 Task: Look for space in Tebingtinggi, Indonesia from 7th July, 2023 to 15th July, 2023 for 6 adults in price range Rs.15000 to Rs.20000. Place can be entire place with 3 bedrooms having 3 beds and 3 bathrooms. Property type can be house, flat, guest house. Booking option can be shelf check-in. Required host language is English.
Action: Mouse moved to (539, 108)
Screenshot: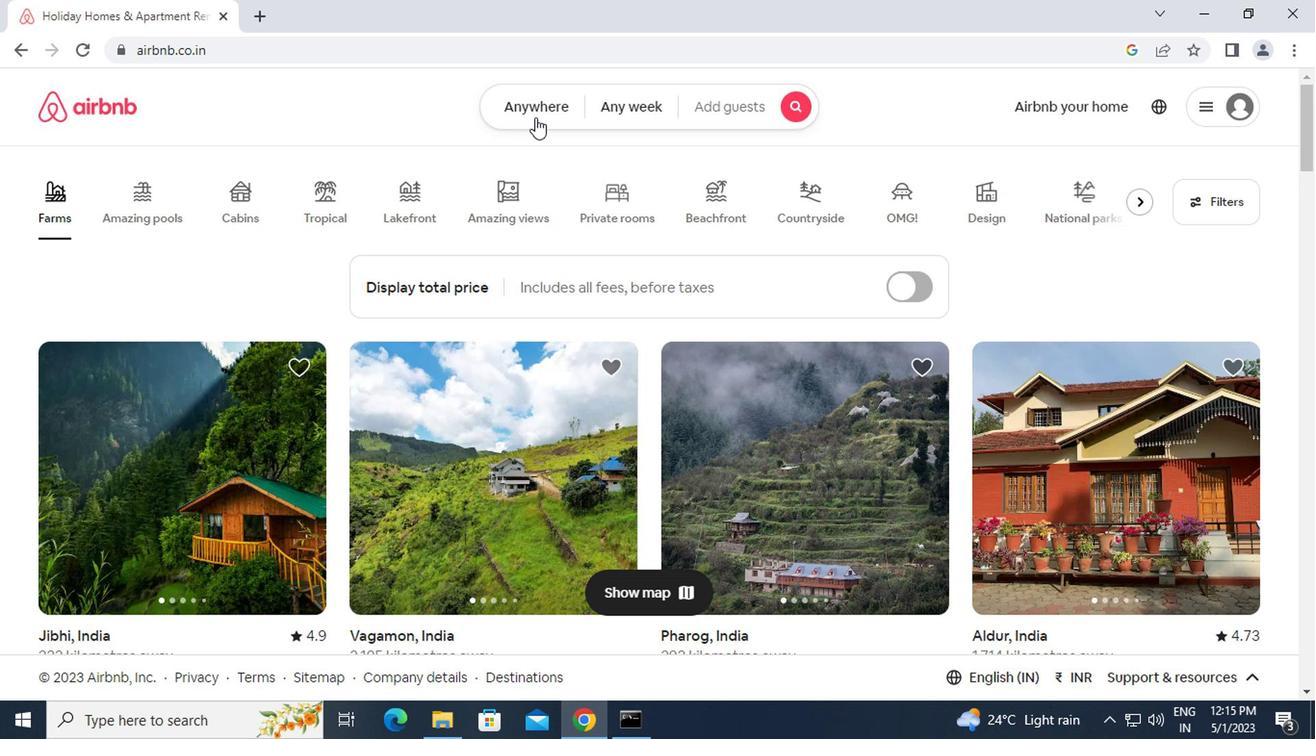 
Action: Mouse pressed left at (539, 108)
Screenshot: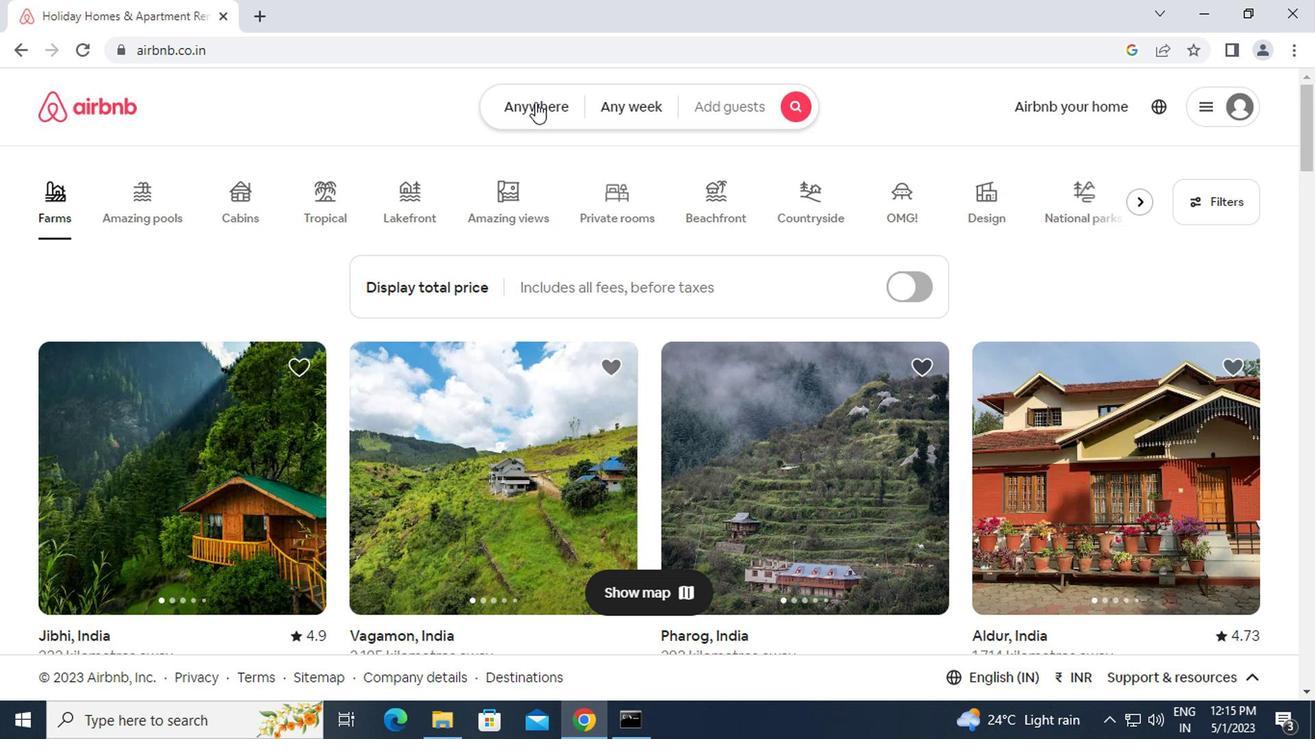 
Action: Mouse moved to (513, 176)
Screenshot: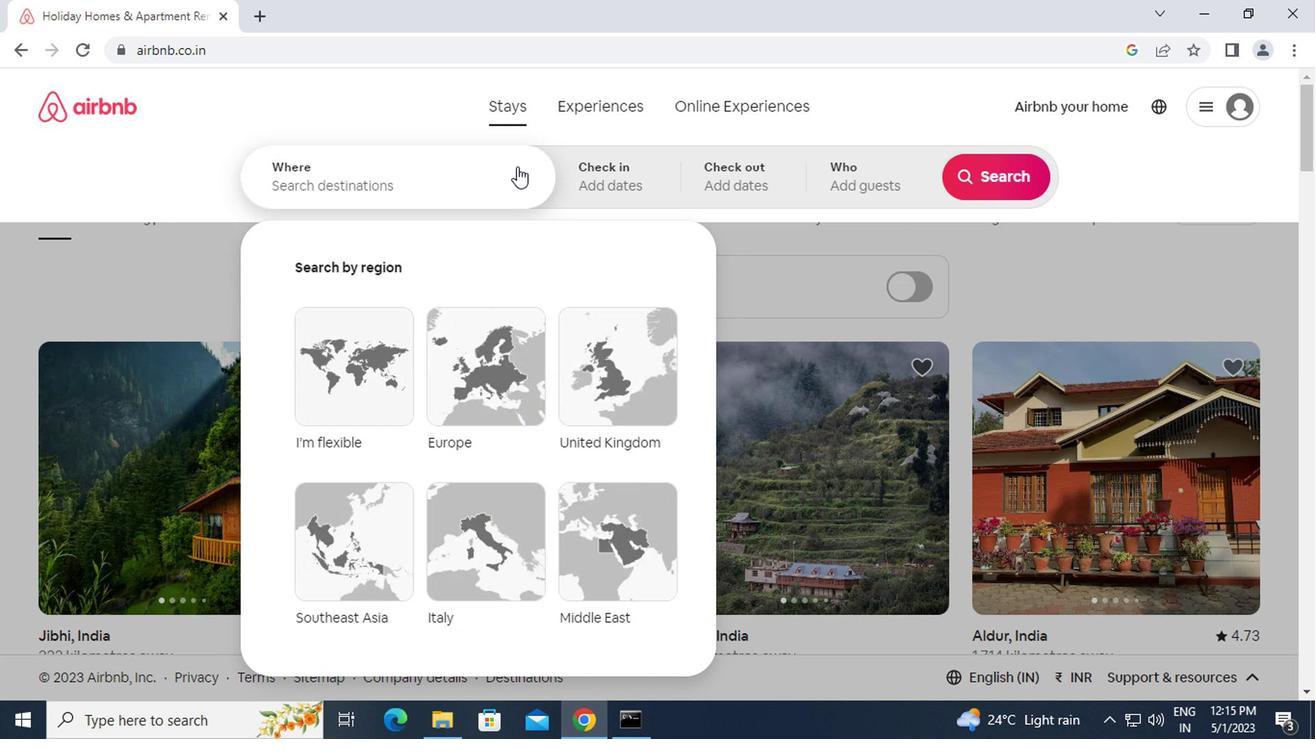 
Action: Mouse pressed left at (513, 176)
Screenshot: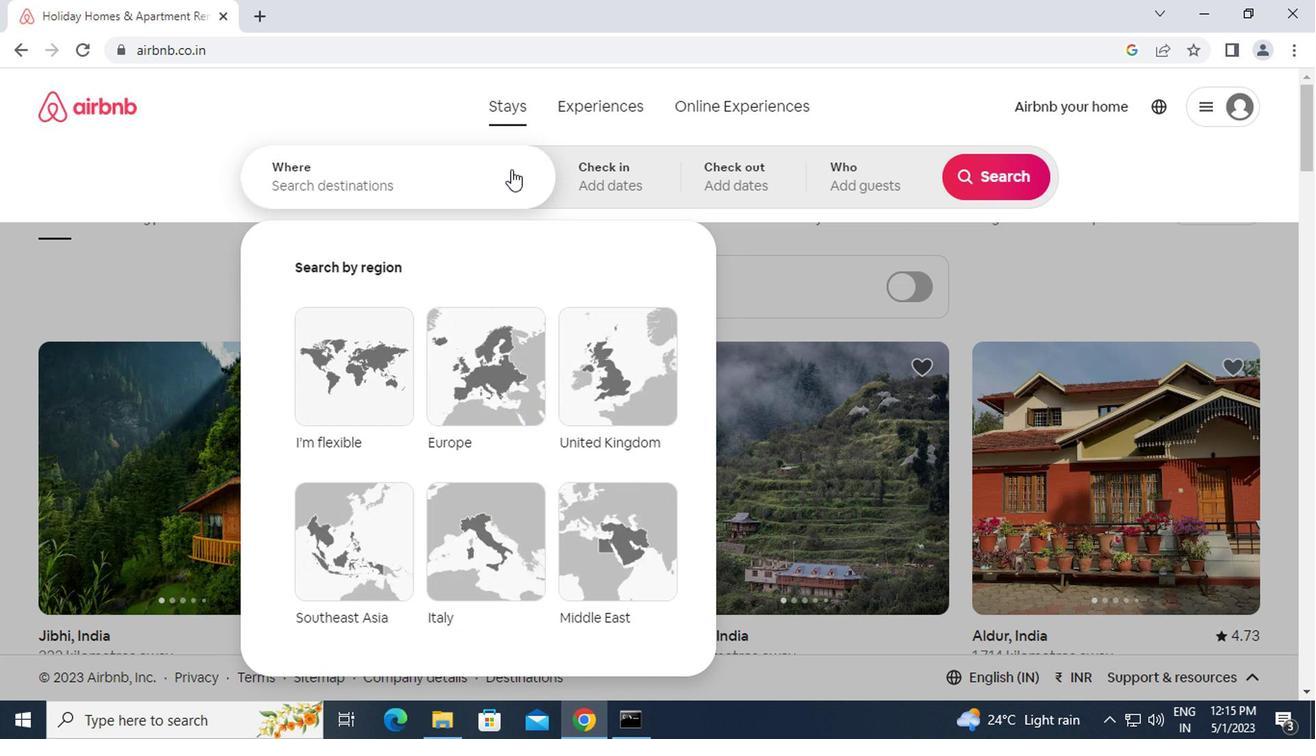 
Action: Mouse moved to (512, 178)
Screenshot: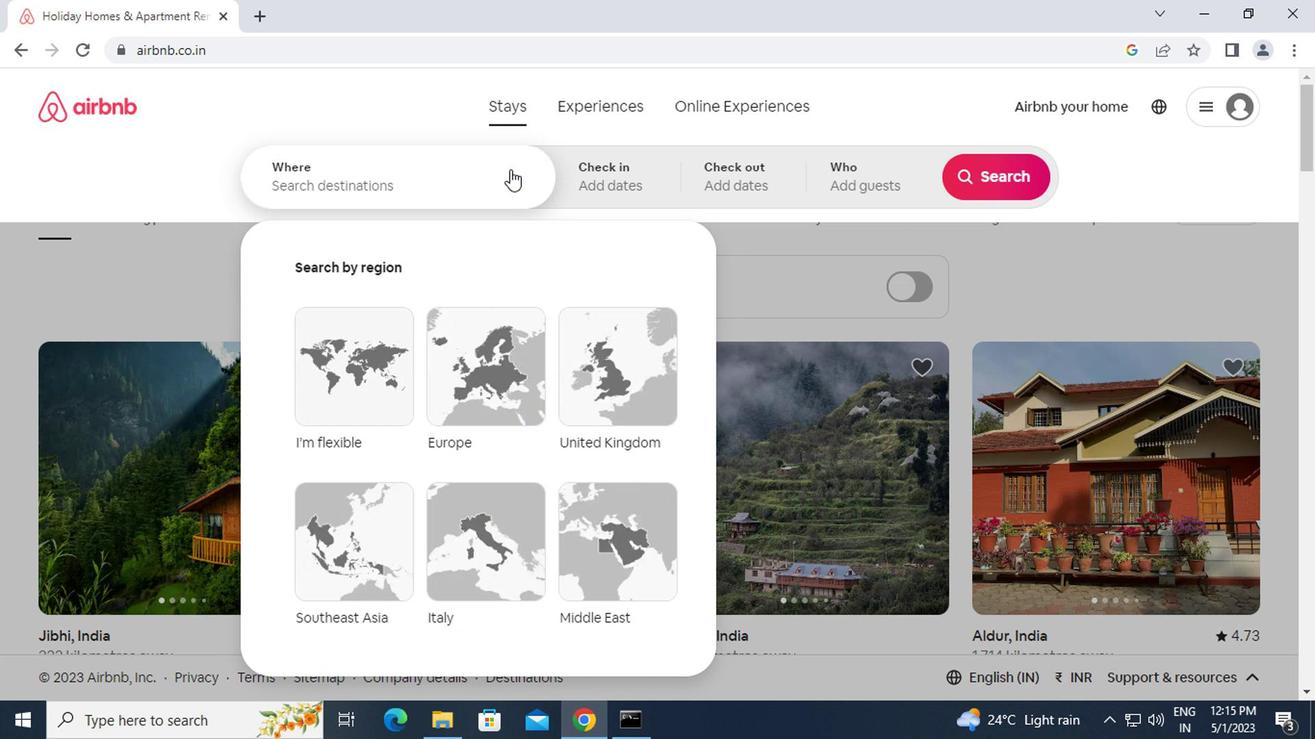 
Action: Key pressed t<Key.caps_lock>ebinggi,<Key.space><Key.caps_lock>i<Key.caps_lock>ndonesia<Key.enter>
Screenshot: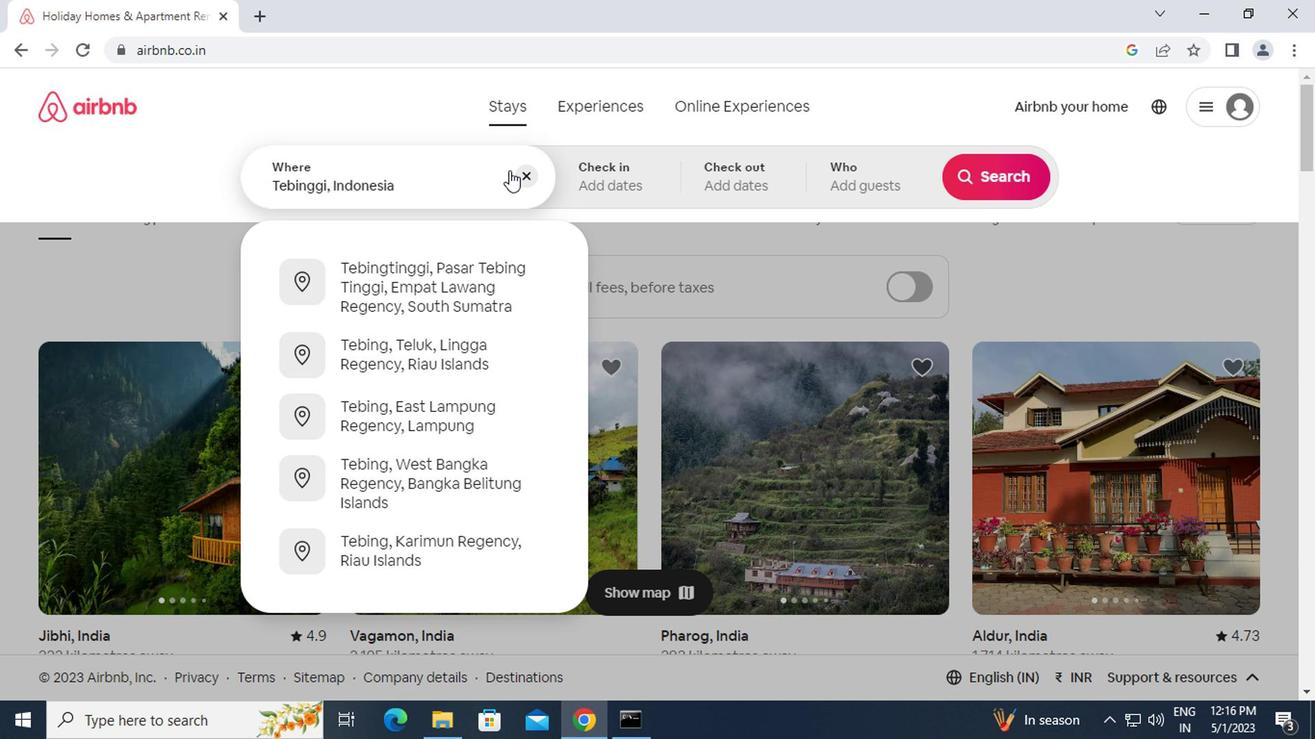 
Action: Mouse moved to (991, 339)
Screenshot: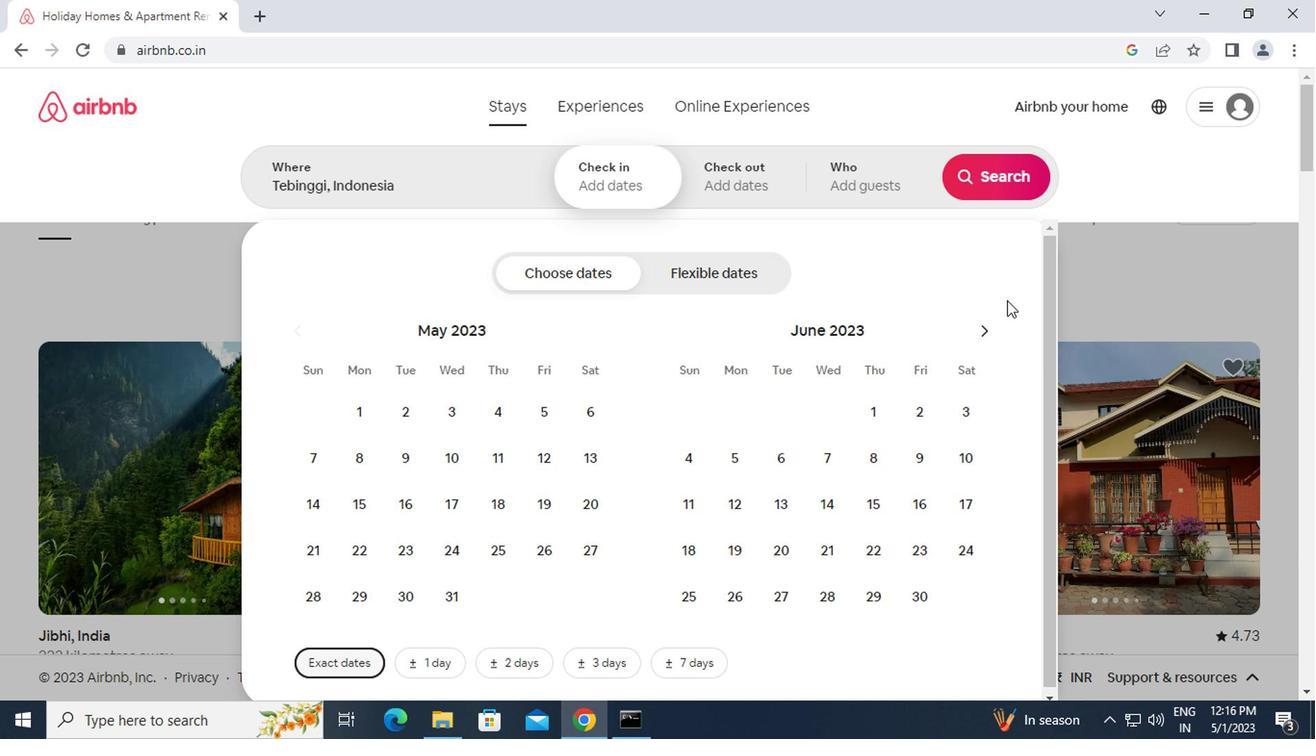 
Action: Mouse pressed left at (991, 339)
Screenshot: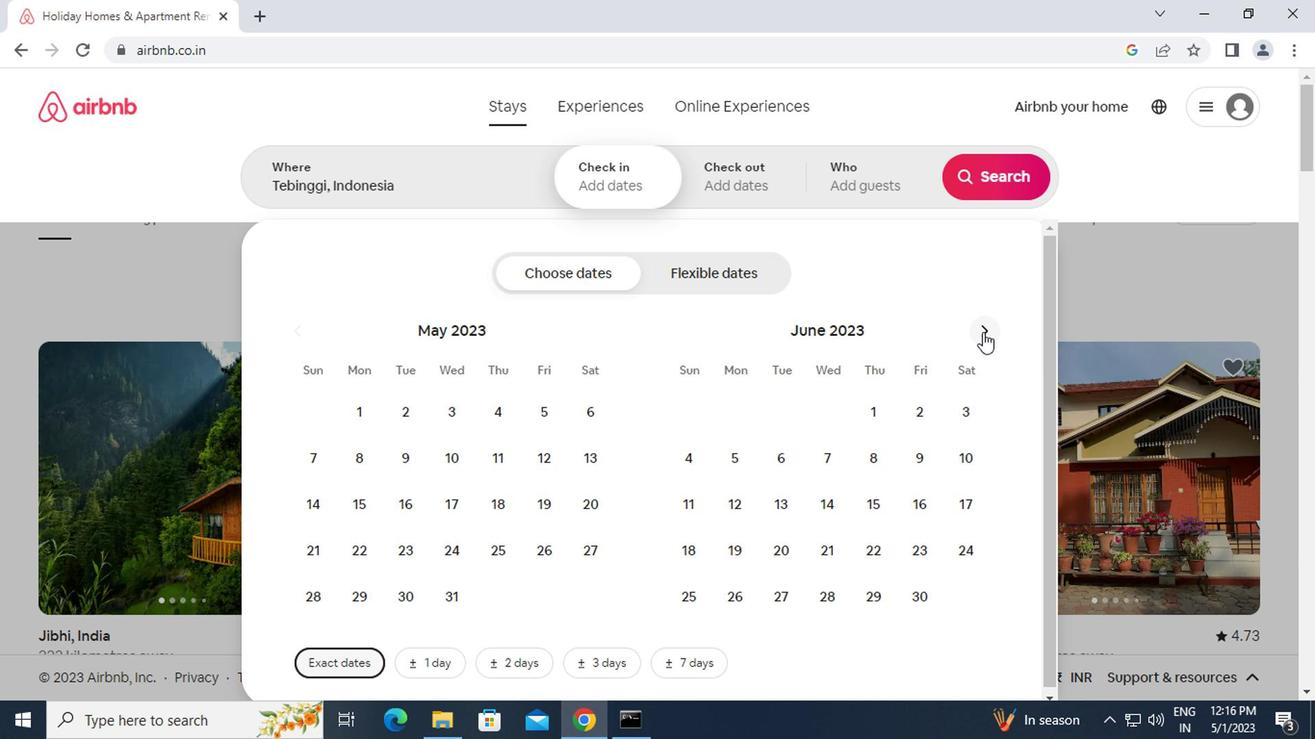 
Action: Mouse moved to (931, 450)
Screenshot: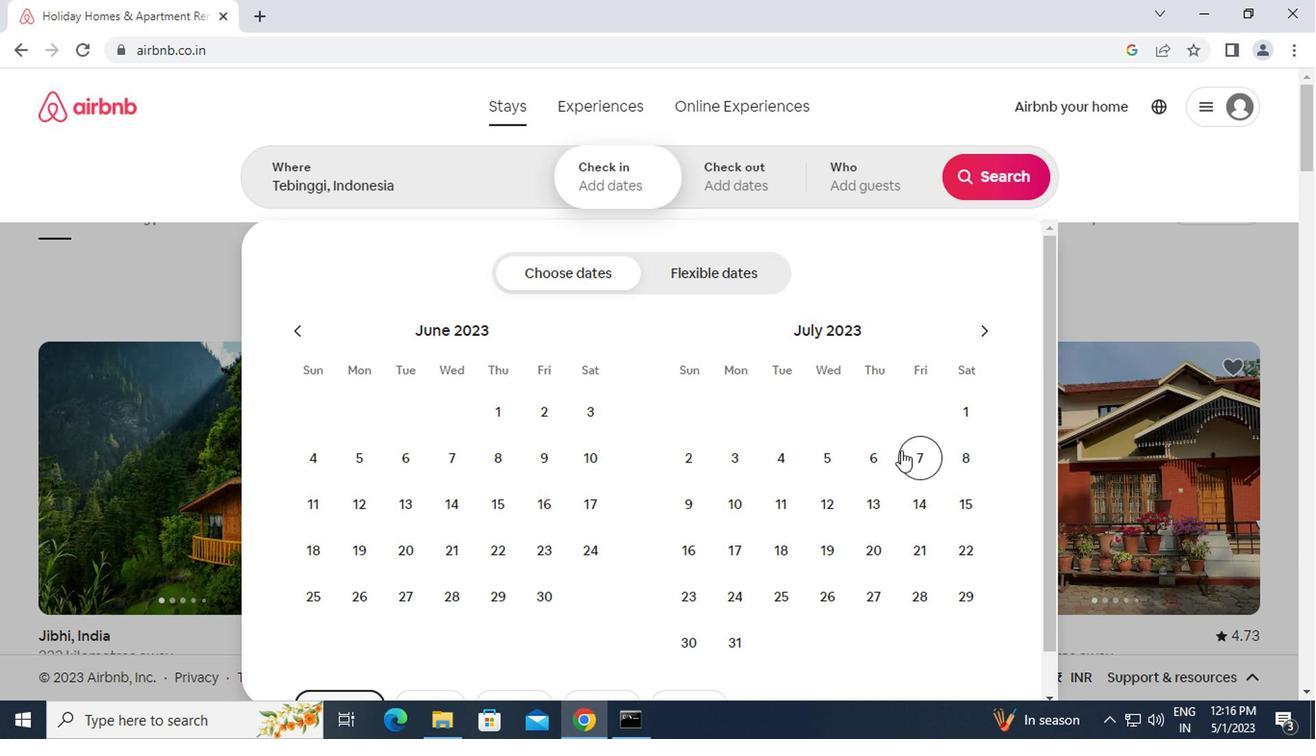 
Action: Mouse pressed left at (931, 450)
Screenshot: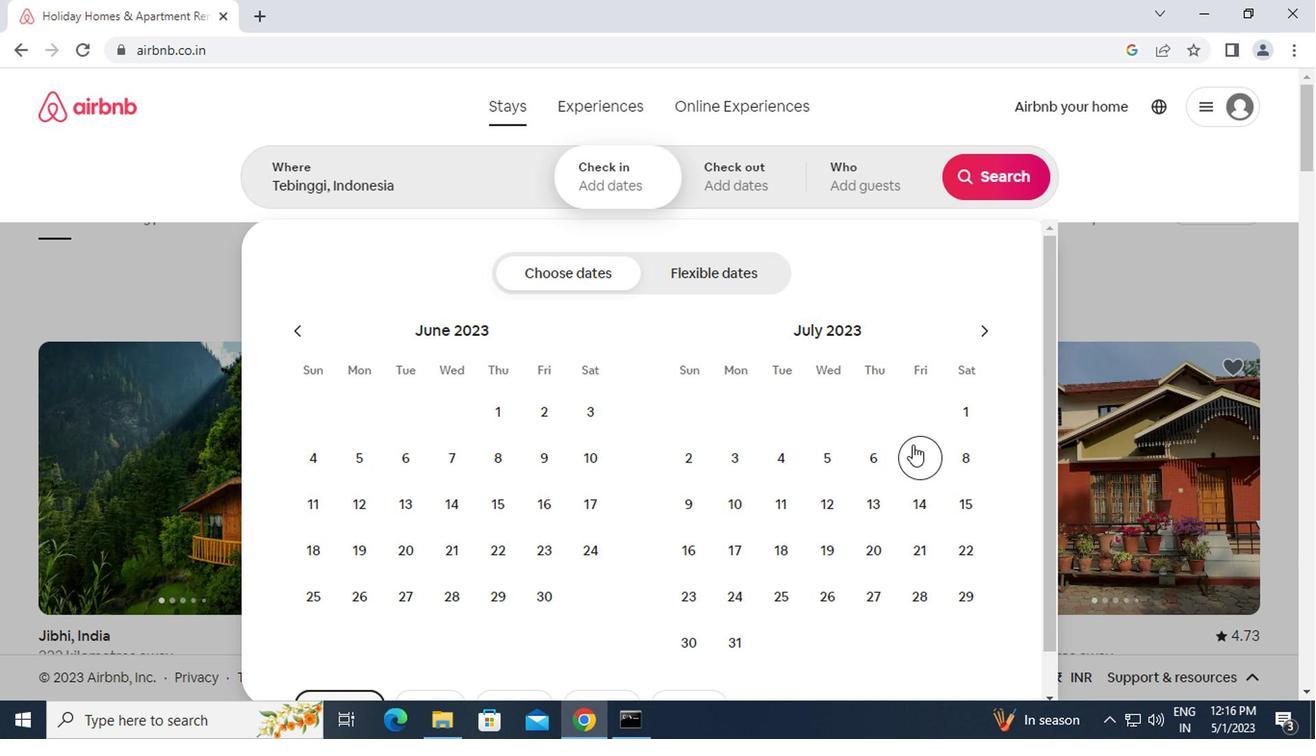 
Action: Mouse moved to (987, 513)
Screenshot: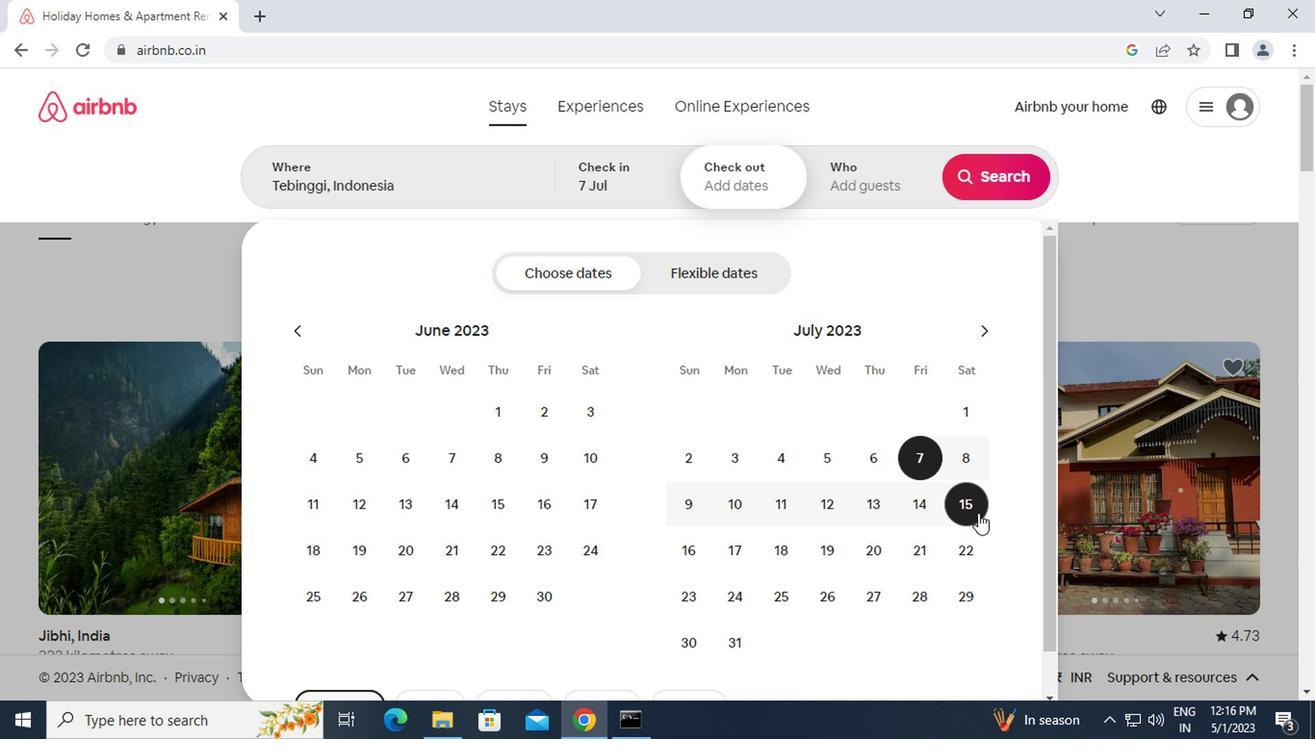 
Action: Mouse pressed left at (987, 513)
Screenshot: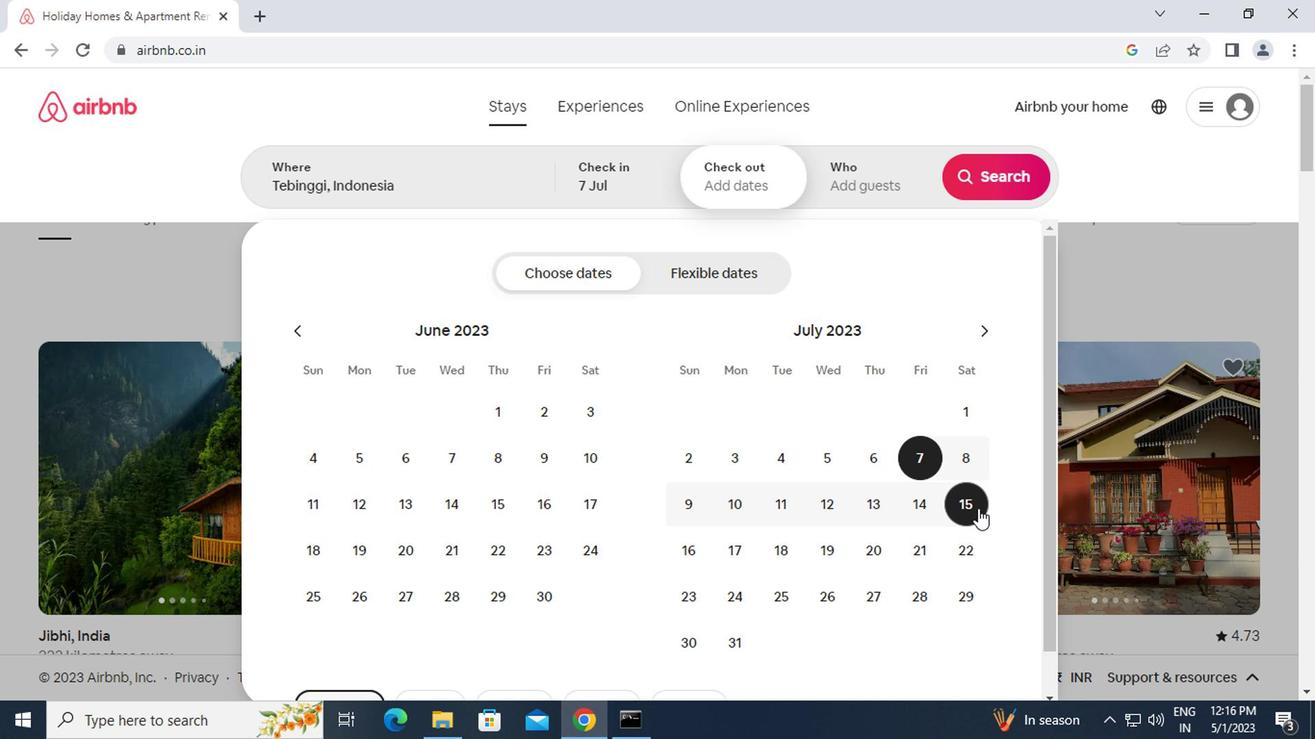 
Action: Mouse moved to (871, 161)
Screenshot: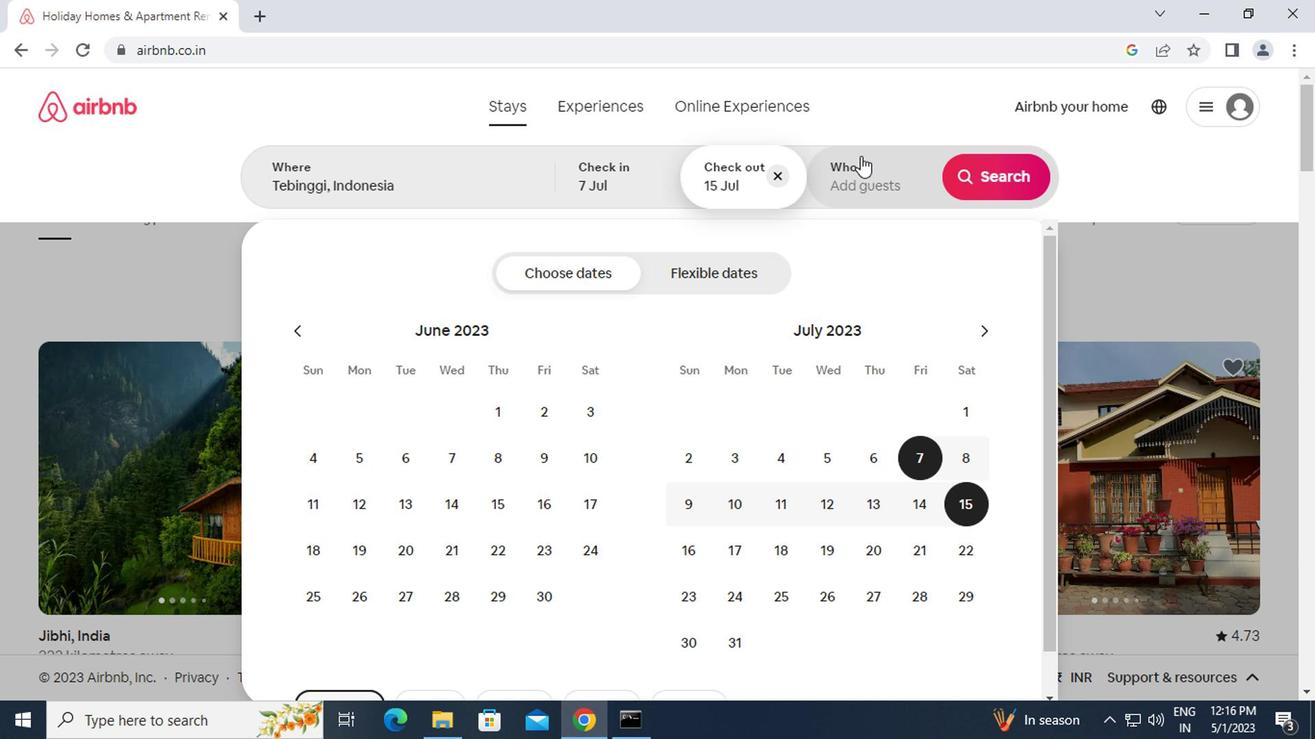 
Action: Mouse pressed left at (871, 161)
Screenshot: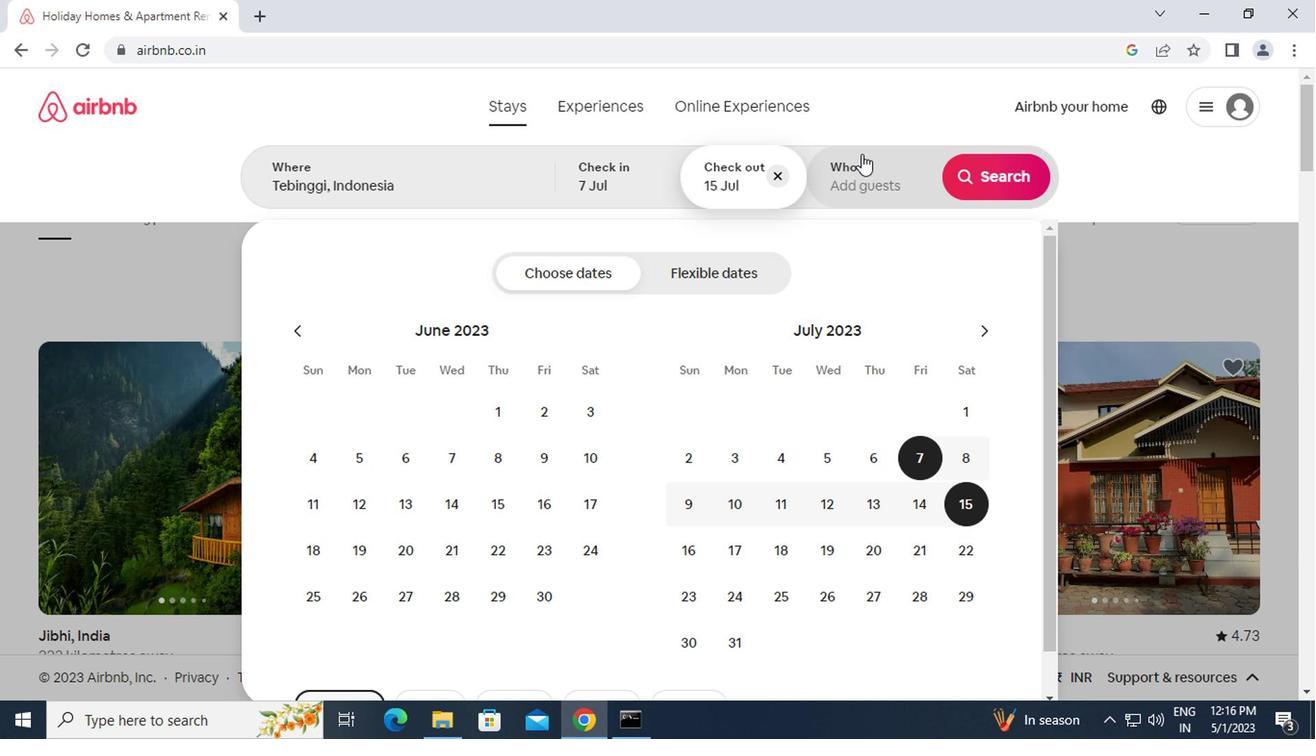
Action: Mouse moved to (1013, 283)
Screenshot: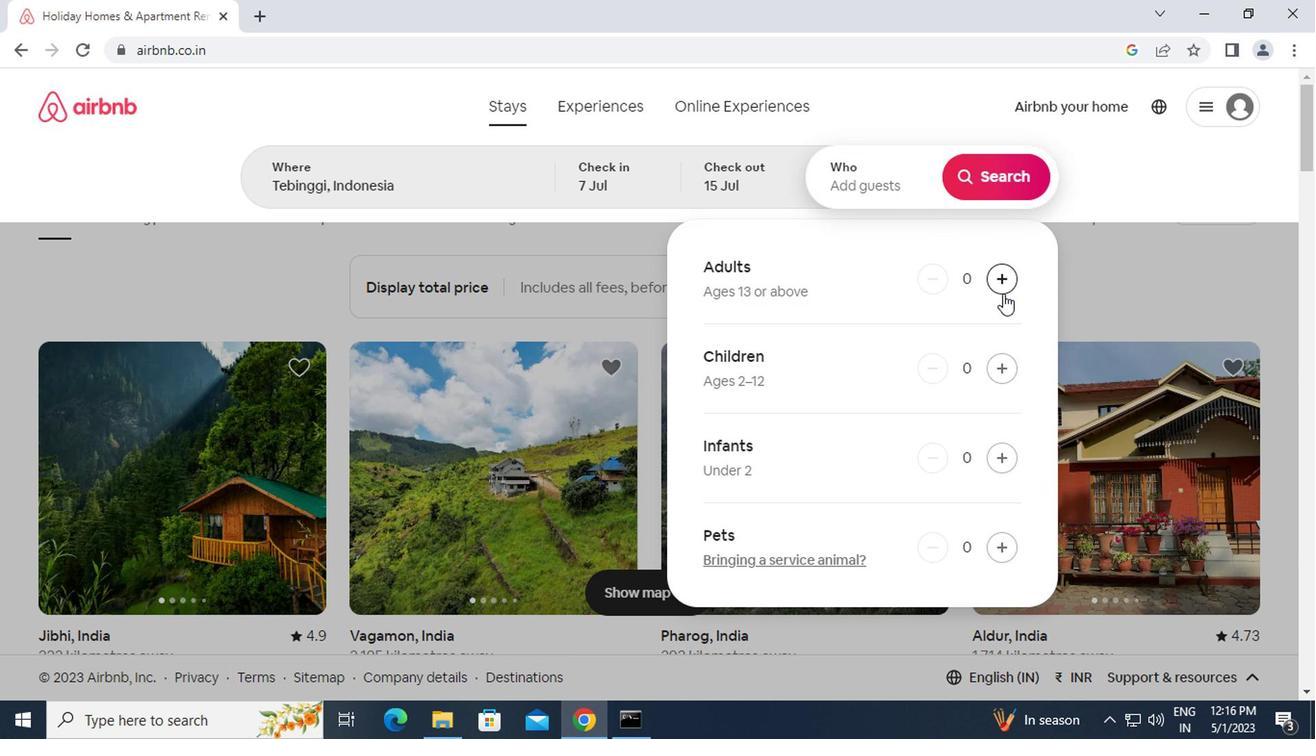 
Action: Mouse pressed left at (1013, 283)
Screenshot: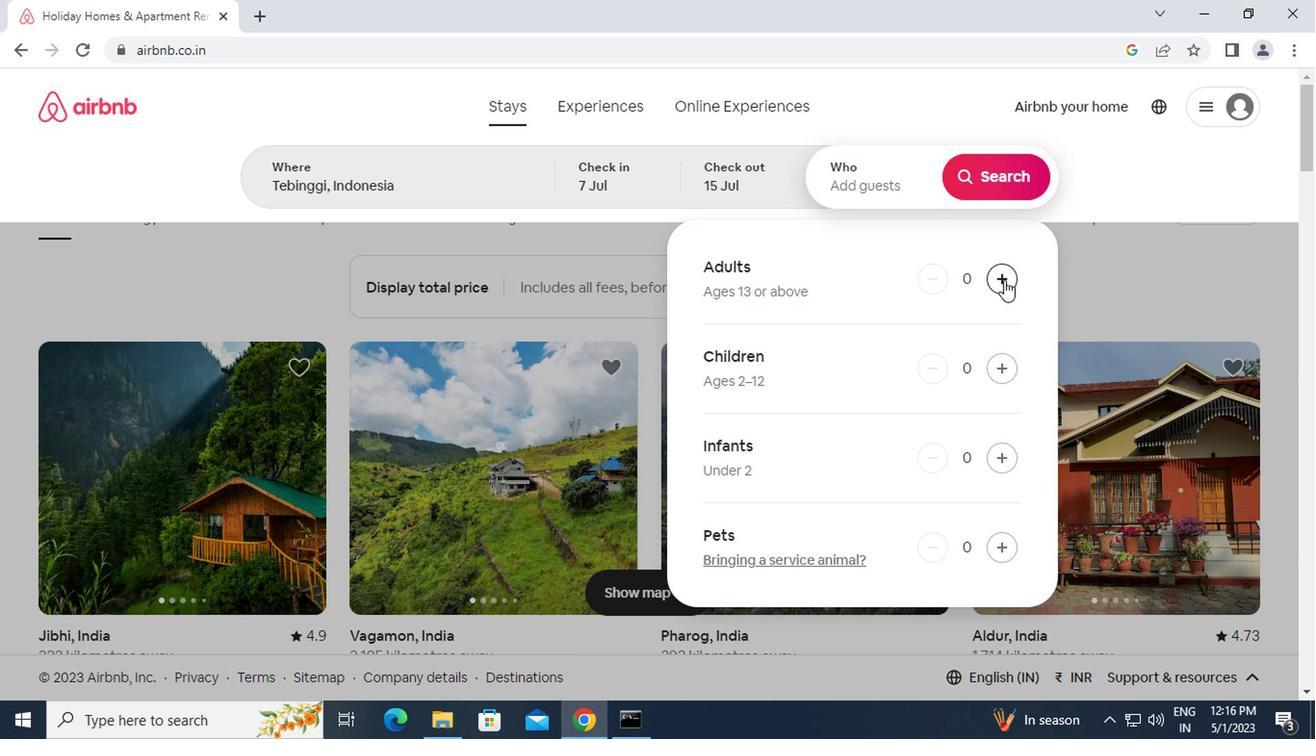 
Action: Mouse pressed left at (1013, 283)
Screenshot: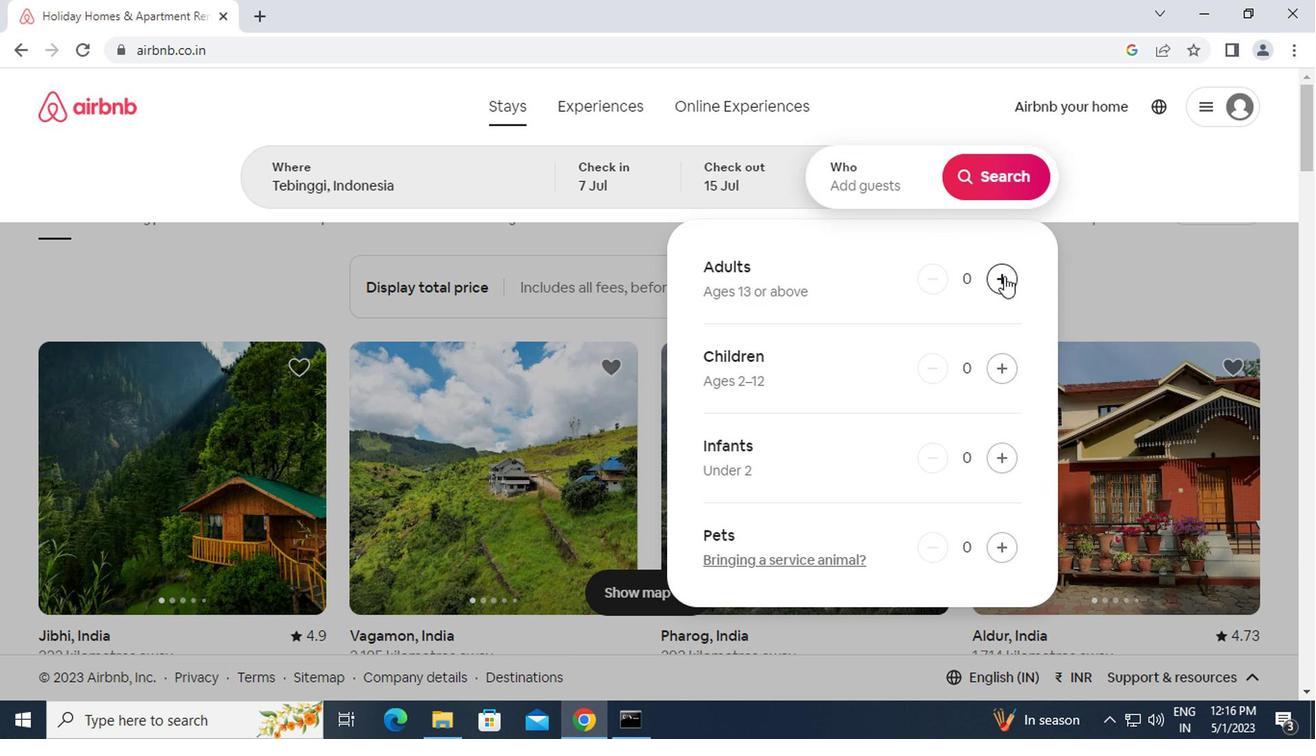 
Action: Mouse pressed left at (1013, 283)
Screenshot: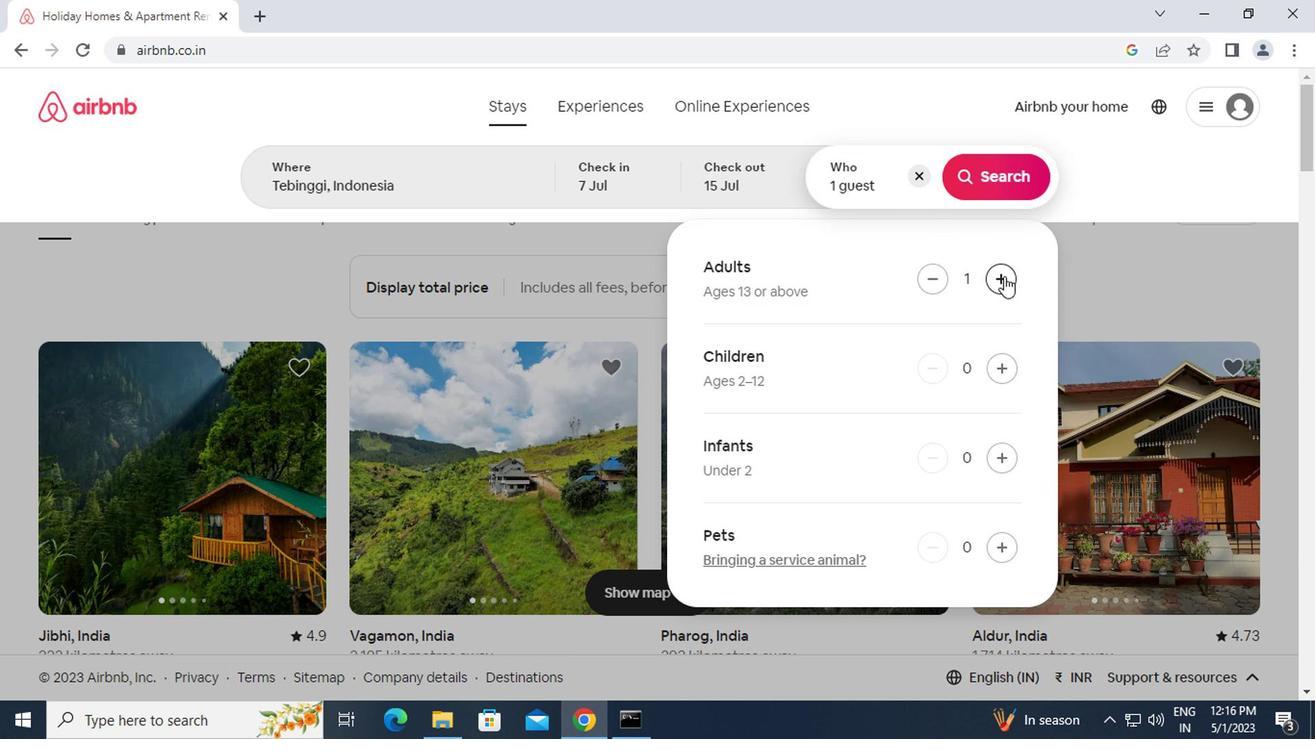 
Action: Mouse pressed left at (1013, 283)
Screenshot: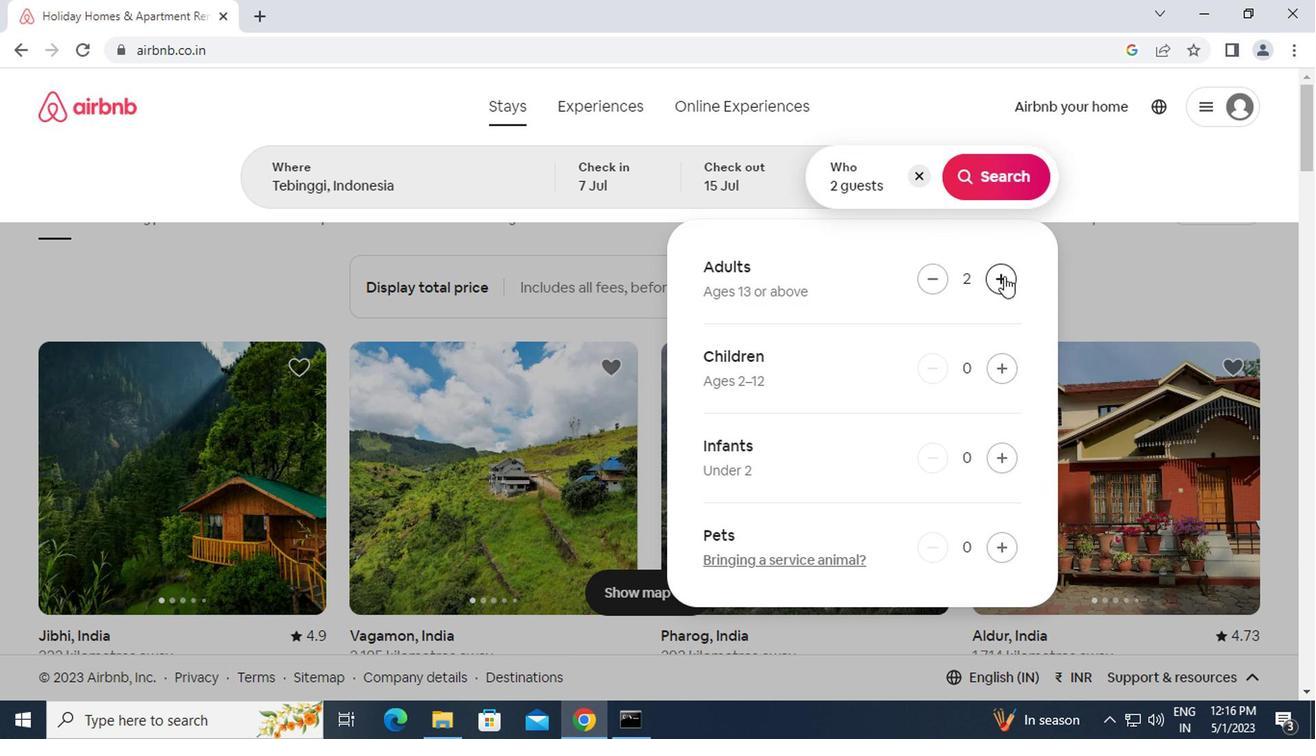 
Action: Mouse pressed left at (1013, 283)
Screenshot: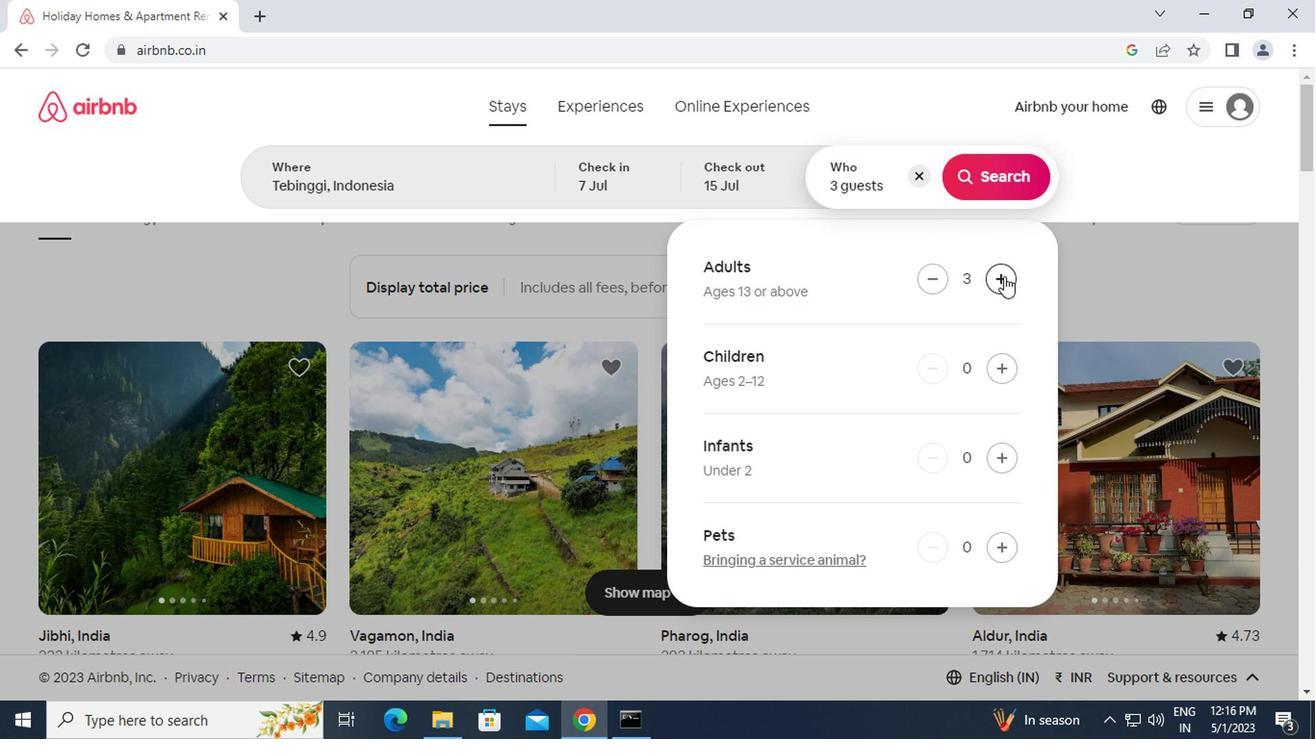 
Action: Mouse pressed left at (1013, 283)
Screenshot: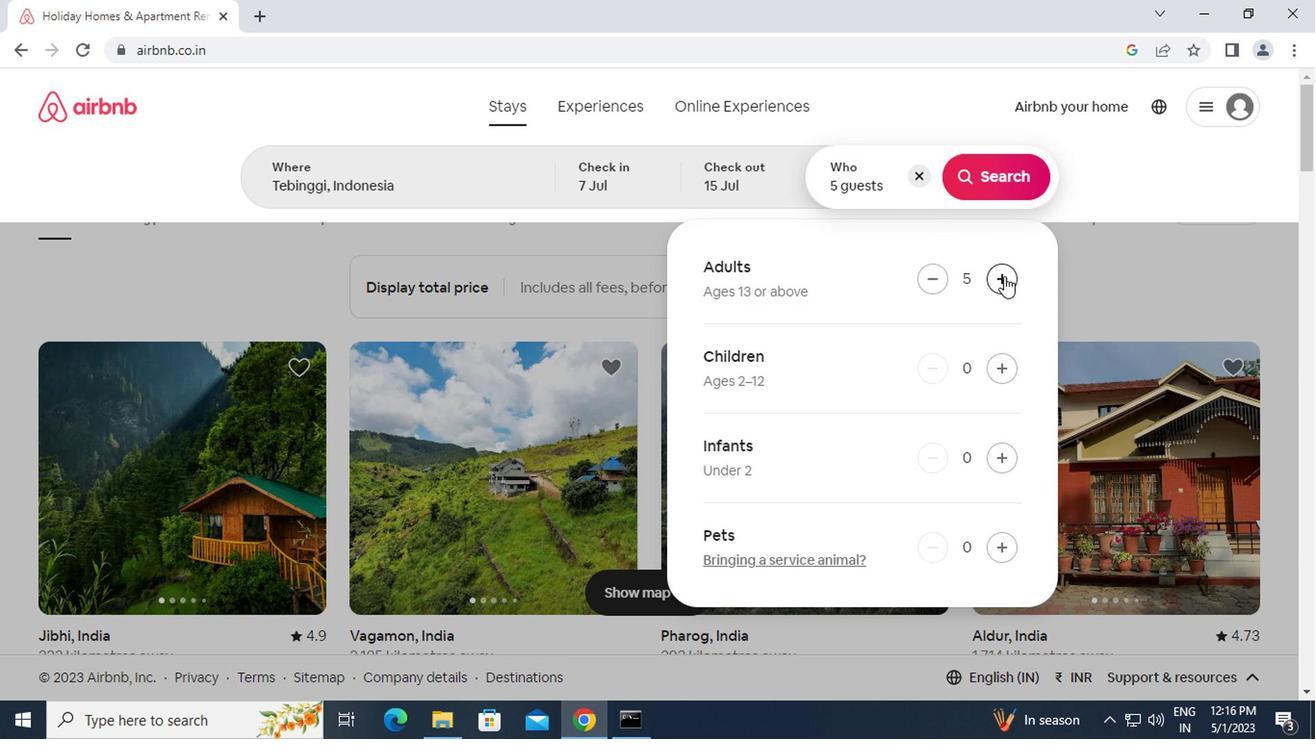 
Action: Mouse moved to (1003, 171)
Screenshot: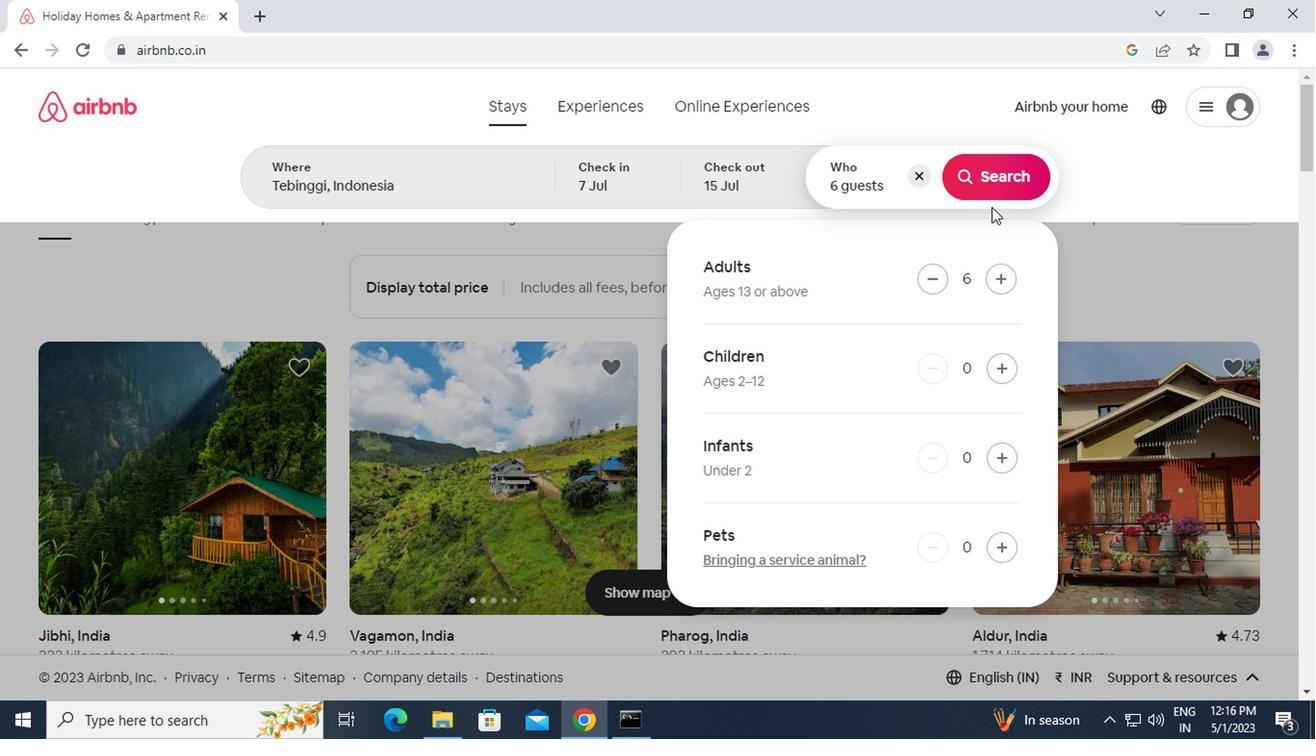 
Action: Mouse pressed left at (1003, 171)
Screenshot: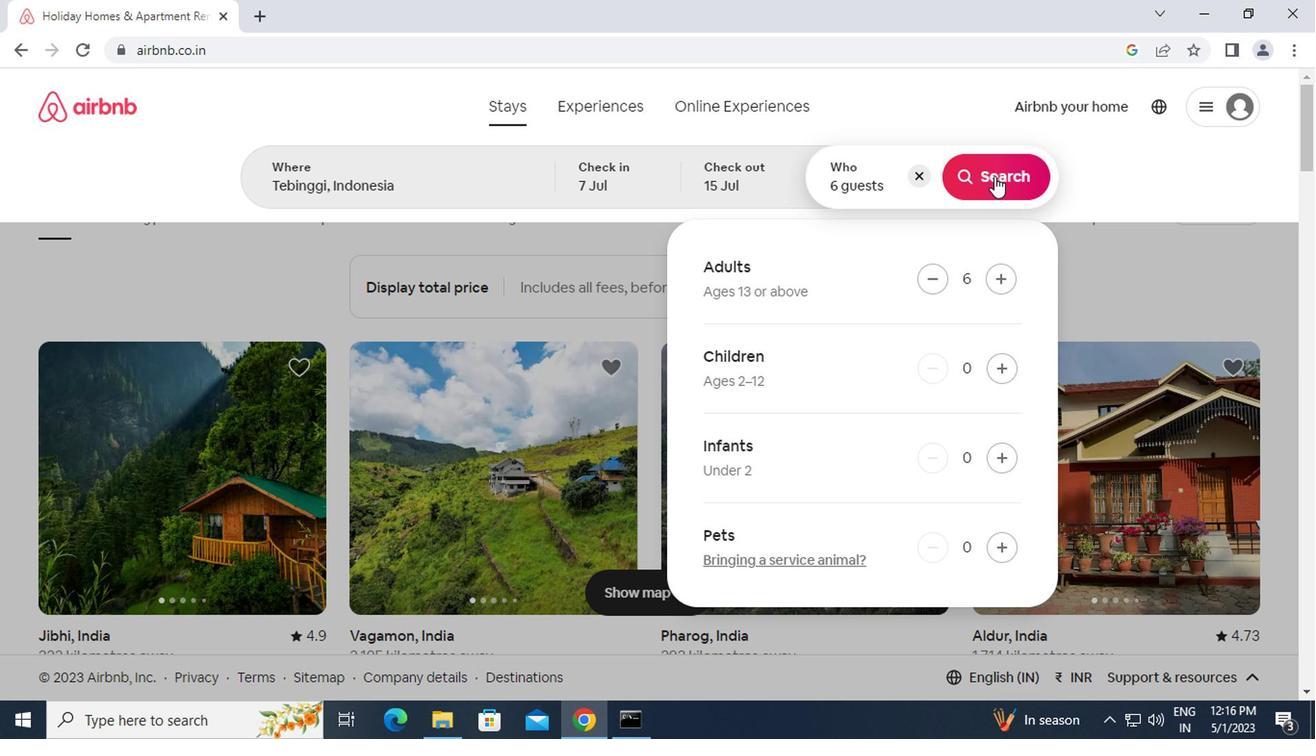 
Action: Mouse moved to (1253, 195)
Screenshot: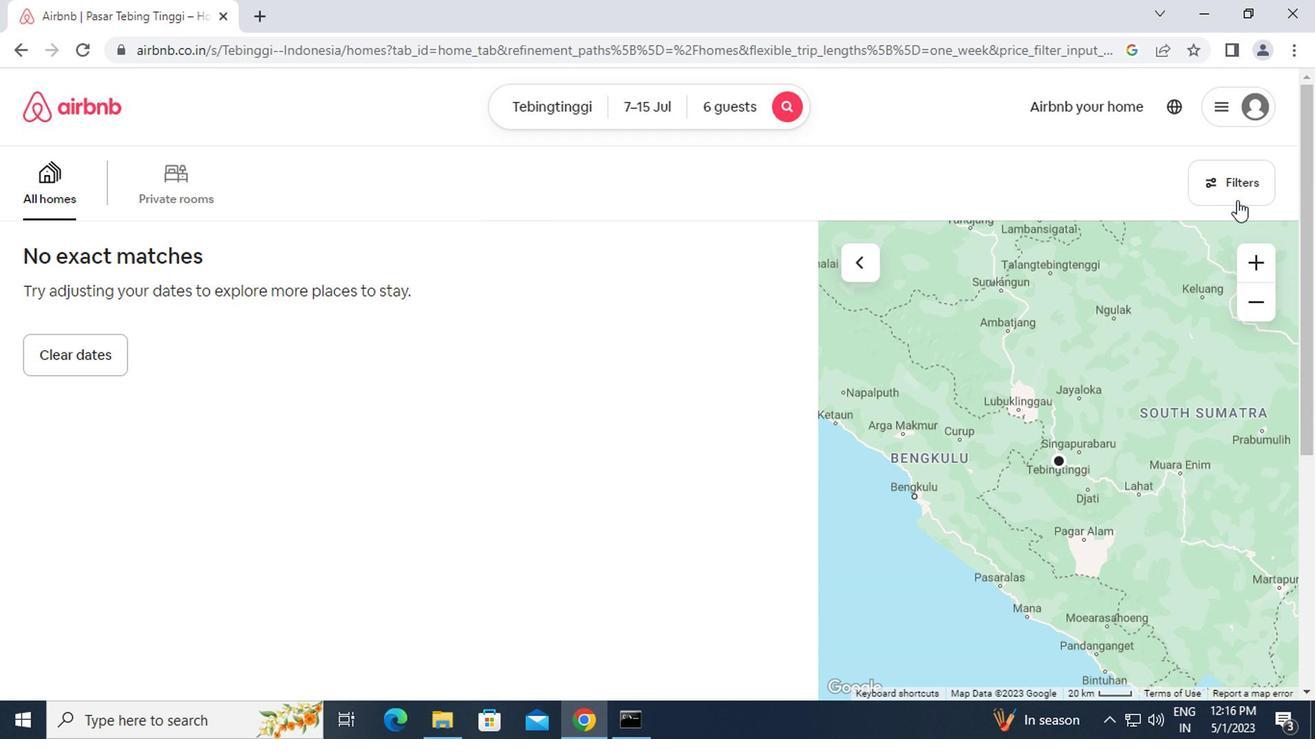
Action: Mouse pressed left at (1253, 195)
Screenshot: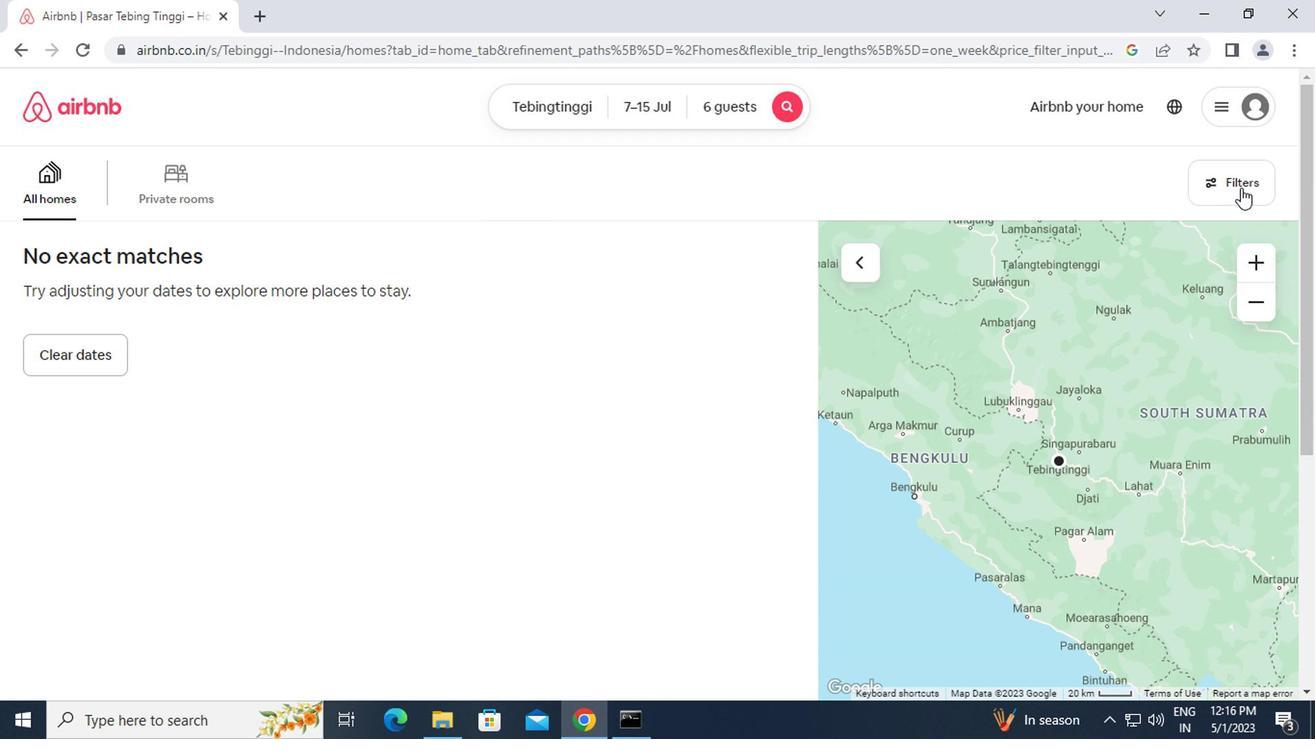 
Action: Mouse moved to (431, 309)
Screenshot: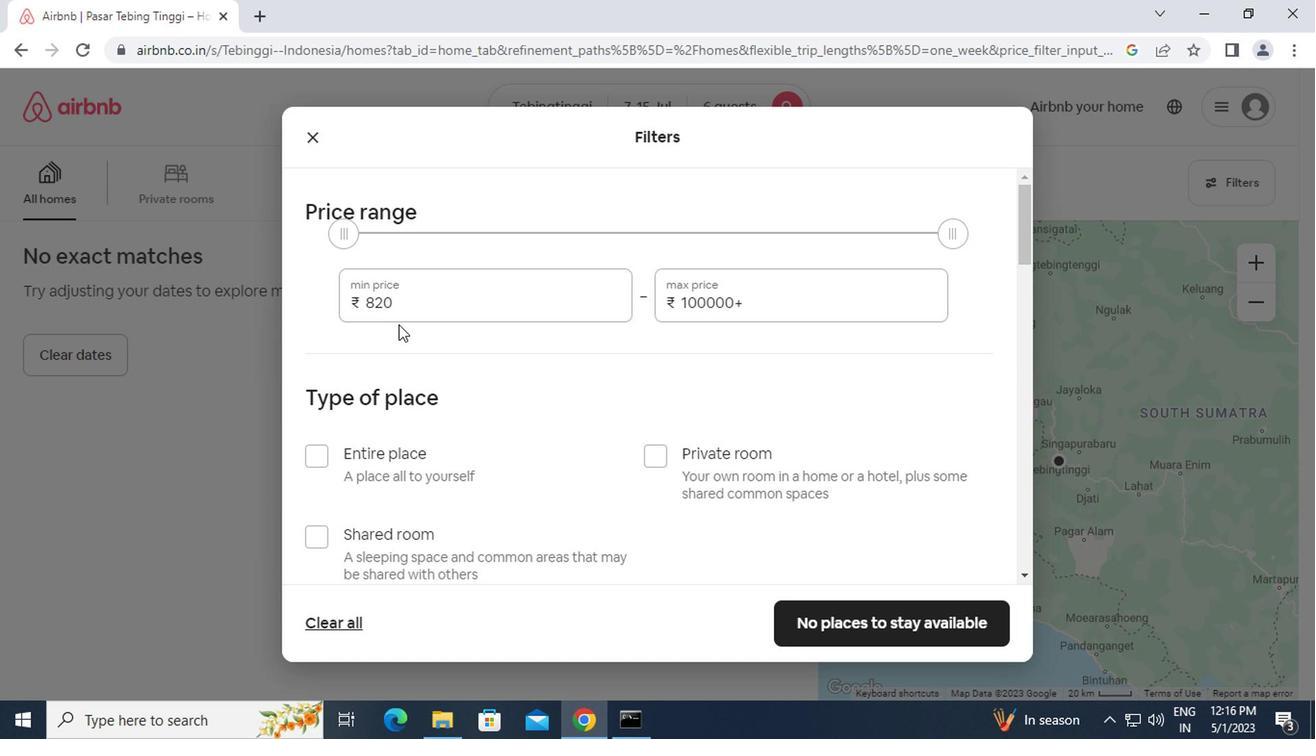 
Action: Mouse pressed left at (431, 309)
Screenshot: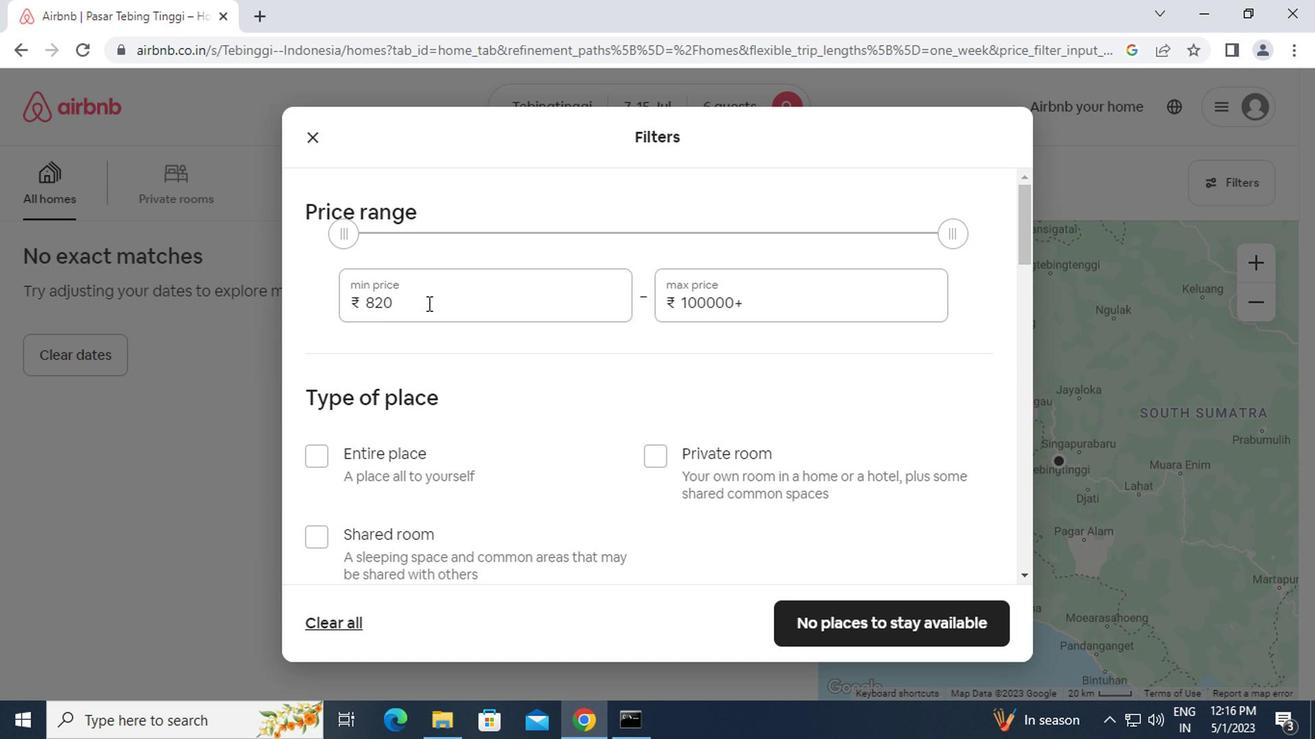 
Action: Mouse moved to (316, 328)
Screenshot: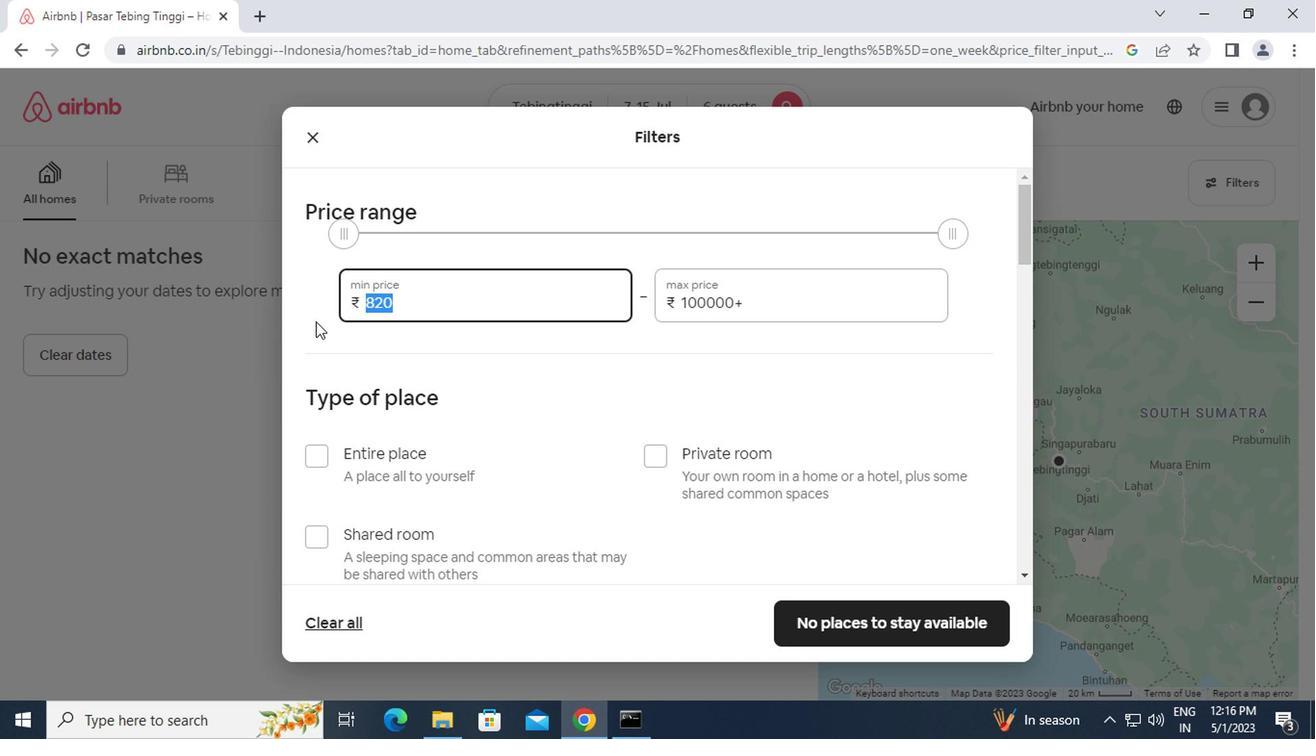 
Action: Key pressed 15000<Key.tab><Key.backspace><Key.backspace><Key.backspace><Key.backspace><Key.backspace><Key.backspace><Key.backspace><Key.backspace><Key.backspace><Key.backspace><Key.backspace>20000
Screenshot: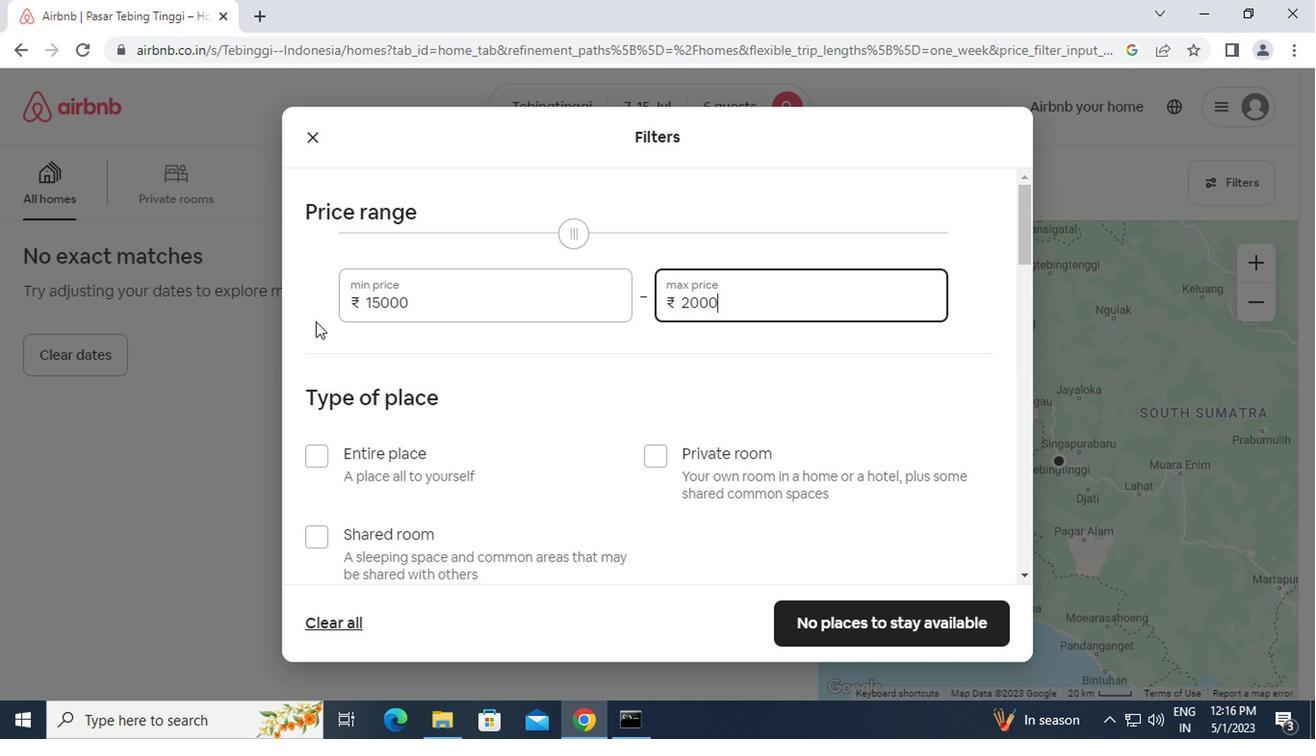 
Action: Mouse scrolled (316, 328) with delta (0, 0)
Screenshot: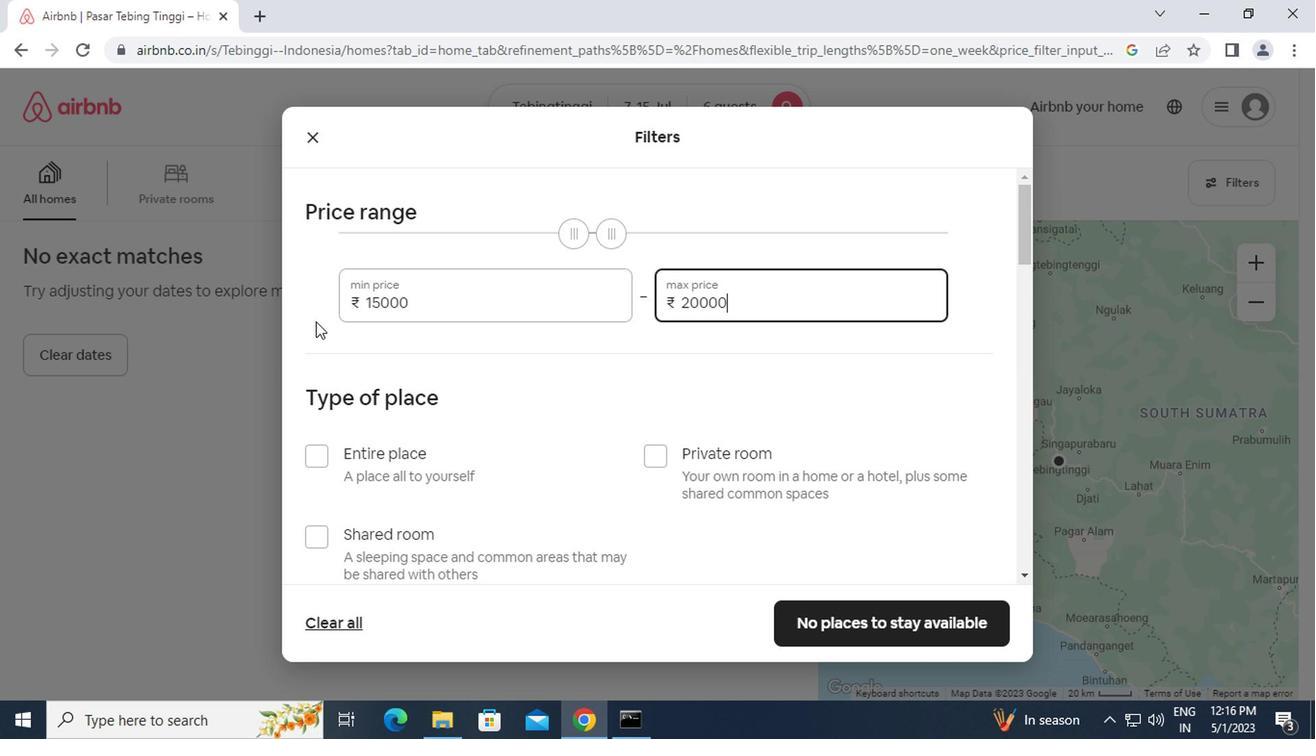 
Action: Mouse scrolled (316, 328) with delta (0, 0)
Screenshot: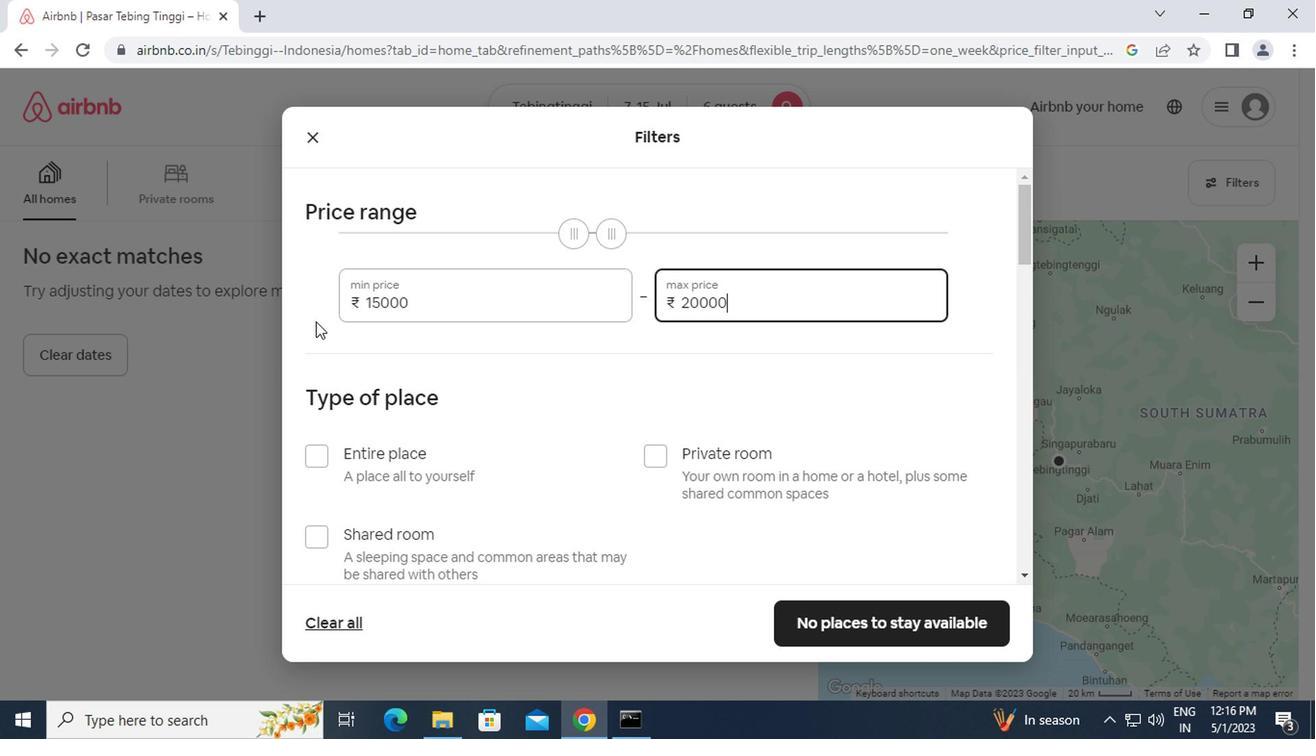 
Action: Mouse moved to (319, 270)
Screenshot: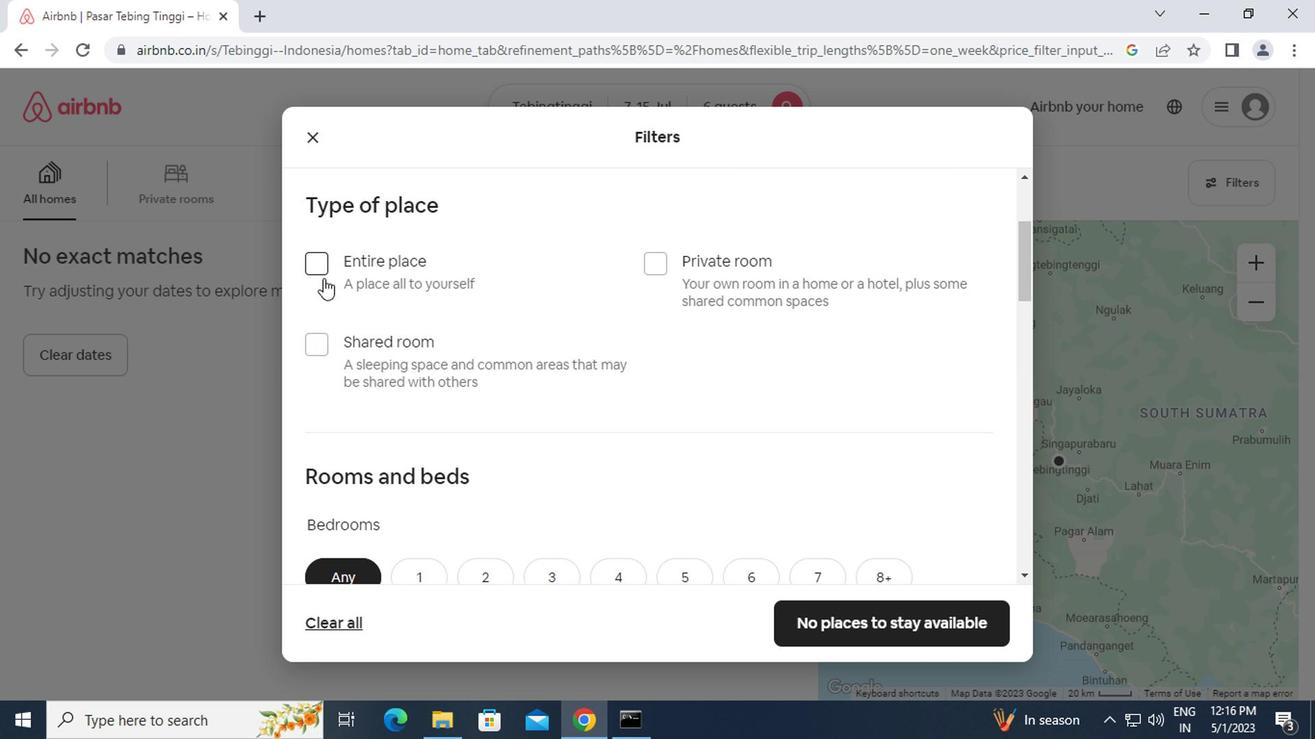 
Action: Mouse pressed left at (319, 270)
Screenshot: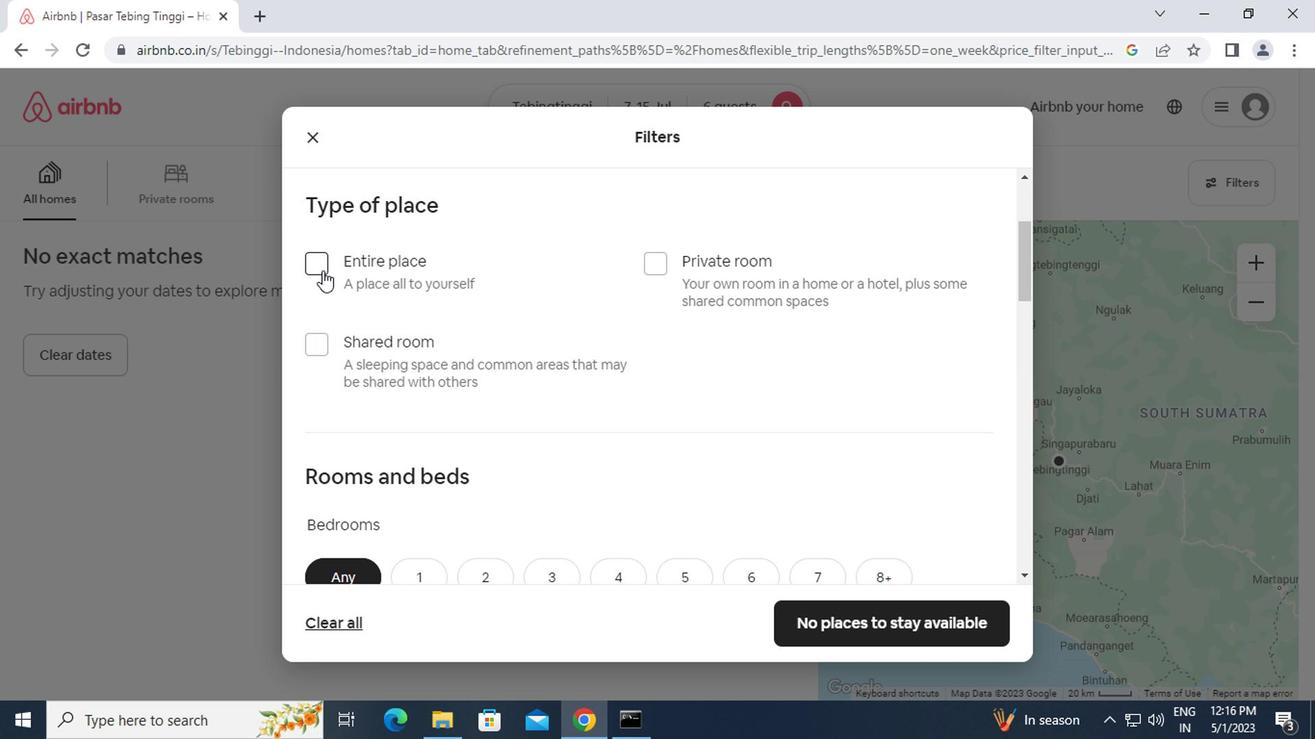 
Action: Mouse moved to (587, 392)
Screenshot: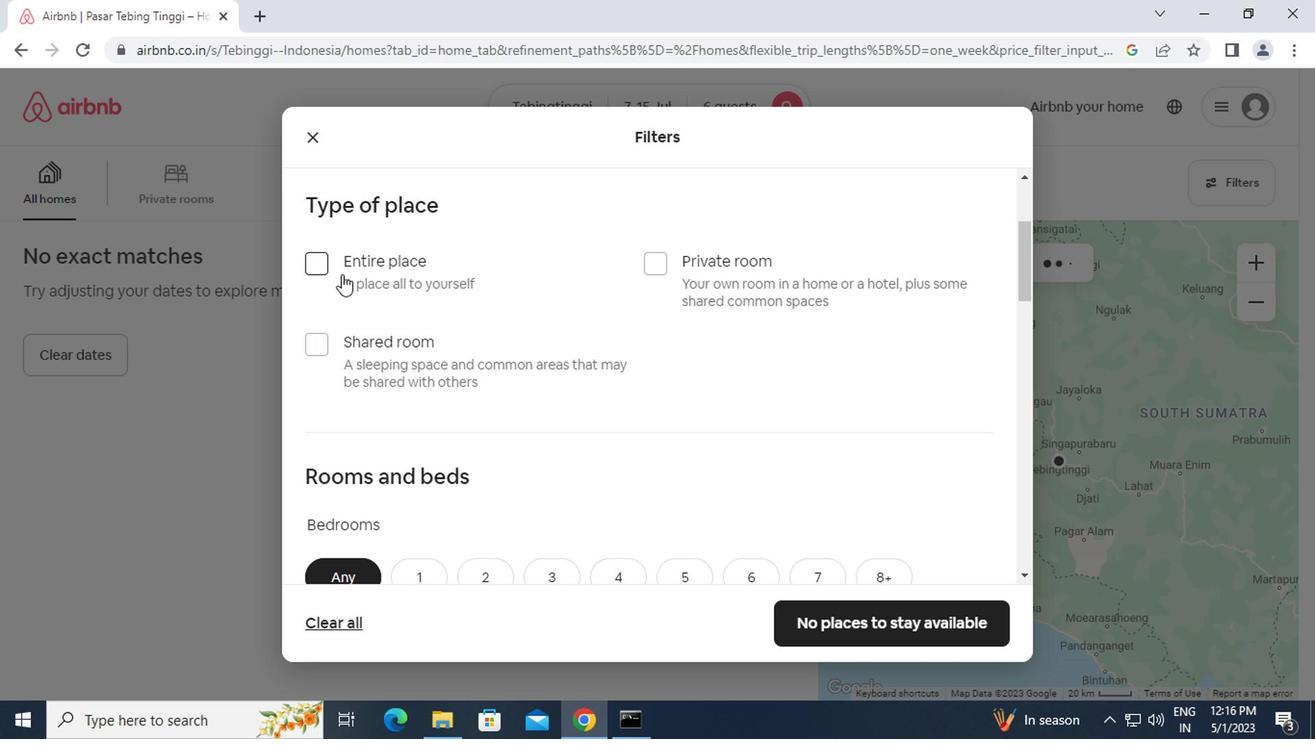 
Action: Mouse scrolled (587, 391) with delta (0, 0)
Screenshot: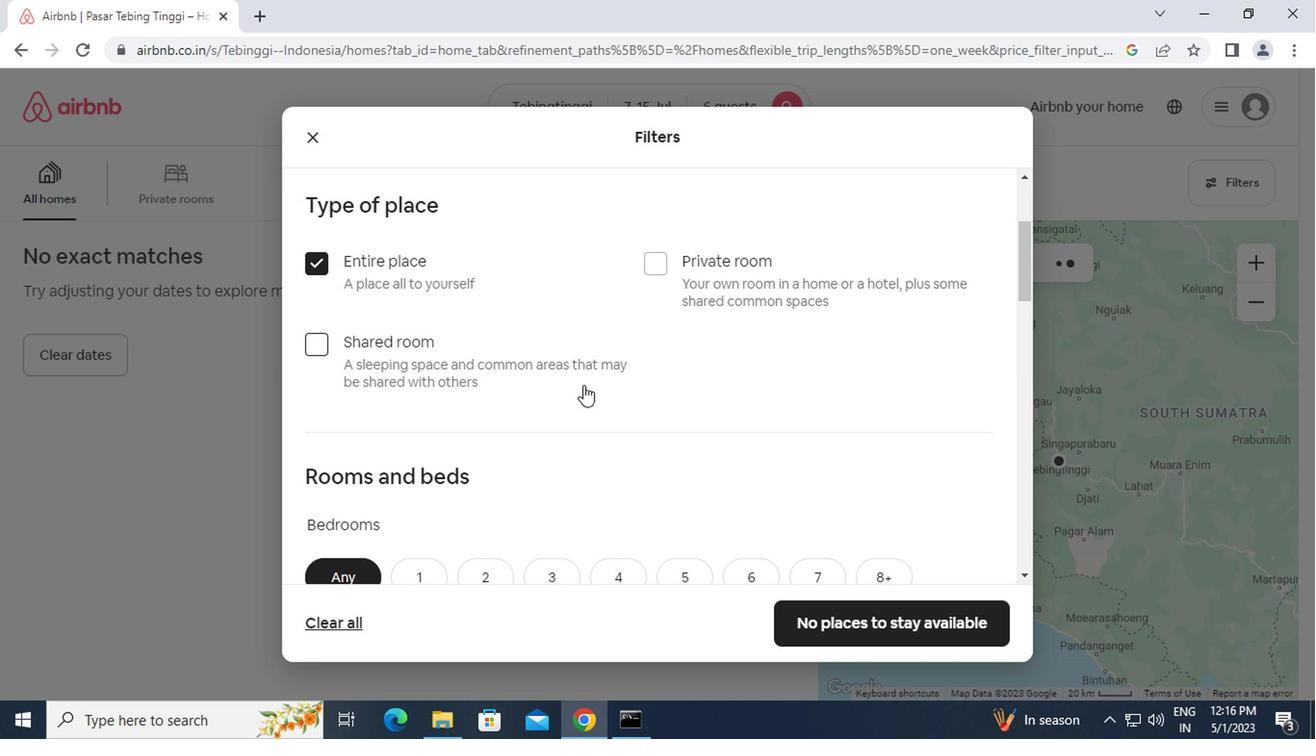 
Action: Mouse scrolled (587, 391) with delta (0, 0)
Screenshot: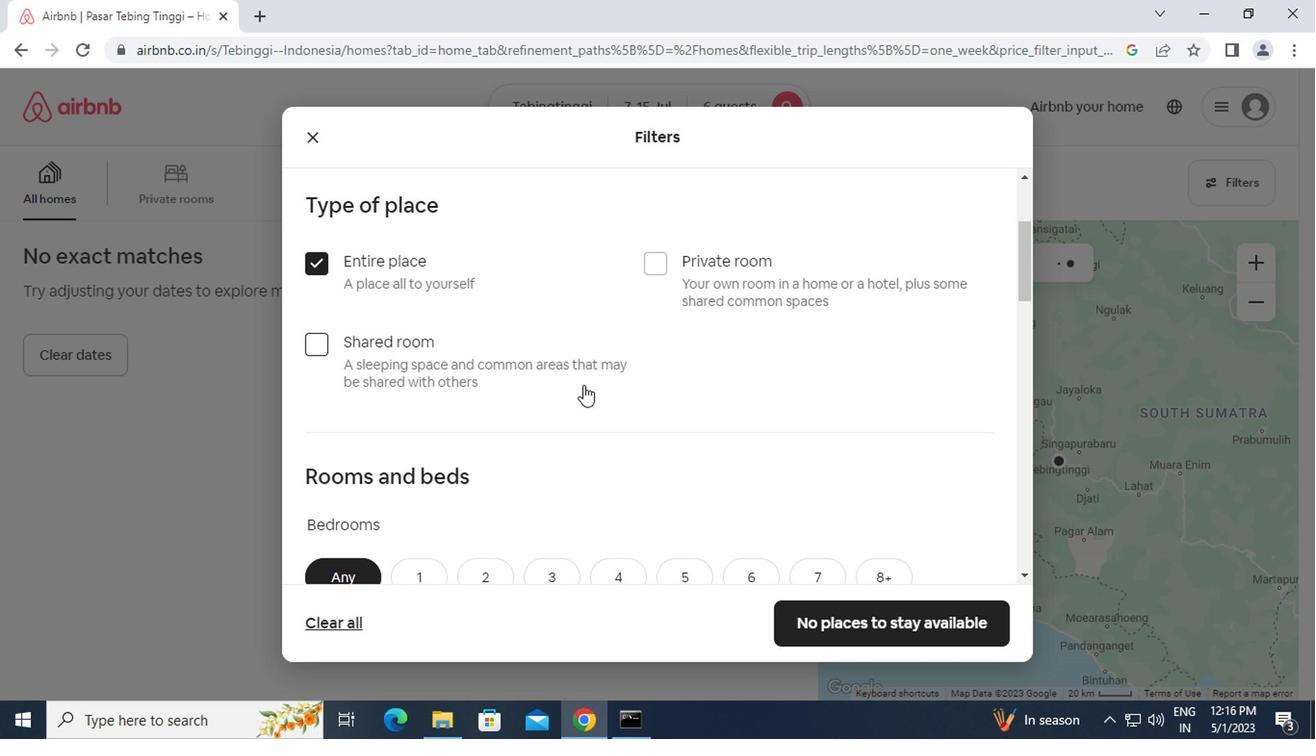 
Action: Mouse scrolled (587, 391) with delta (0, 0)
Screenshot: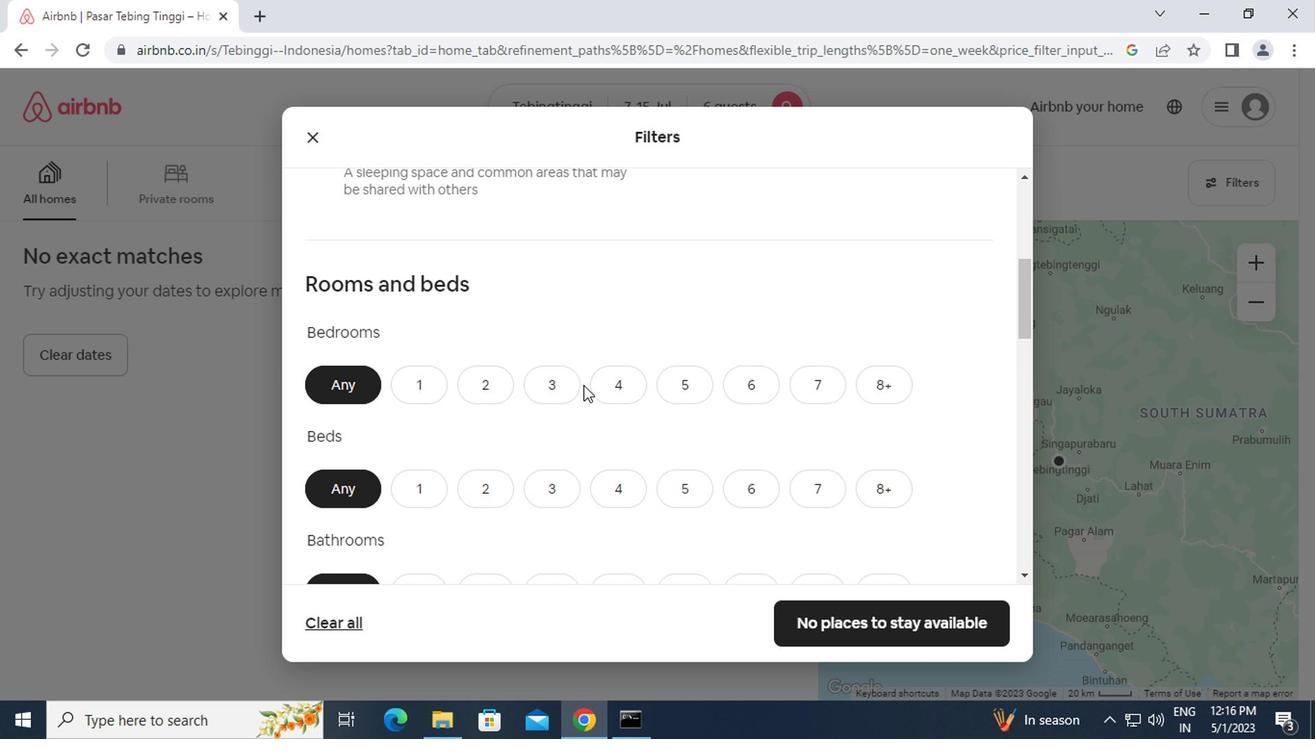 
Action: Mouse scrolled (587, 391) with delta (0, 0)
Screenshot: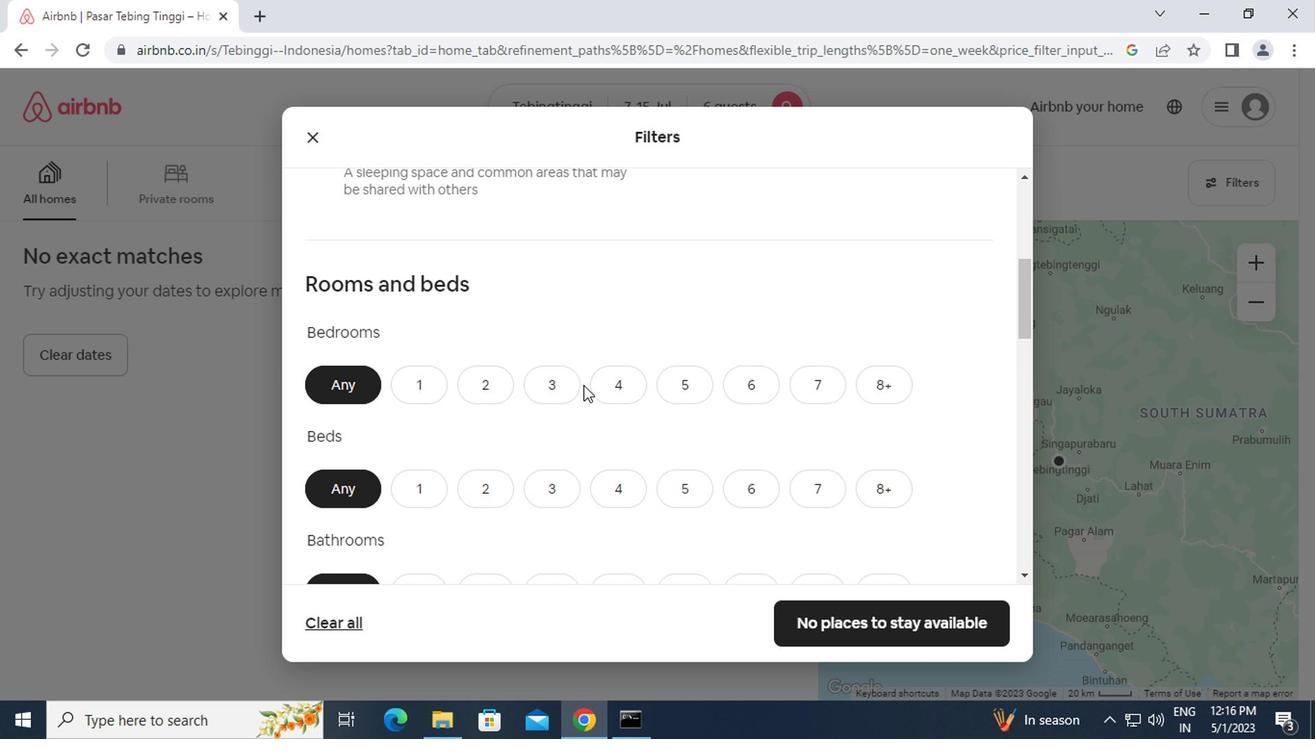 
Action: Mouse moved to (558, 200)
Screenshot: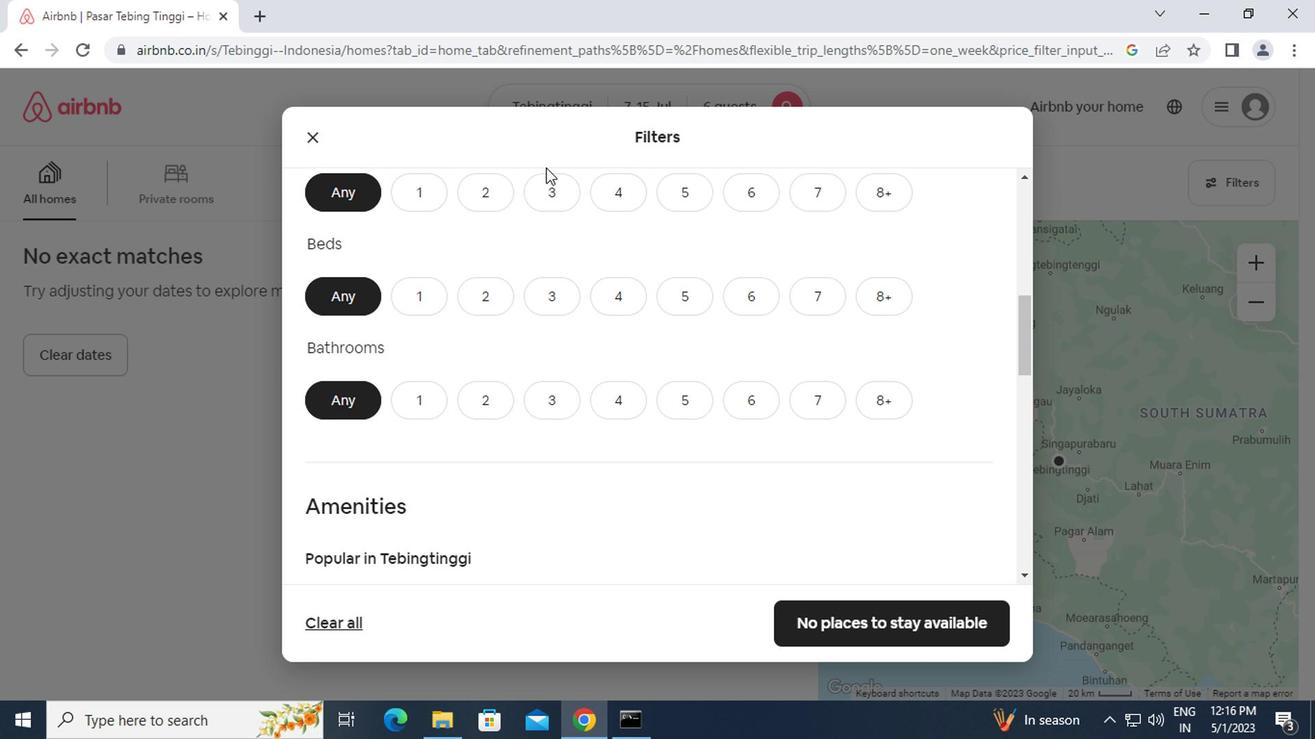 
Action: Mouse pressed left at (558, 200)
Screenshot: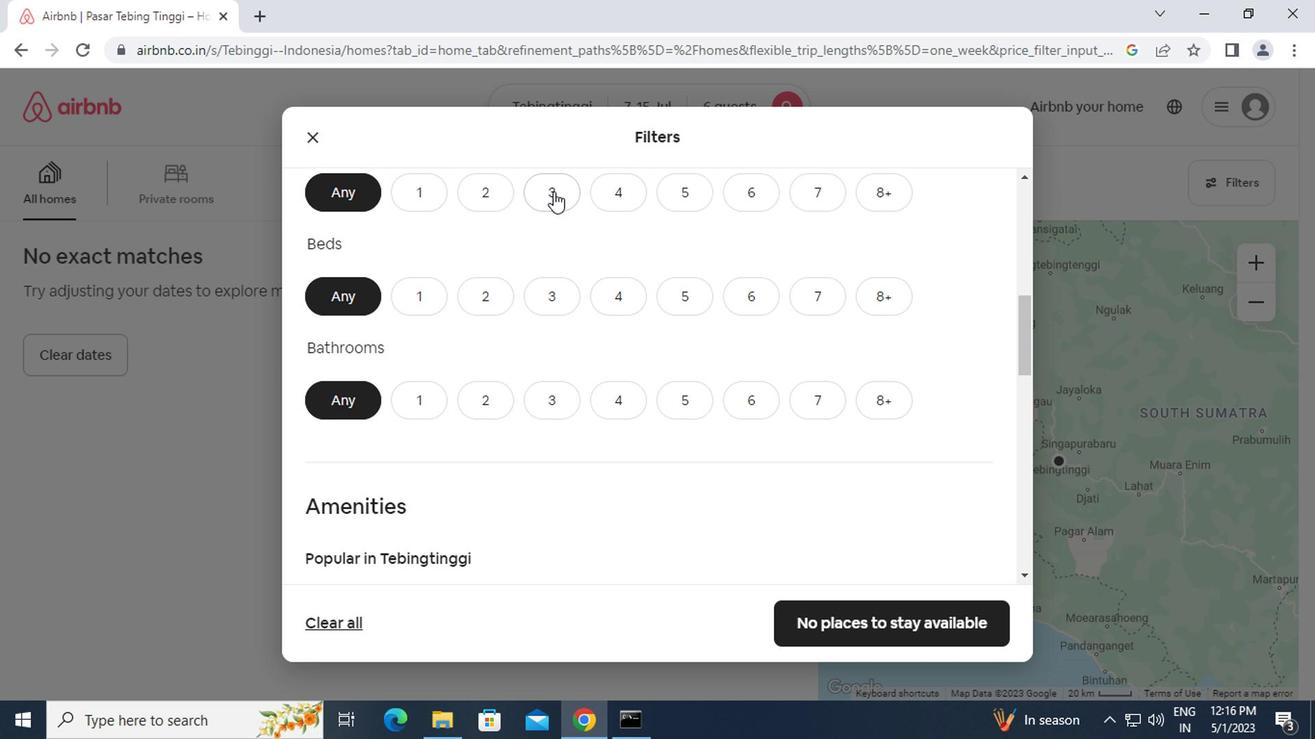 
Action: Mouse moved to (567, 307)
Screenshot: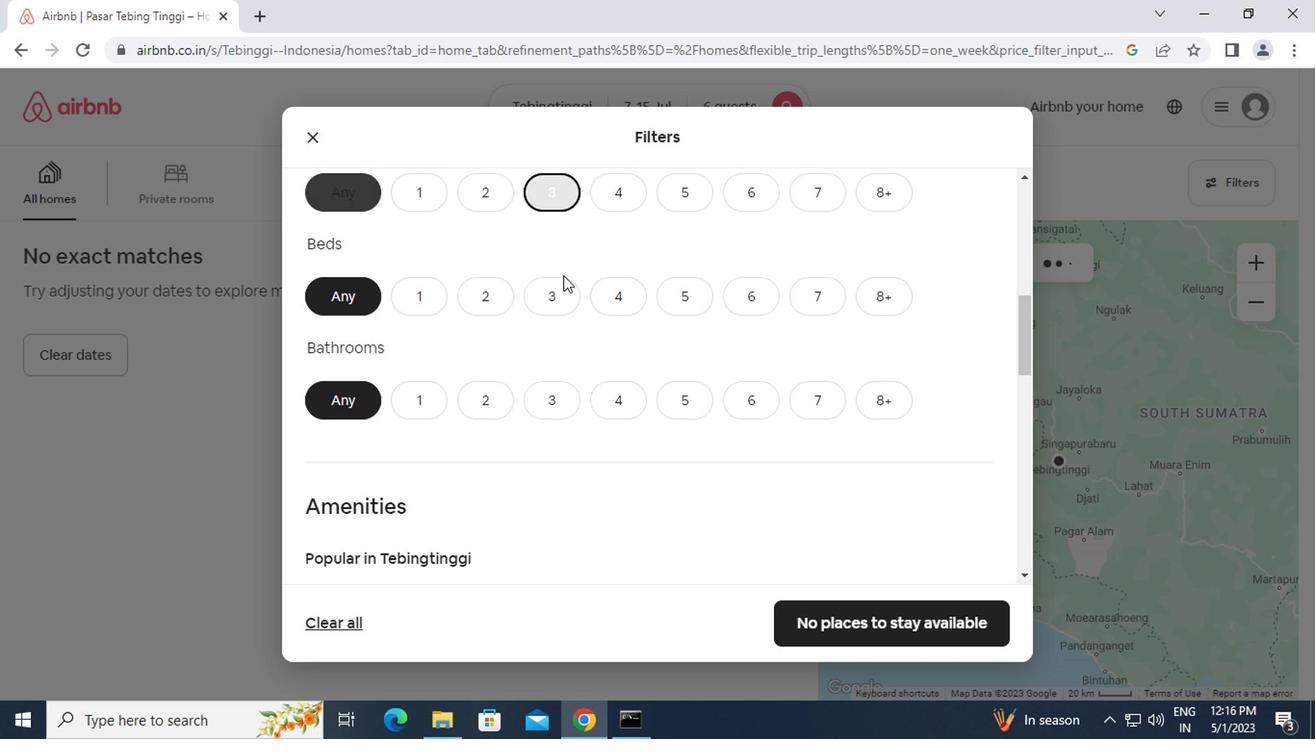 
Action: Mouse pressed left at (567, 307)
Screenshot: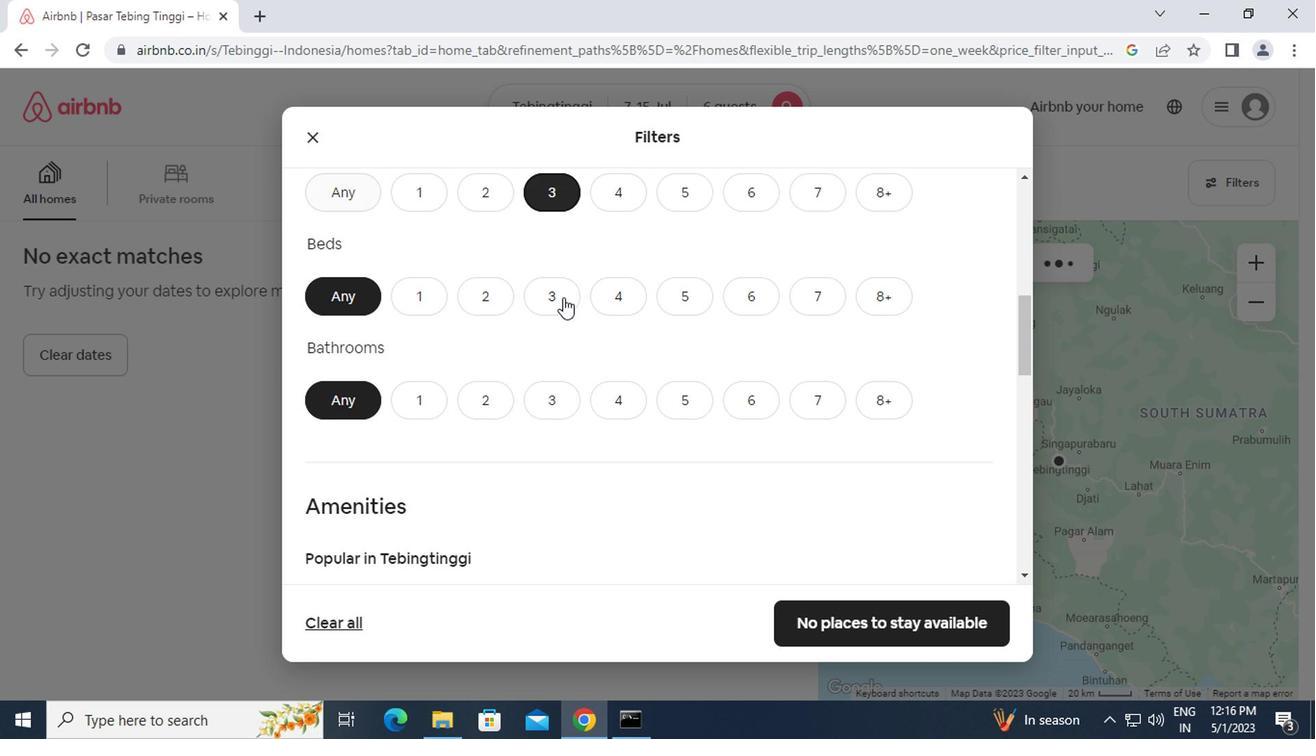 
Action: Mouse moved to (560, 402)
Screenshot: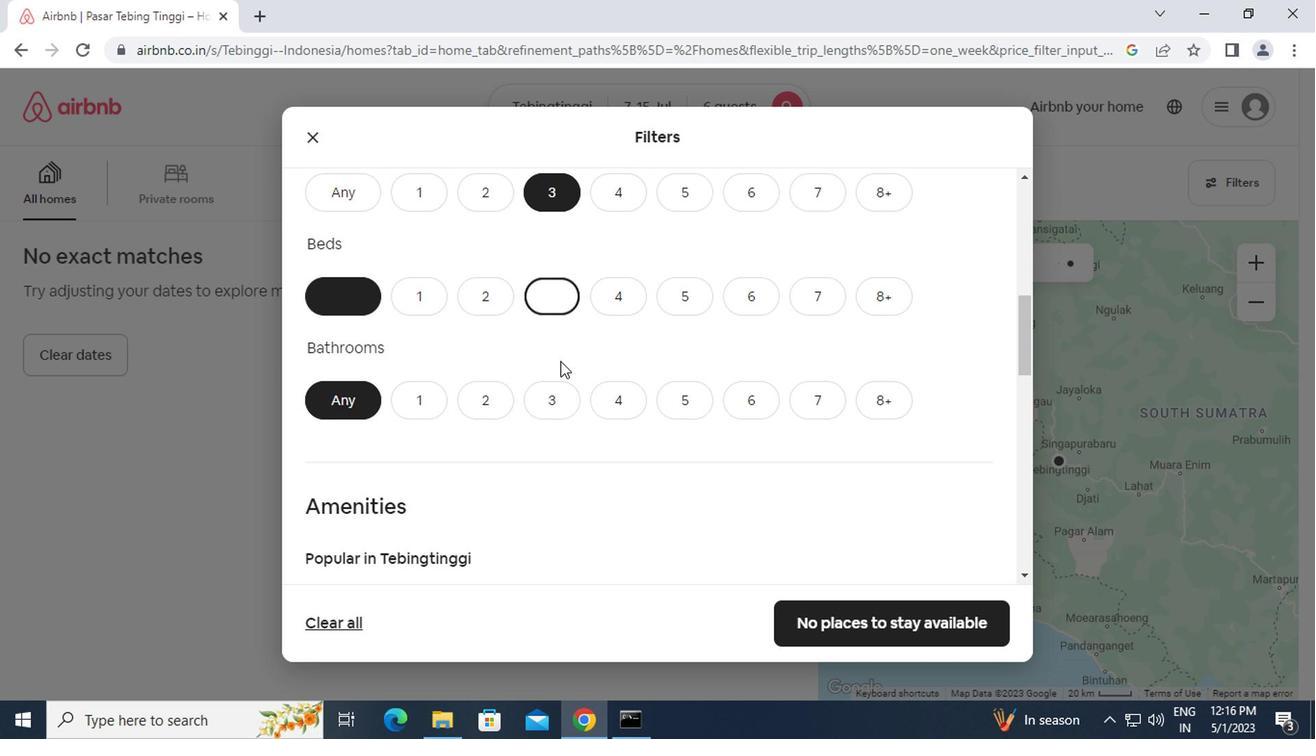 
Action: Mouse pressed left at (560, 402)
Screenshot: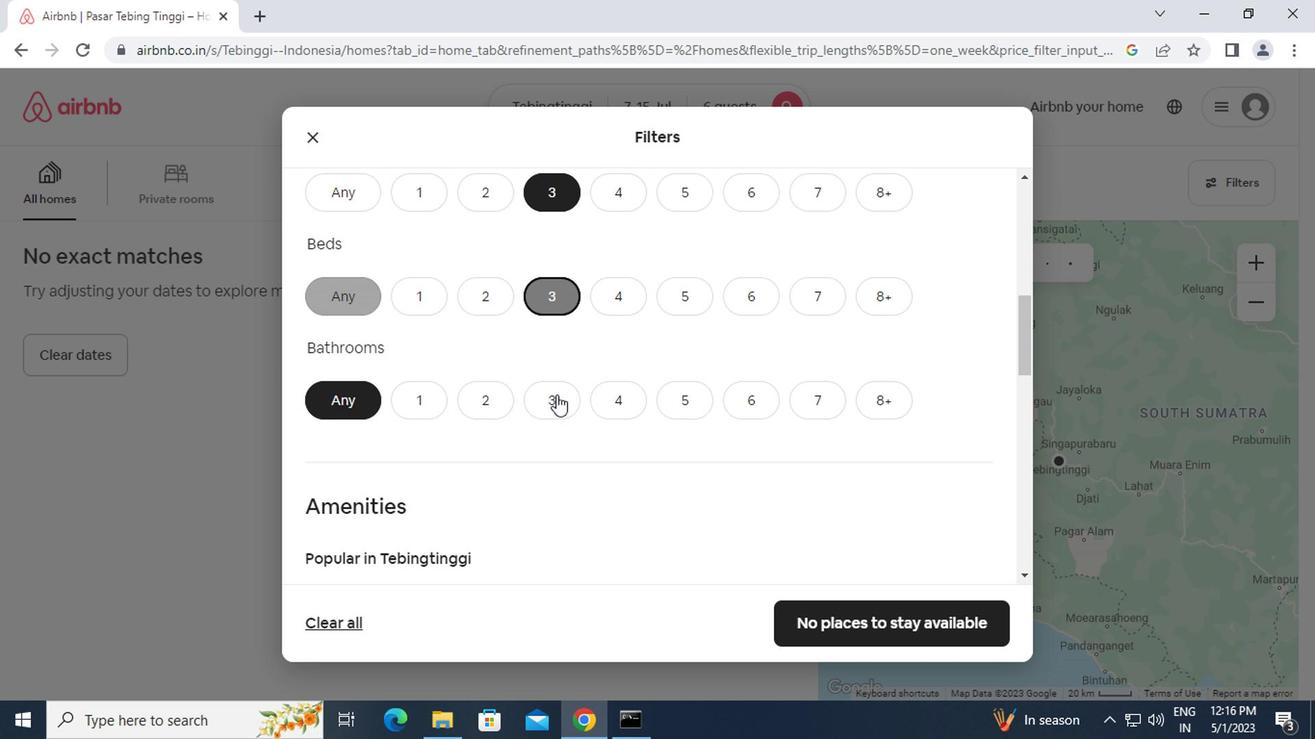 
Action: Mouse moved to (606, 482)
Screenshot: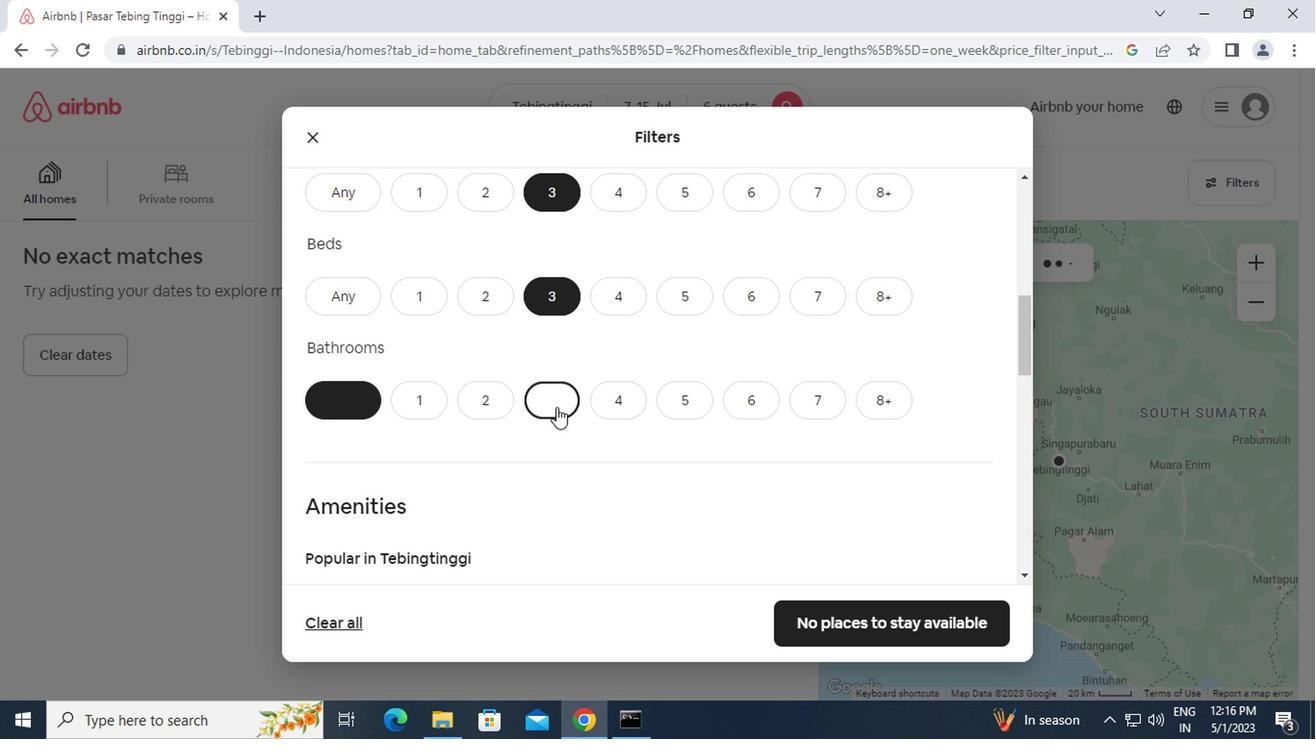
Action: Mouse scrolled (606, 480) with delta (0, -1)
Screenshot: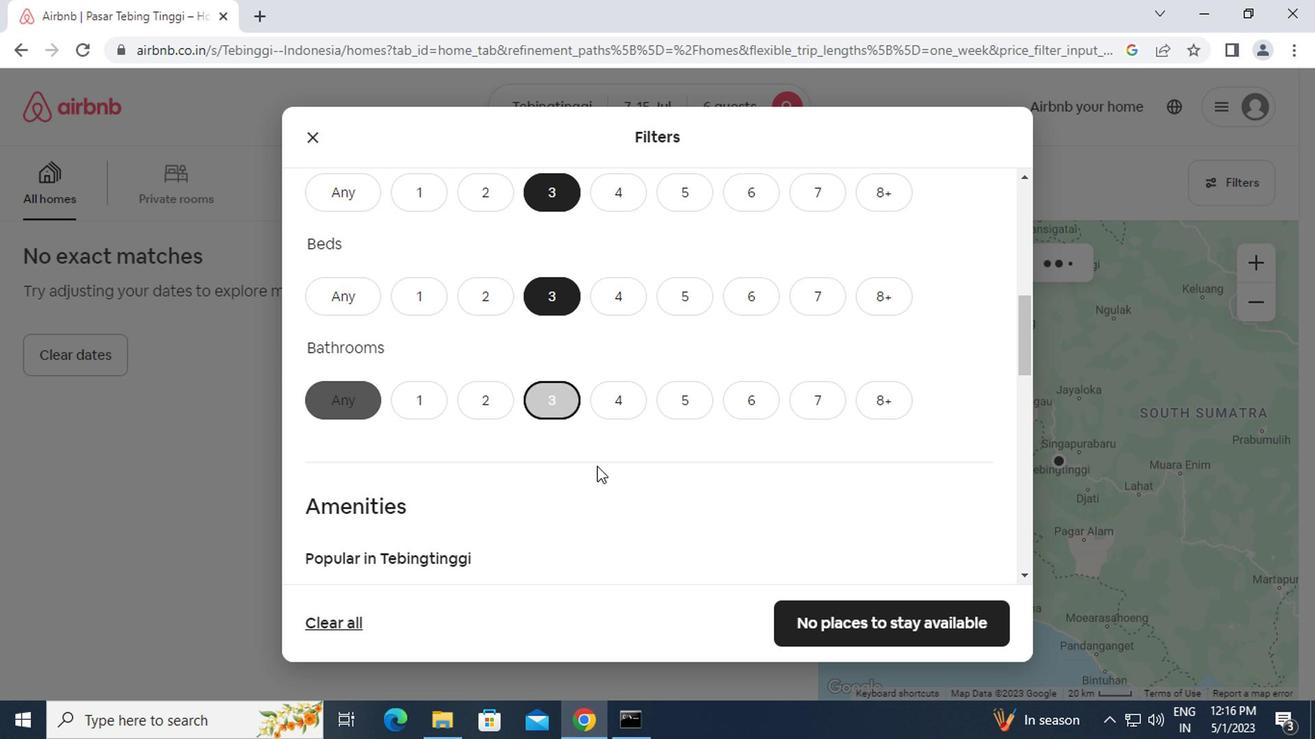 
Action: Mouse scrolled (606, 480) with delta (0, -1)
Screenshot: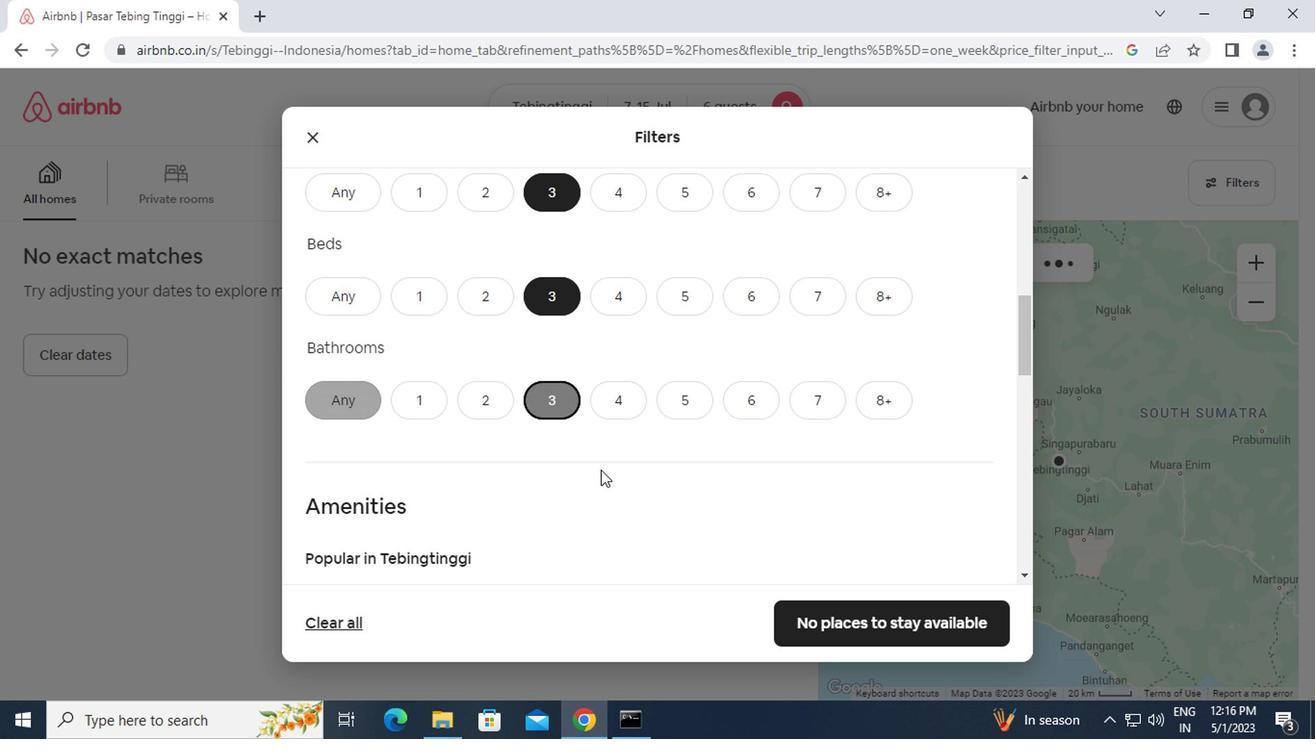 
Action: Mouse scrolled (606, 480) with delta (0, -1)
Screenshot: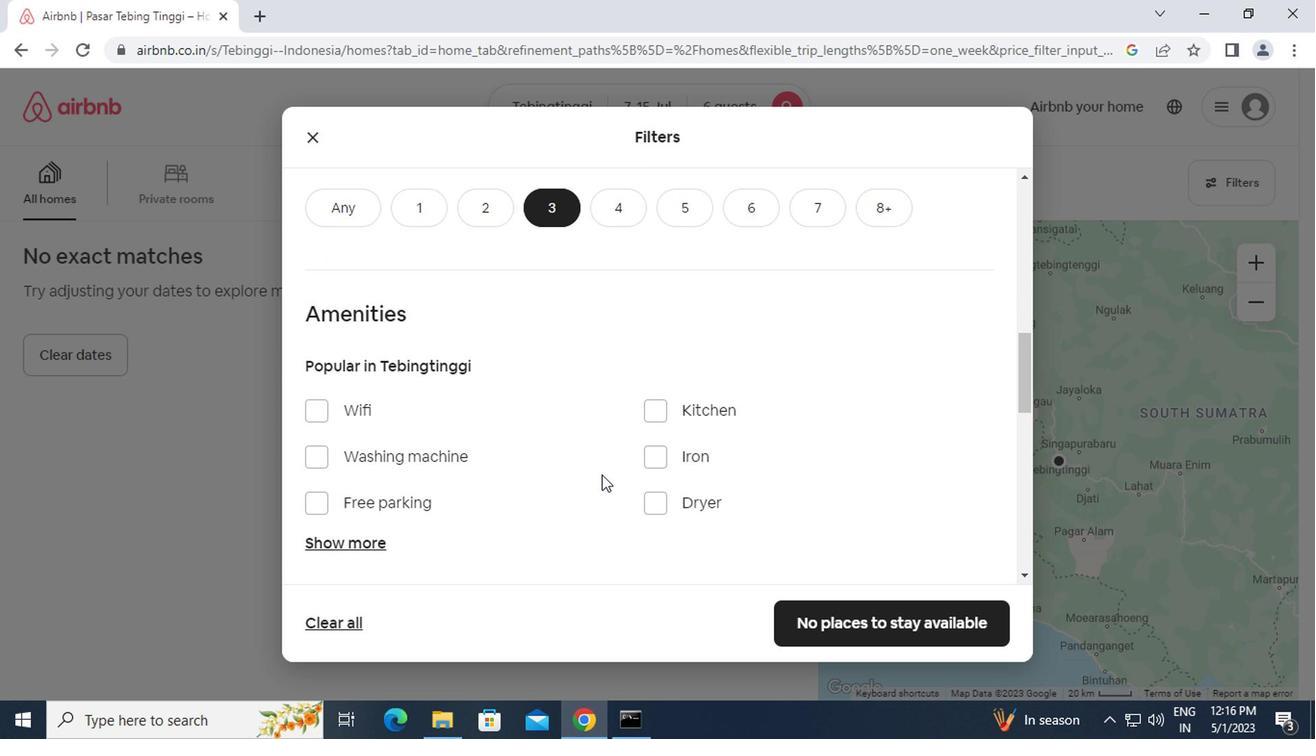 
Action: Mouse scrolled (606, 480) with delta (0, -1)
Screenshot: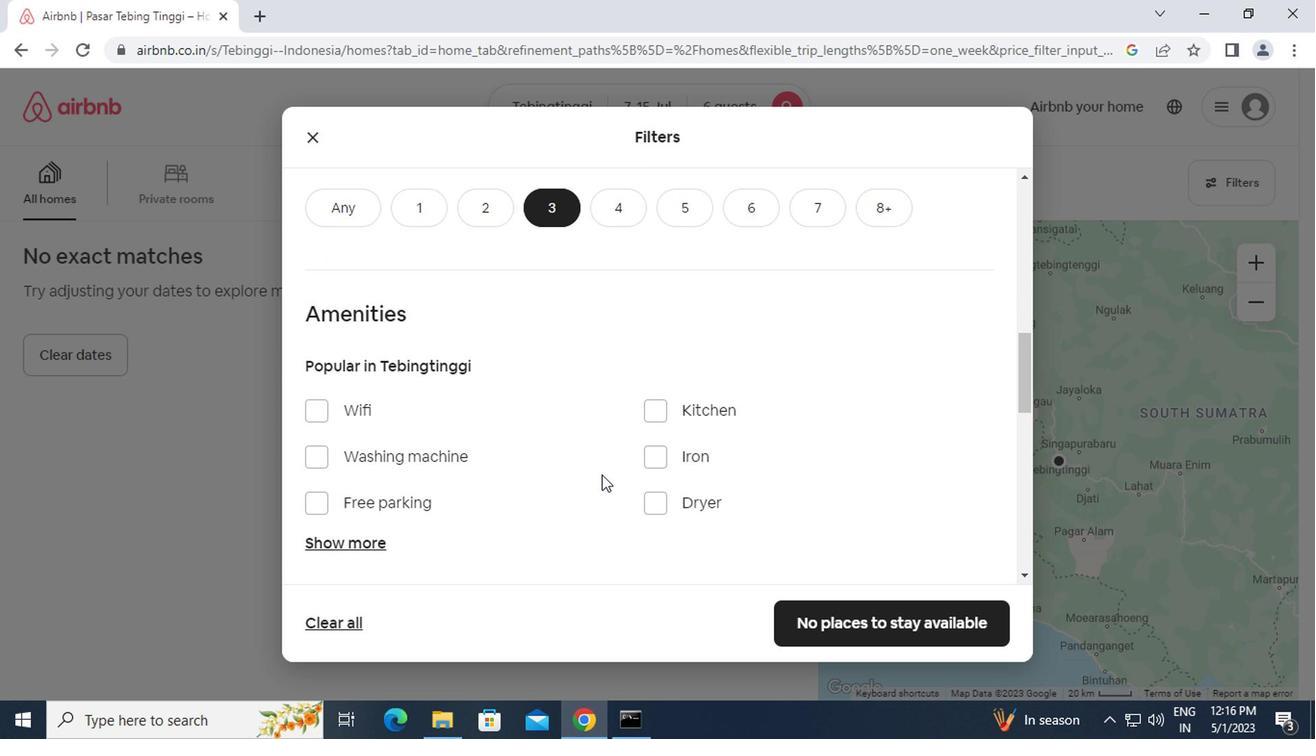 
Action: Mouse moved to (934, 520)
Screenshot: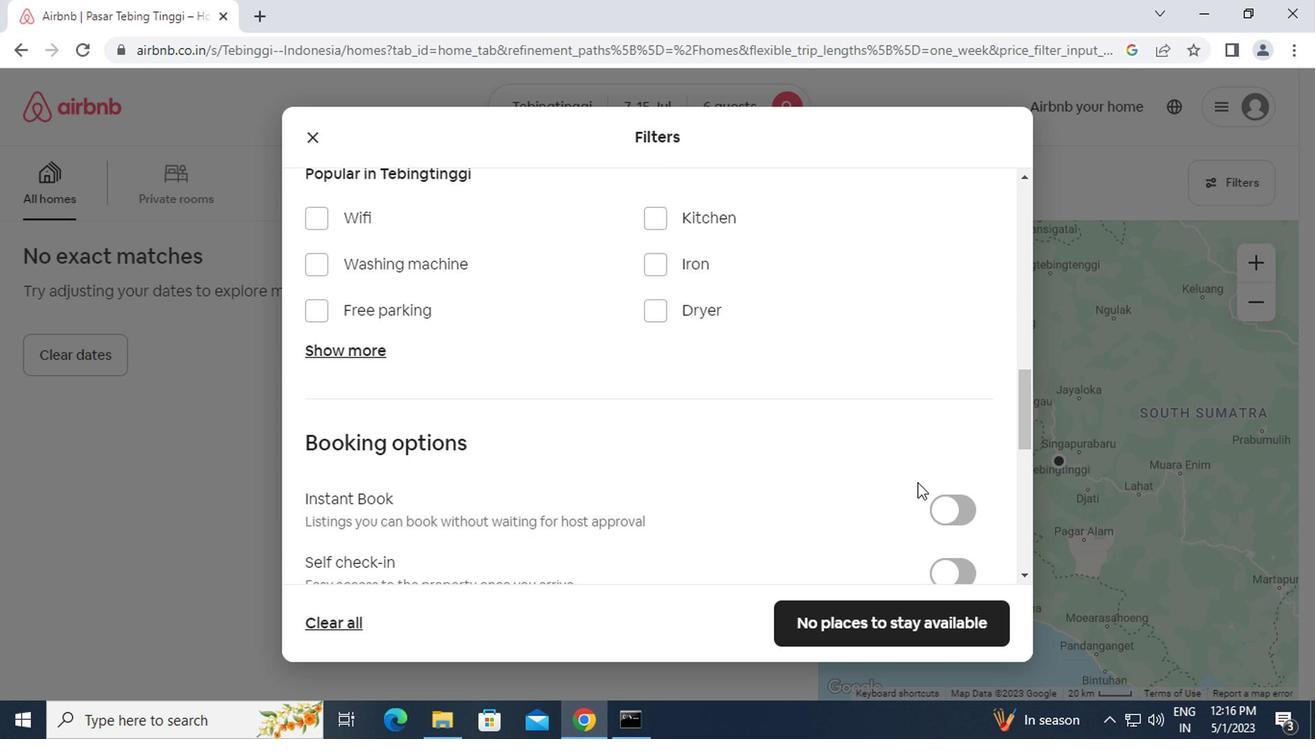 
Action: Mouse scrolled (934, 519) with delta (0, -1)
Screenshot: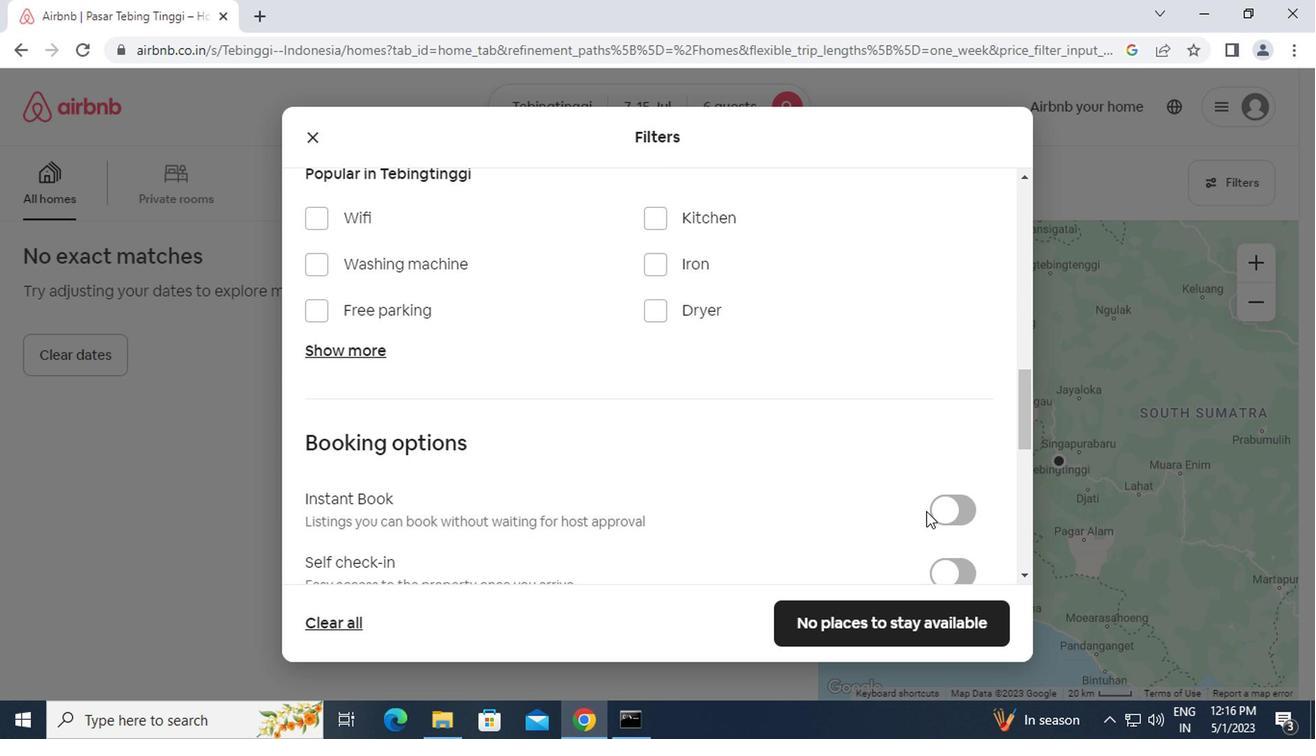 
Action: Mouse scrolled (934, 519) with delta (0, -1)
Screenshot: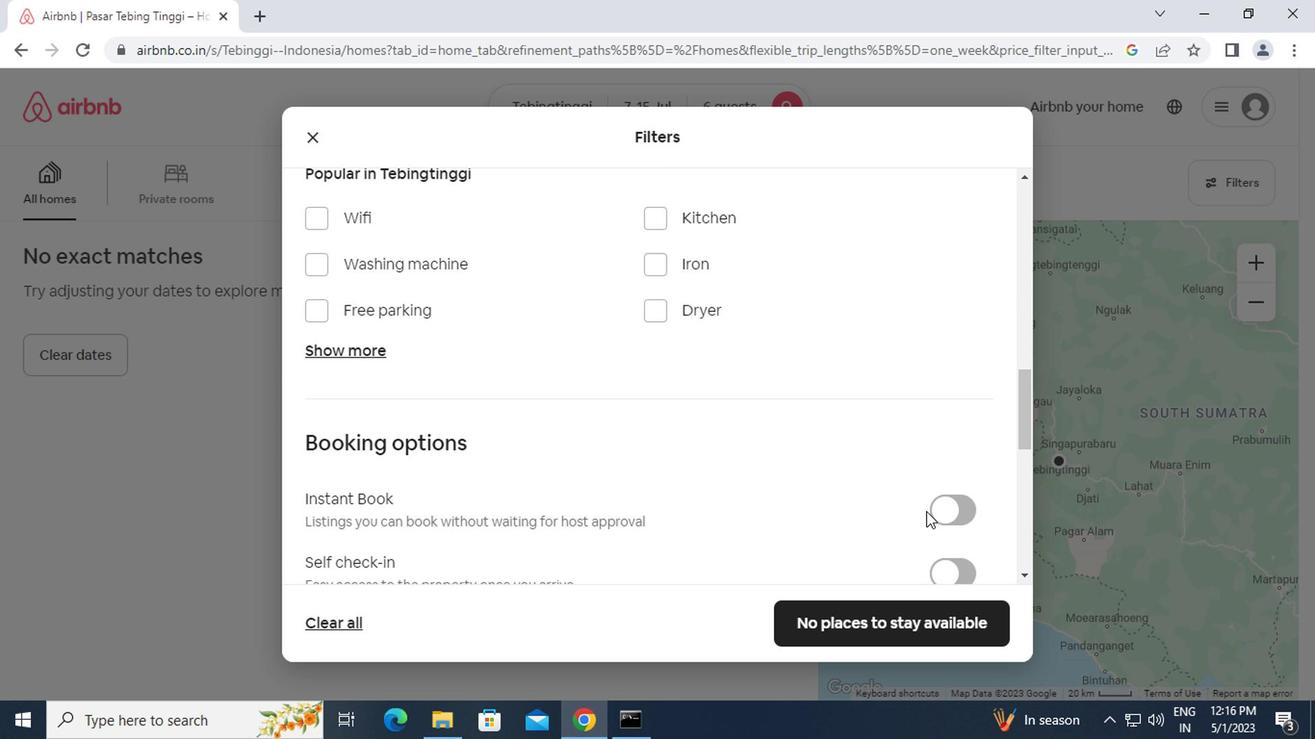 
Action: Mouse moved to (941, 376)
Screenshot: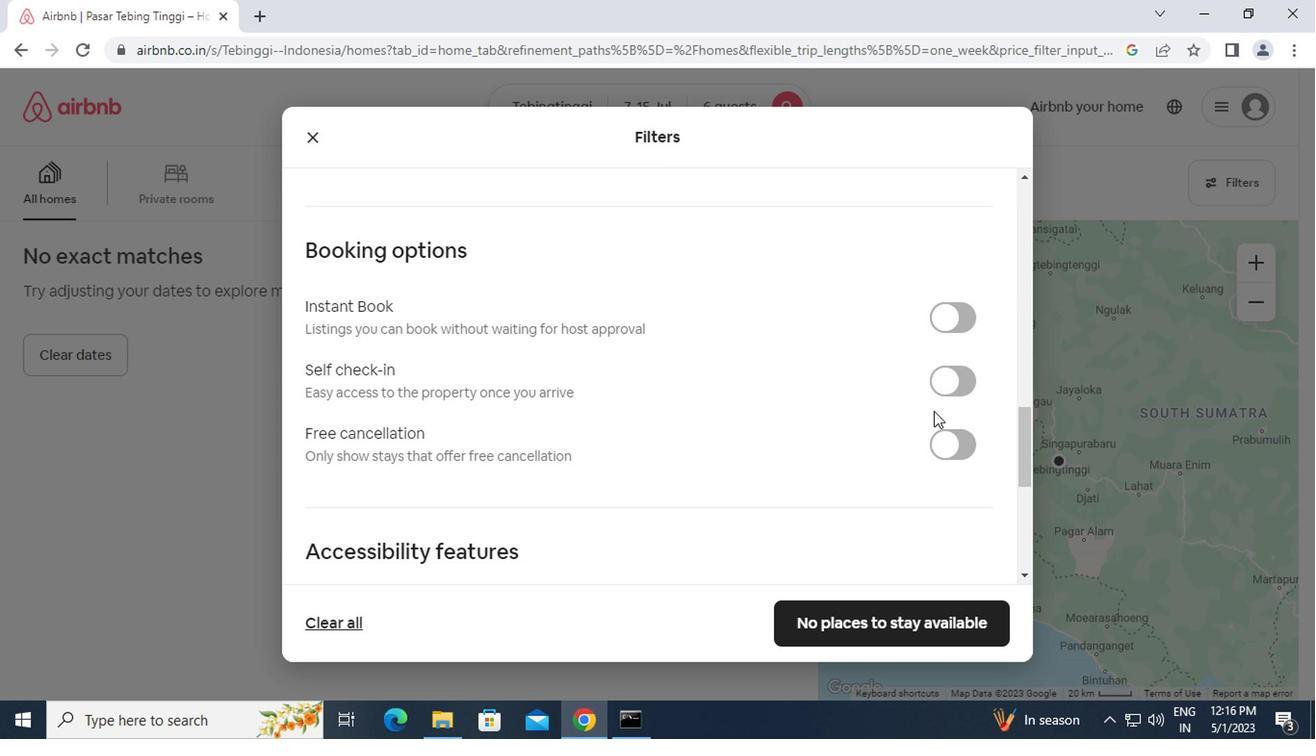 
Action: Mouse pressed left at (941, 376)
Screenshot: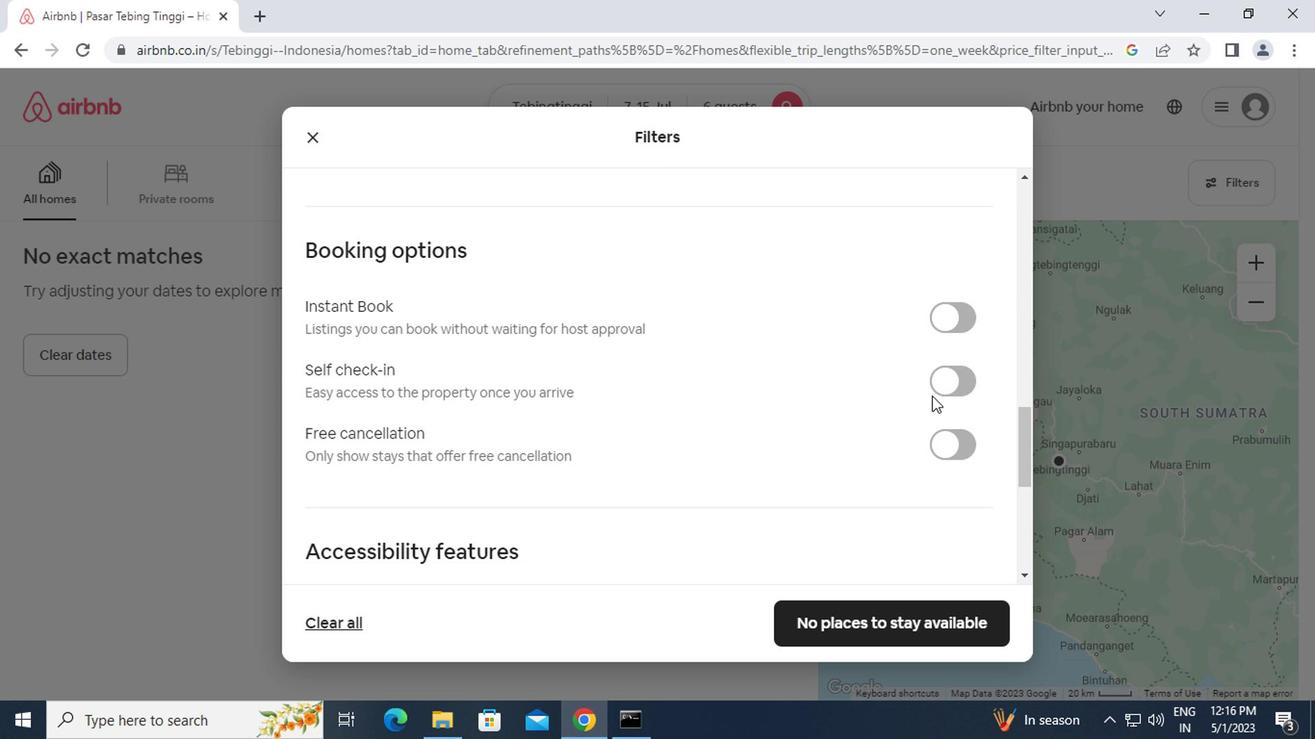 
Action: Mouse moved to (956, 390)
Screenshot: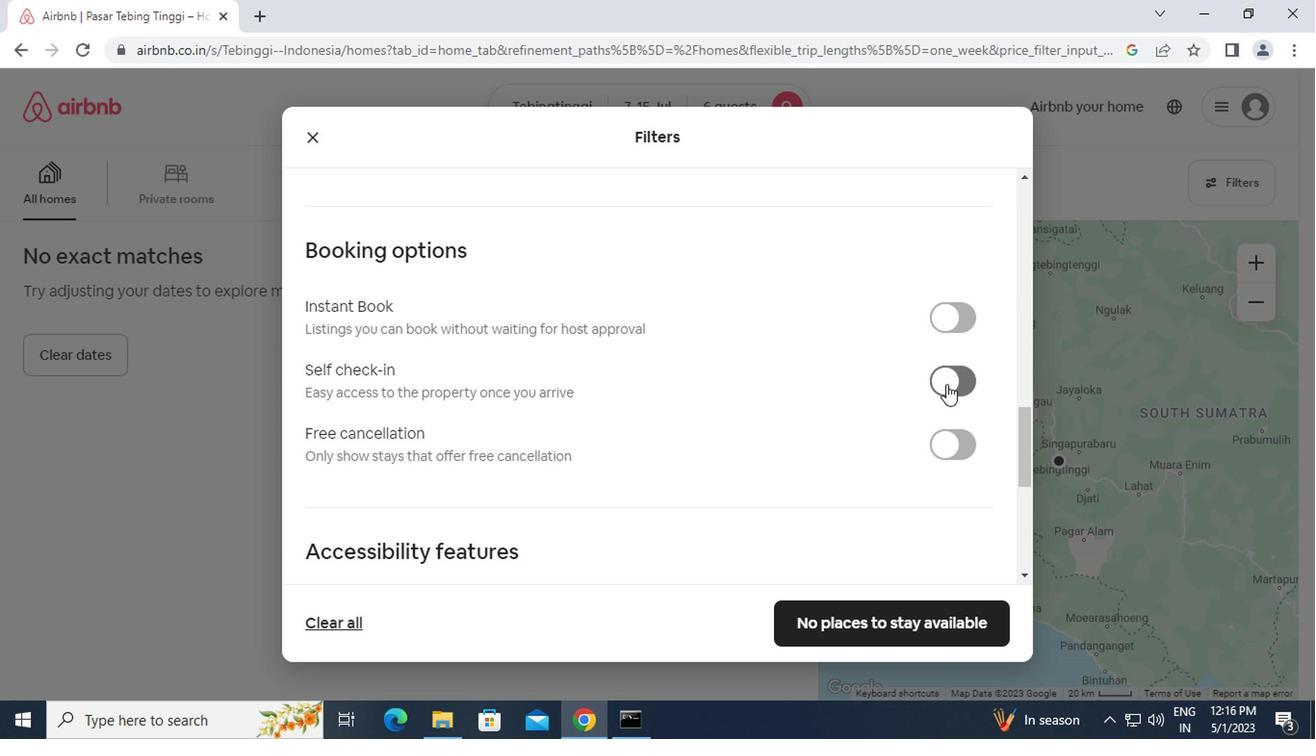 
Action: Mouse pressed left at (956, 390)
Screenshot: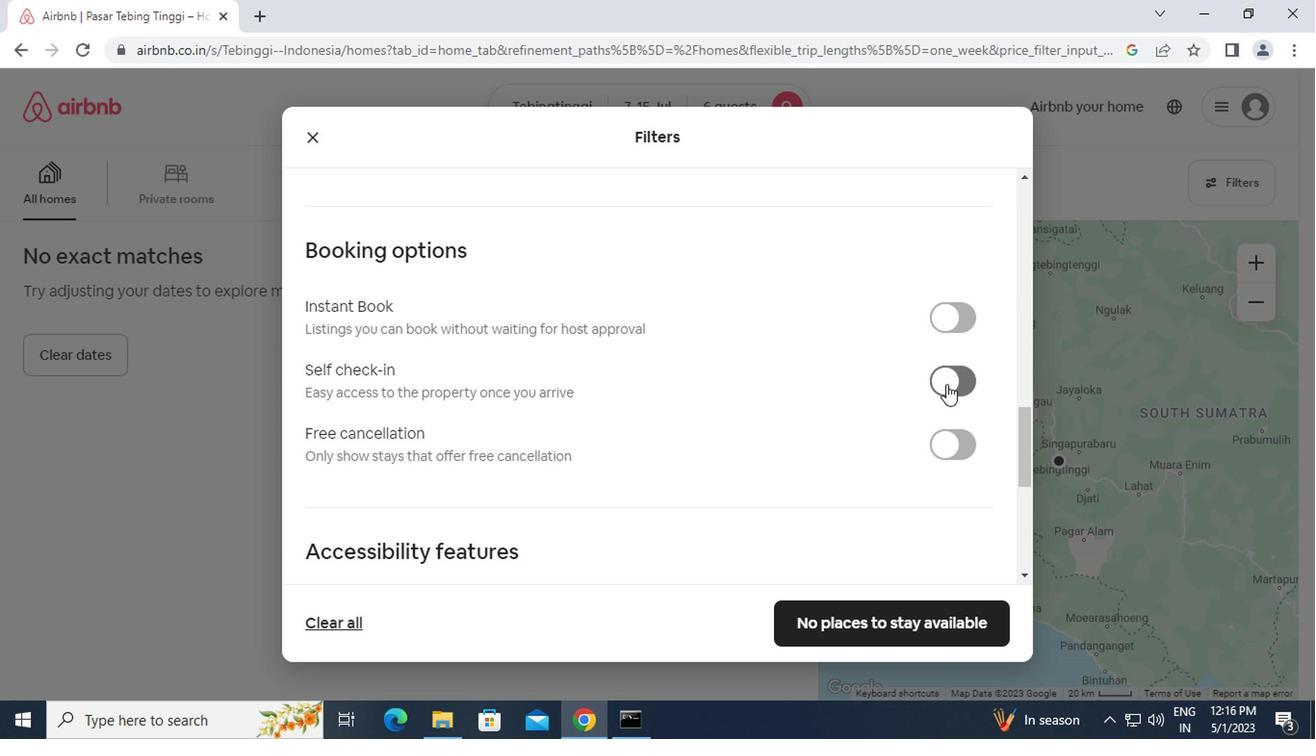 
Action: Mouse moved to (760, 447)
Screenshot: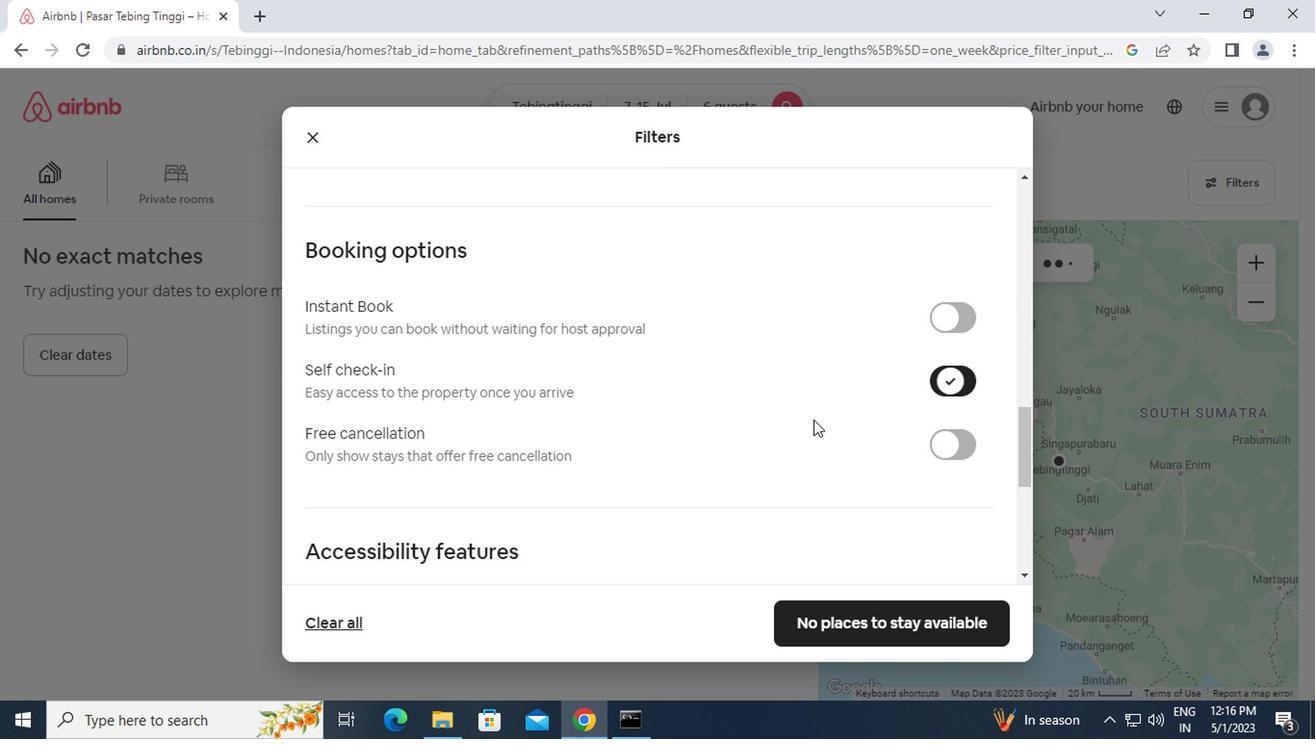 
Action: Mouse scrolled (760, 447) with delta (0, 0)
Screenshot: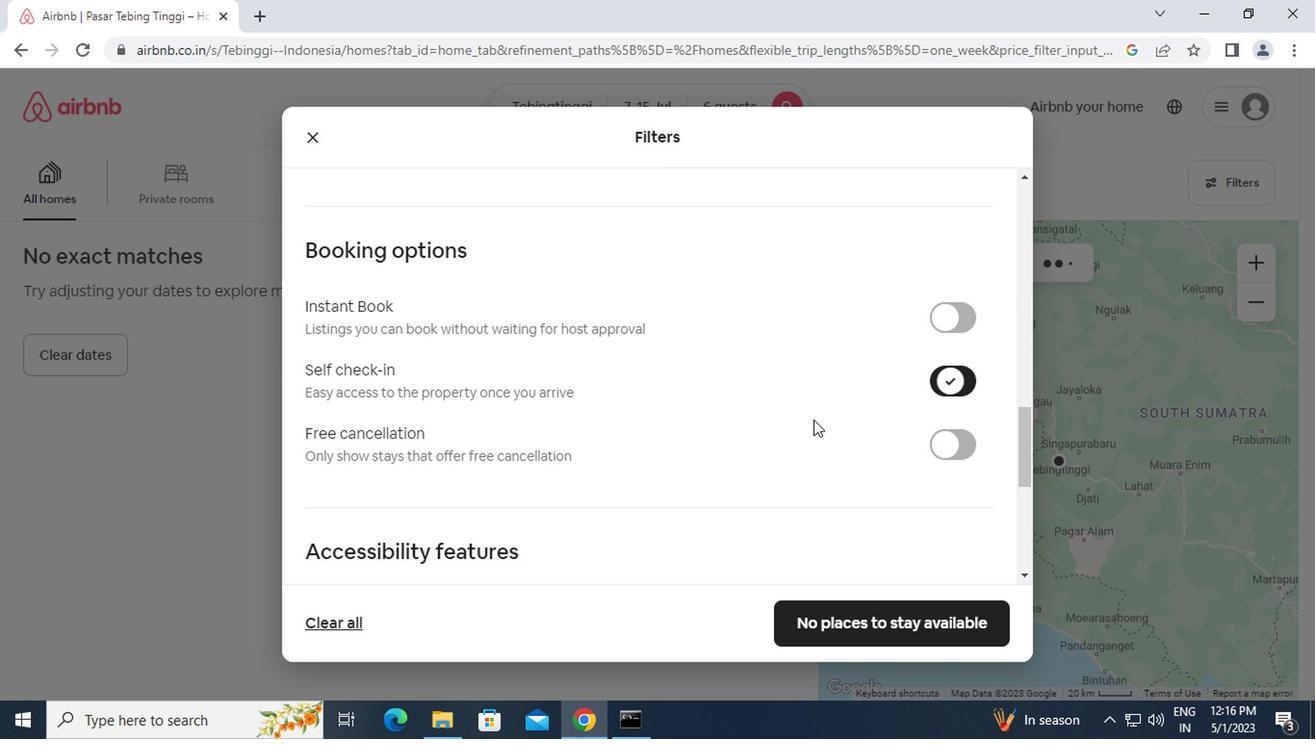
Action: Mouse moved to (760, 449)
Screenshot: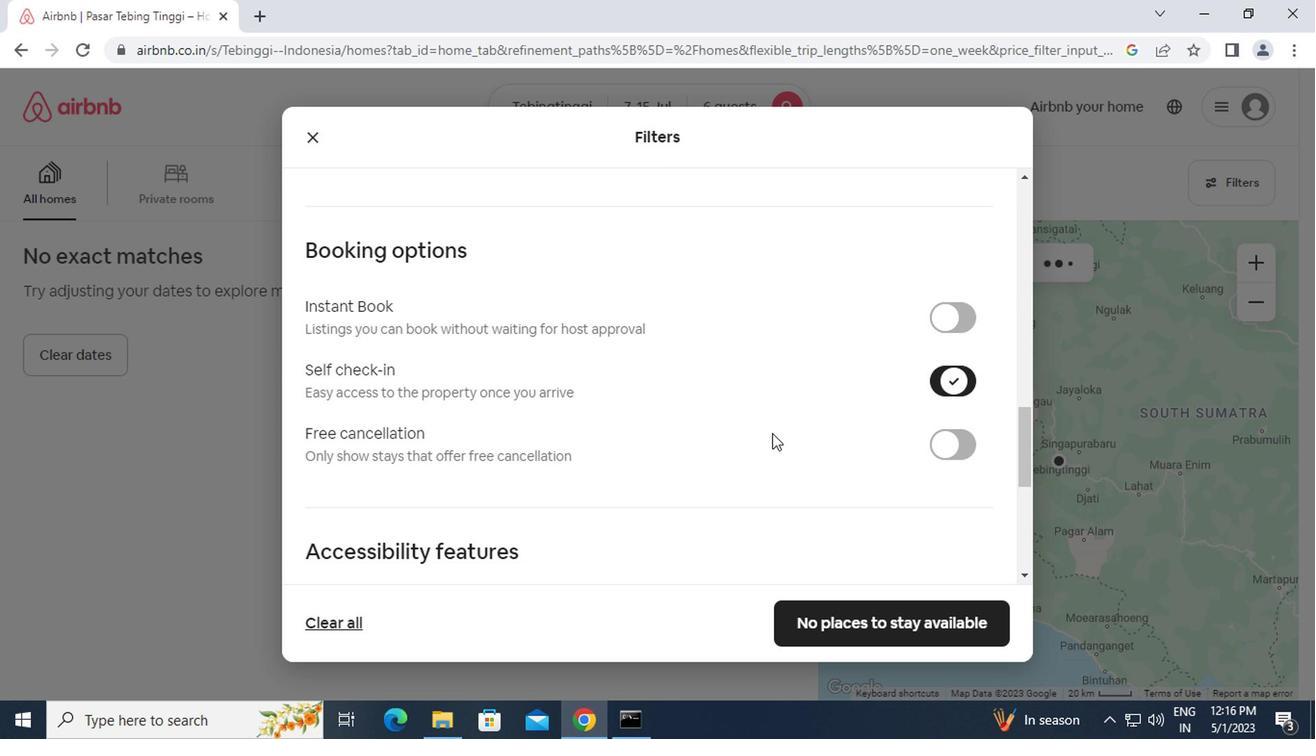 
Action: Mouse scrolled (760, 447) with delta (0, -1)
Screenshot: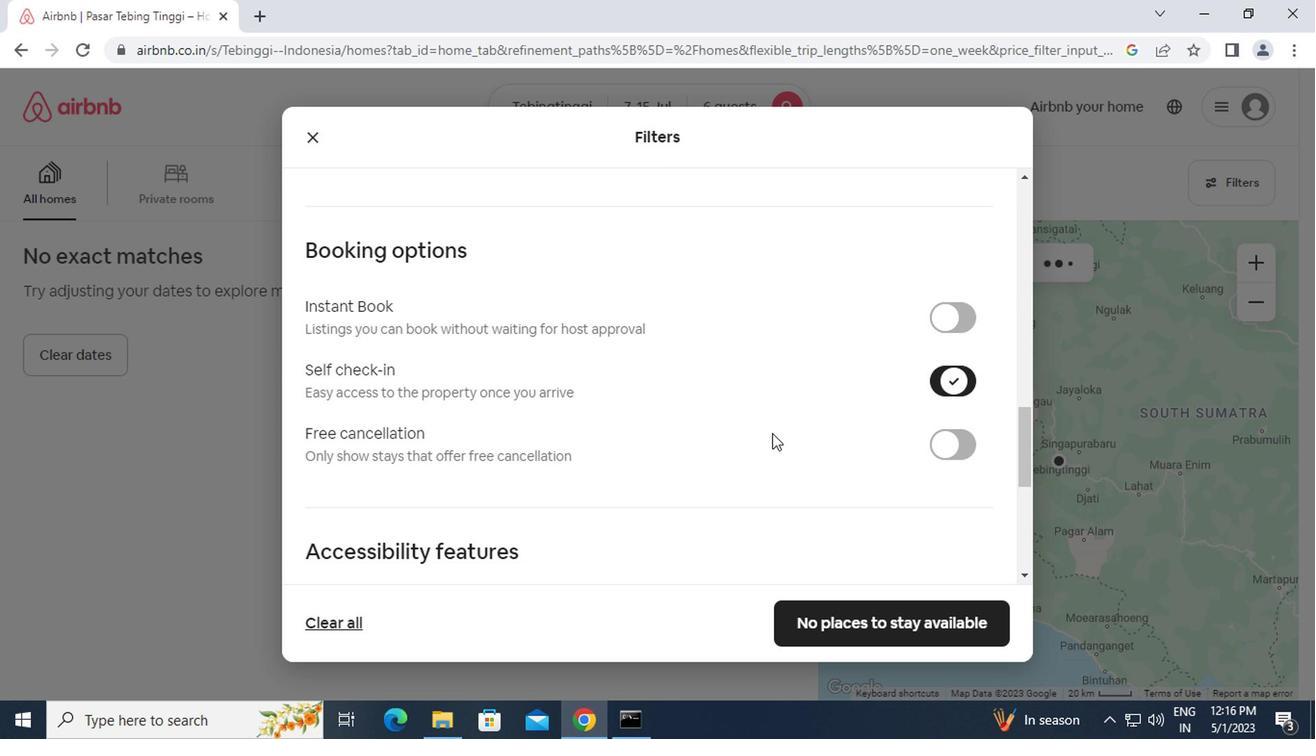 
Action: Mouse moved to (760, 449)
Screenshot: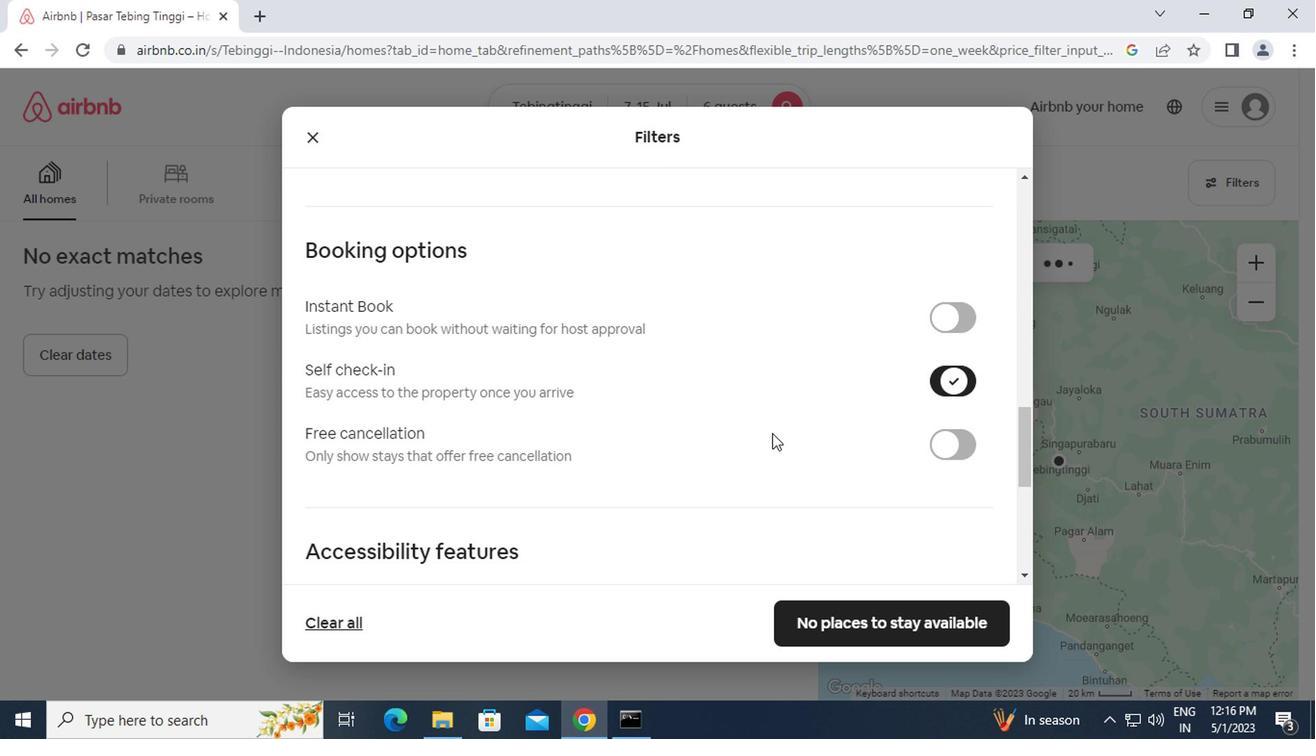 
Action: Mouse scrolled (760, 447) with delta (0, -1)
Screenshot: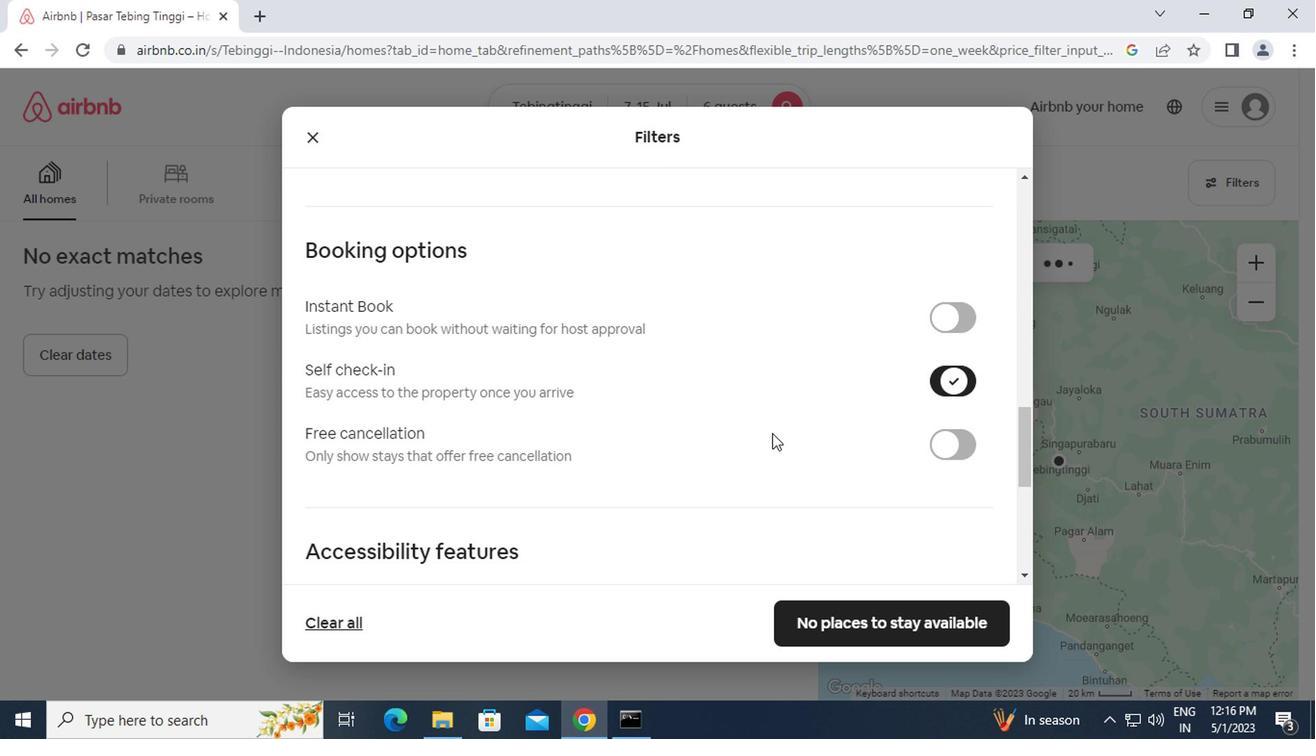 
Action: Mouse moved to (735, 465)
Screenshot: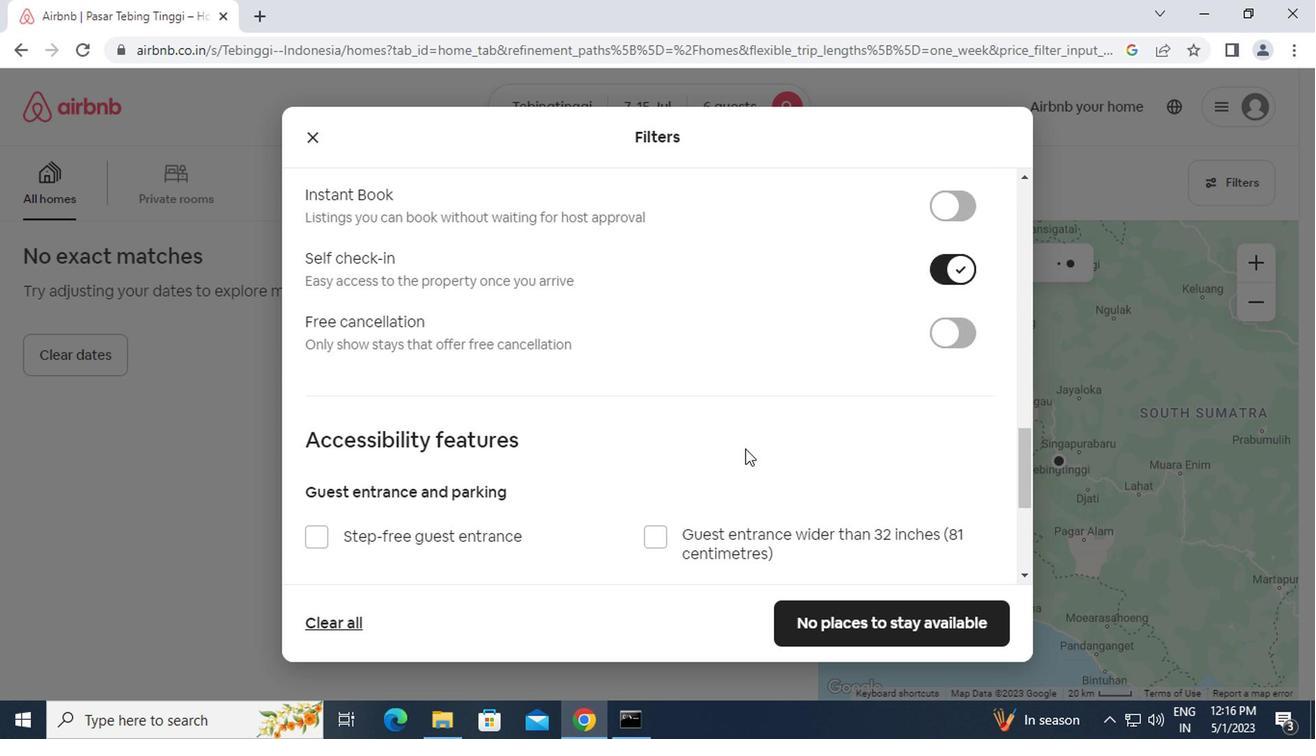 
Action: Mouse scrolled (735, 464) with delta (0, -1)
Screenshot: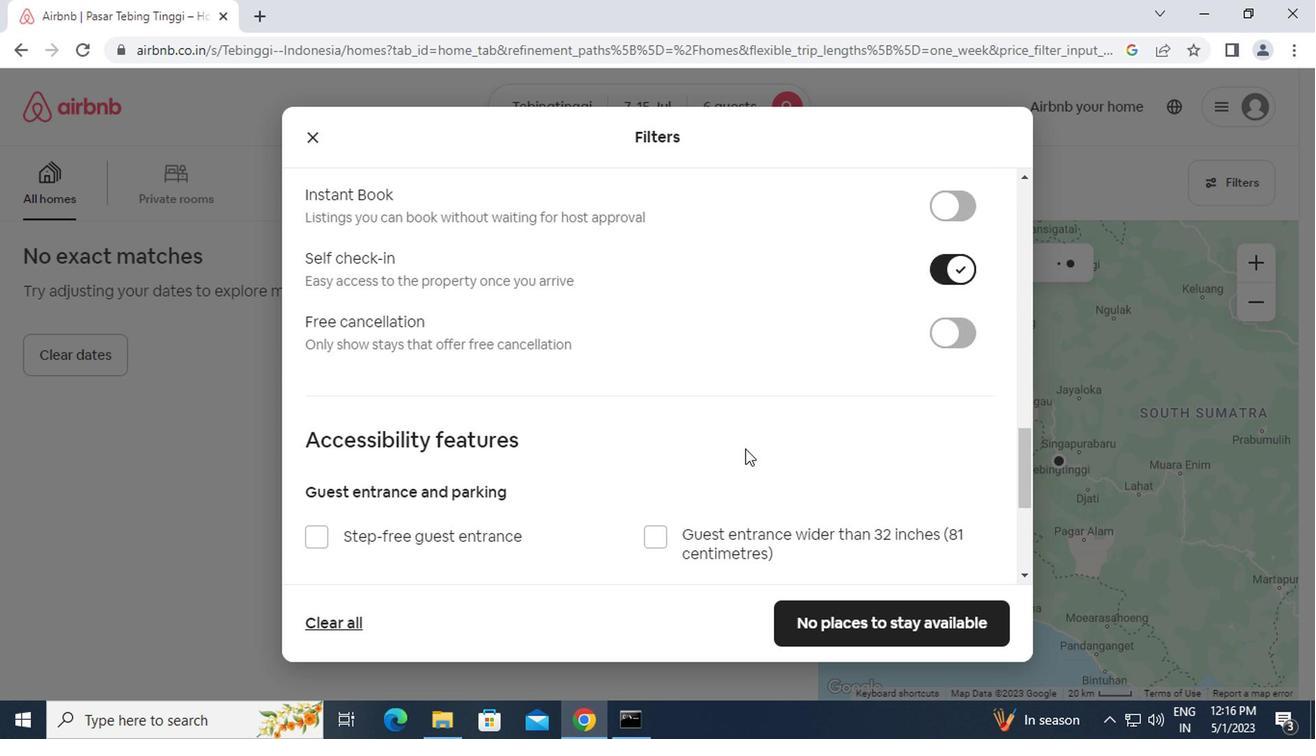 
Action: Mouse moved to (731, 467)
Screenshot: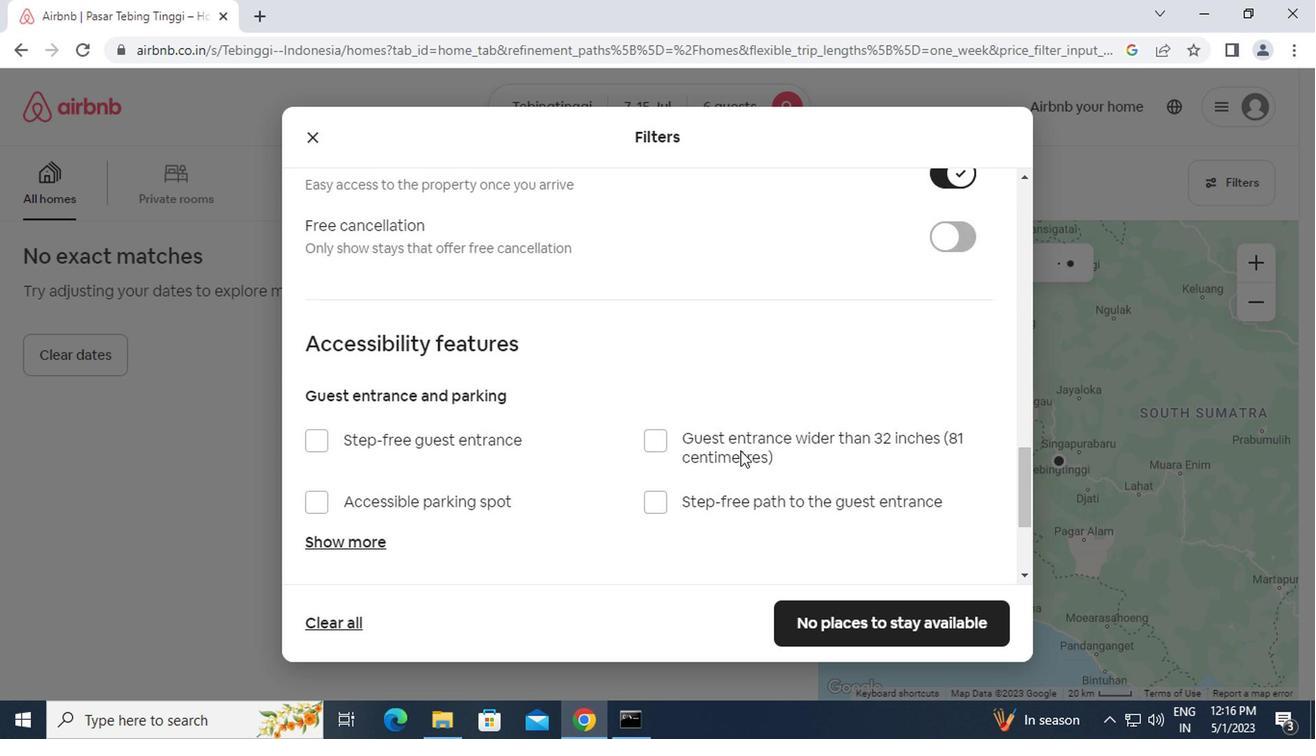 
Action: Mouse scrolled (731, 466) with delta (0, -1)
Screenshot: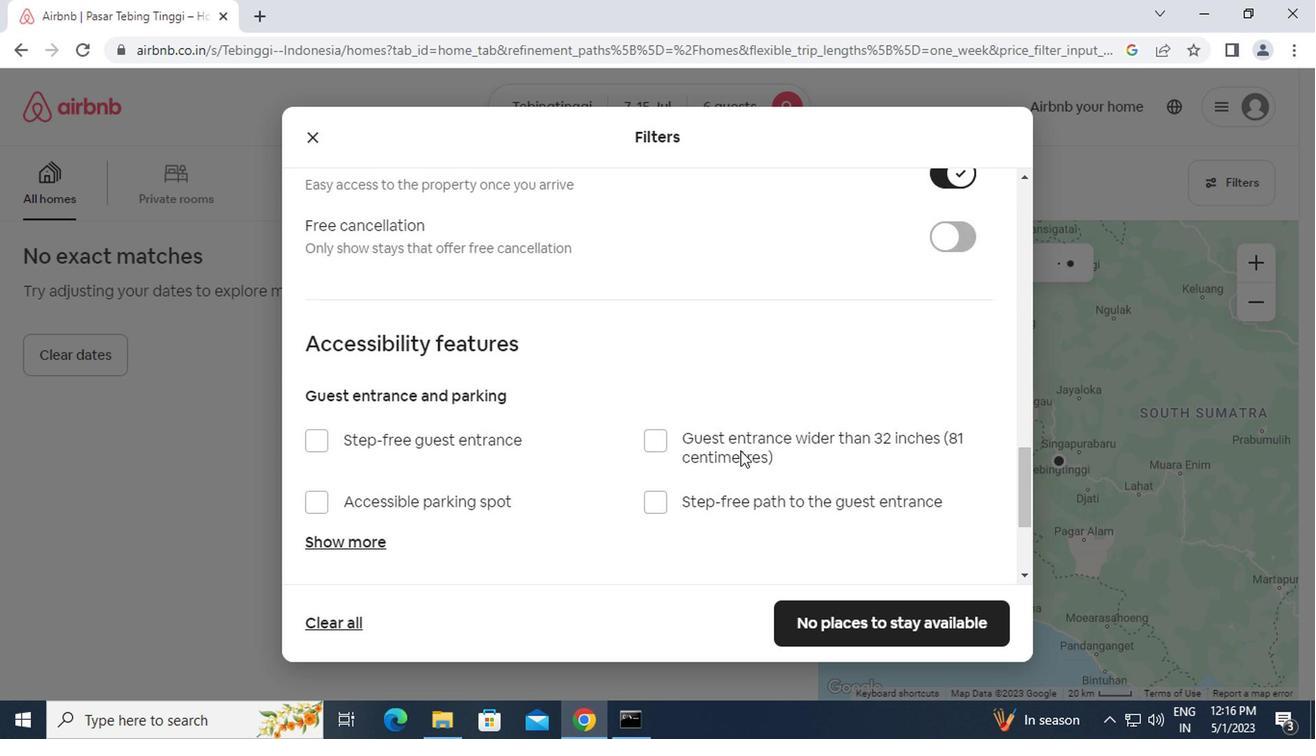 
Action: Mouse moved to (726, 471)
Screenshot: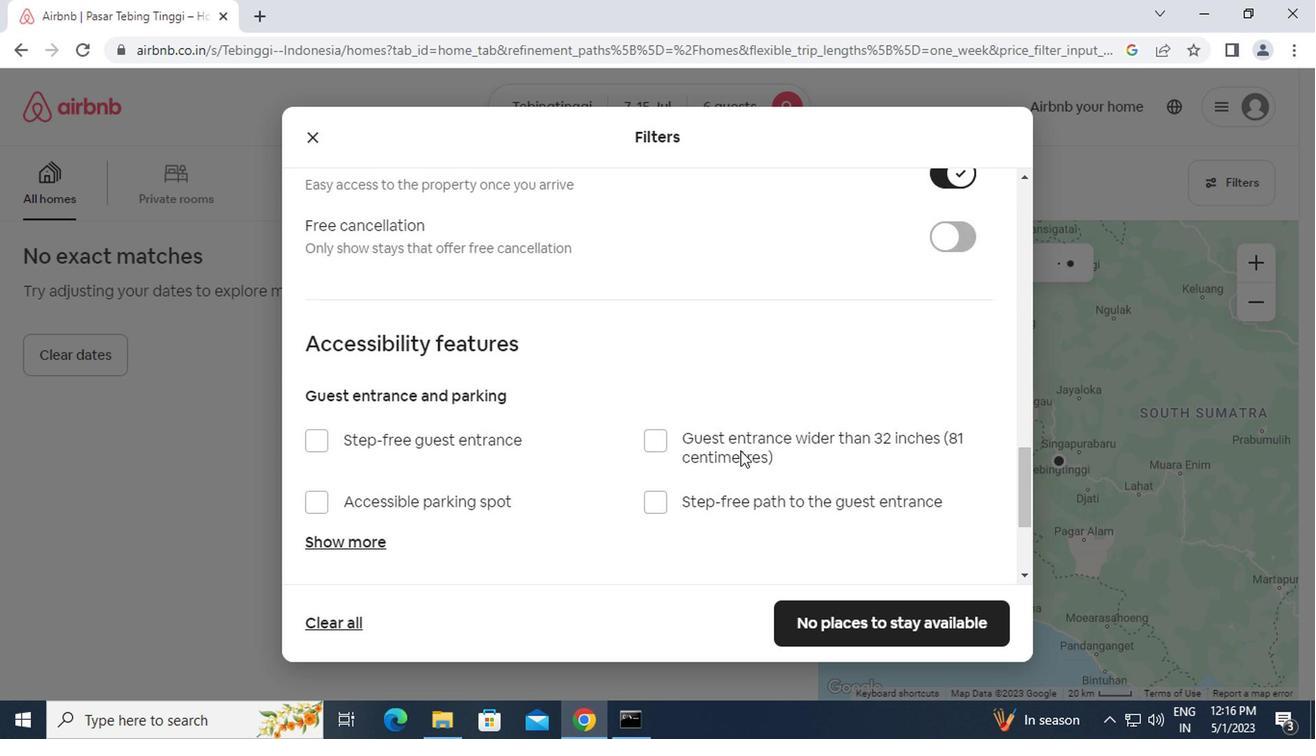 
Action: Mouse scrolled (726, 470) with delta (0, 0)
Screenshot: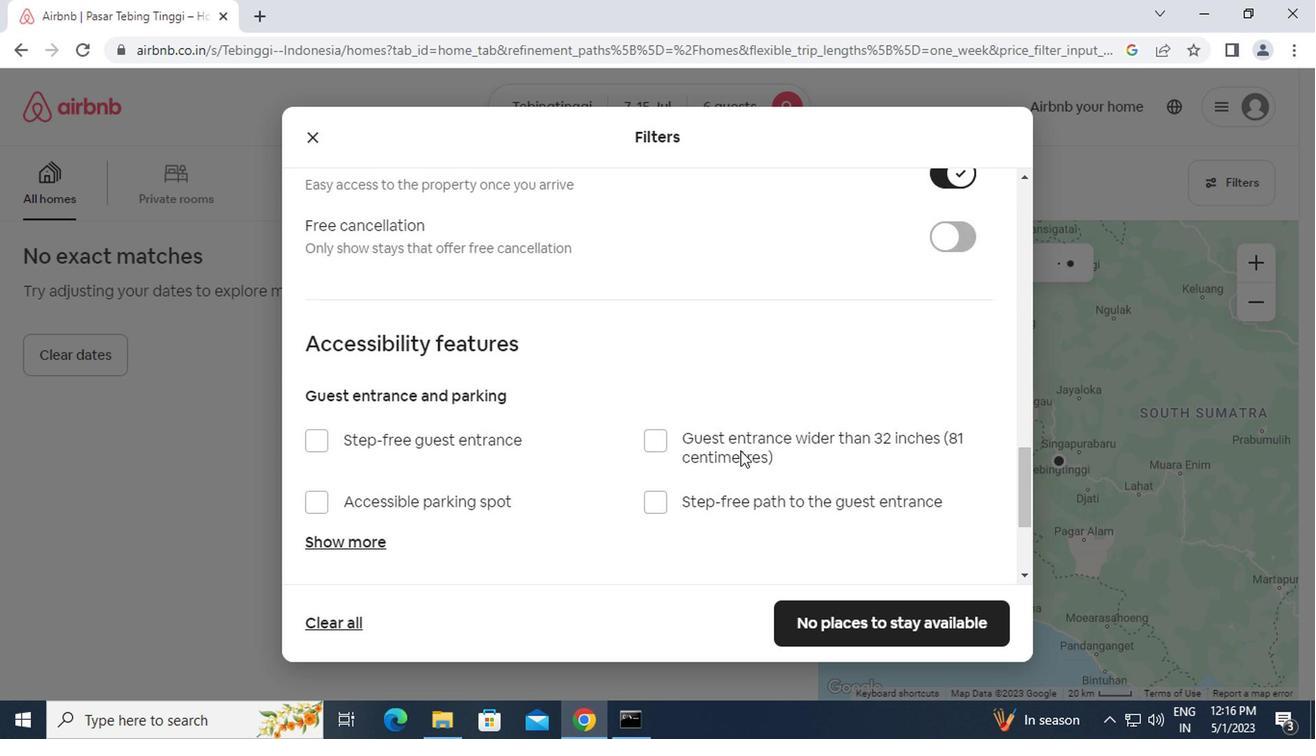
Action: Mouse moved to (699, 484)
Screenshot: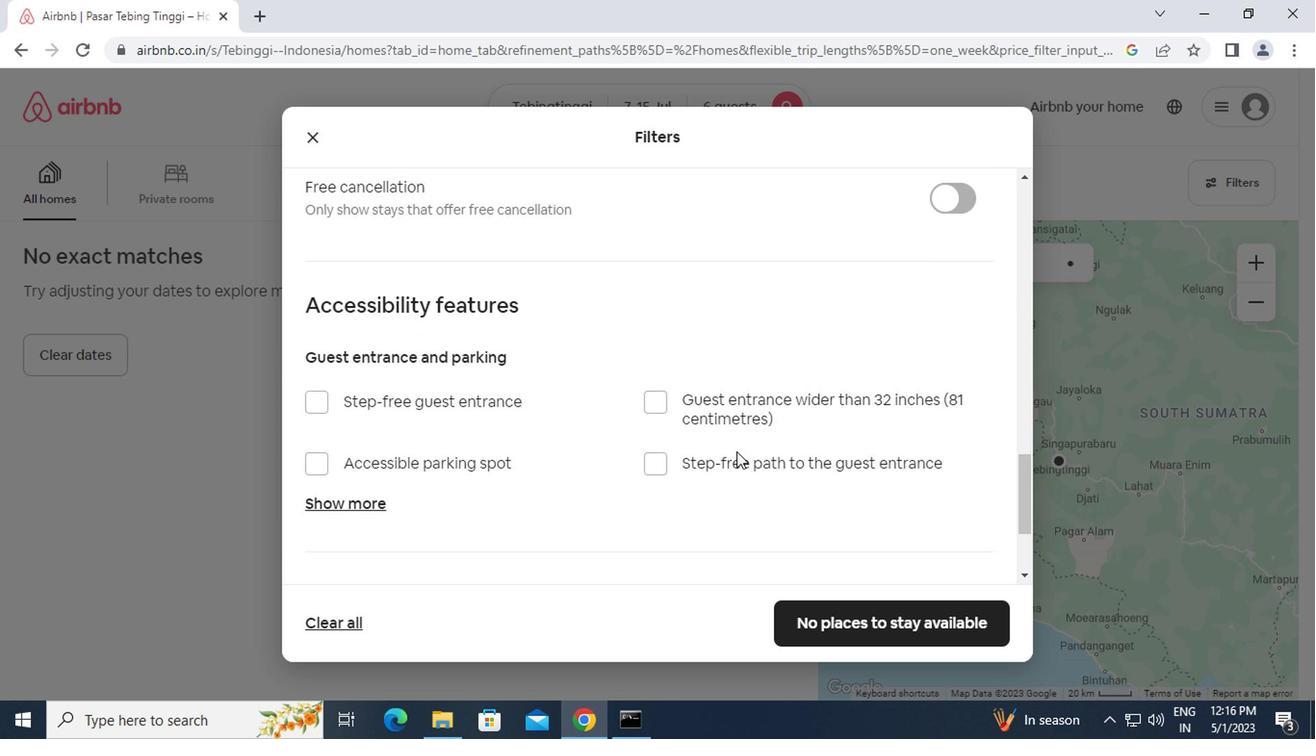 
Action: Mouse scrolled (699, 483) with delta (0, -1)
Screenshot: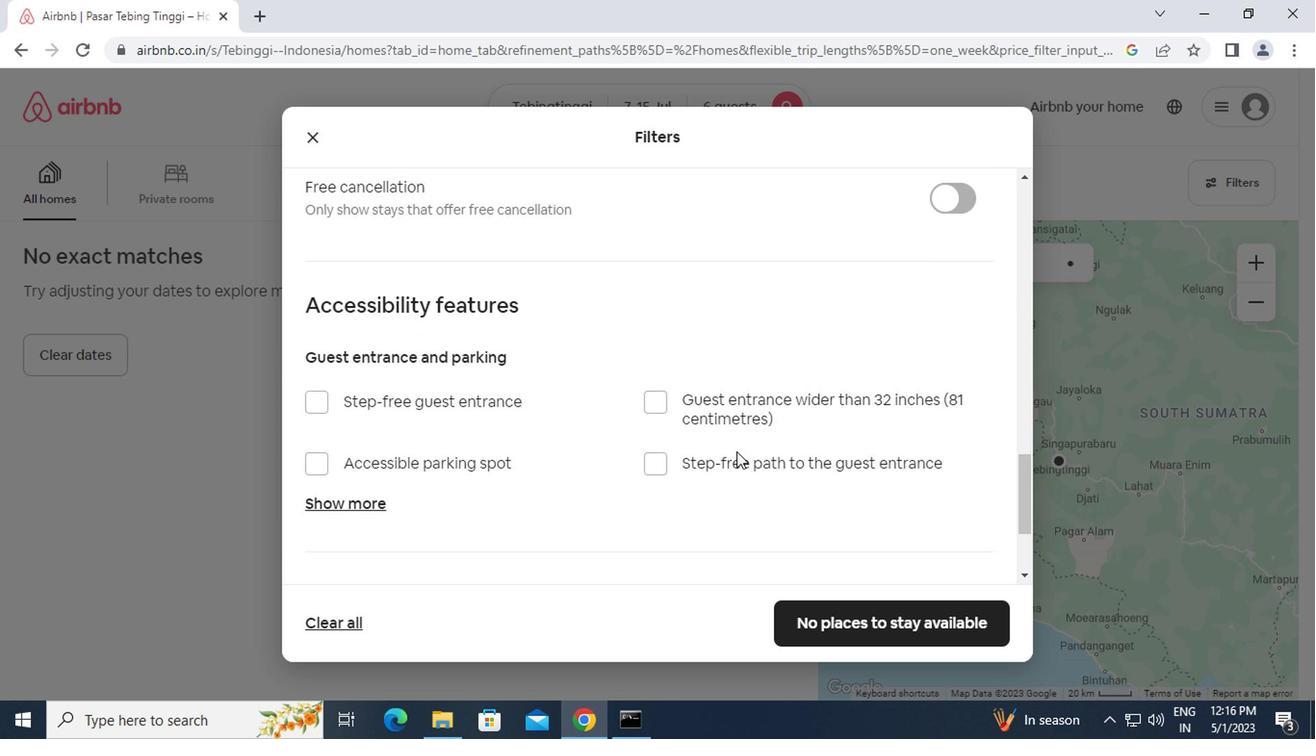 
Action: Mouse moved to (329, 551)
Screenshot: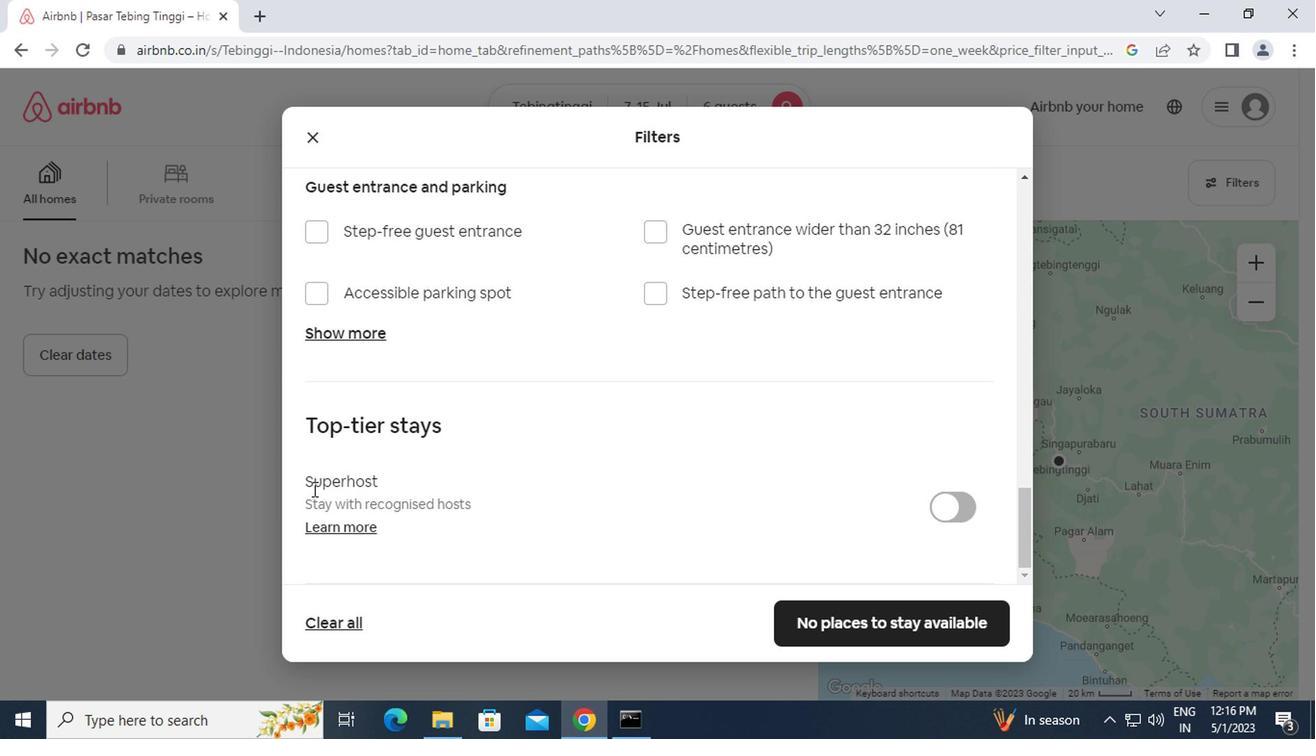
Action: Mouse scrolled (329, 550) with delta (0, -1)
Screenshot: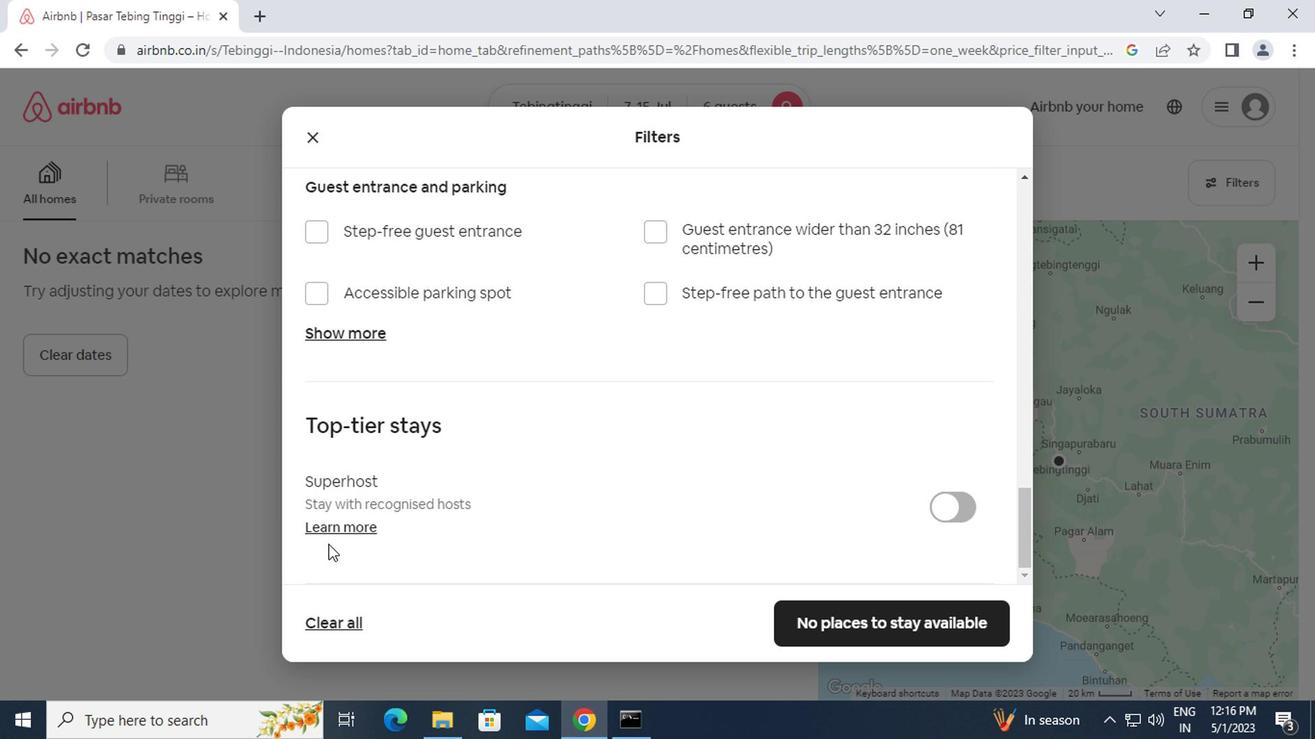 
Action: Mouse scrolled (329, 550) with delta (0, -1)
Screenshot: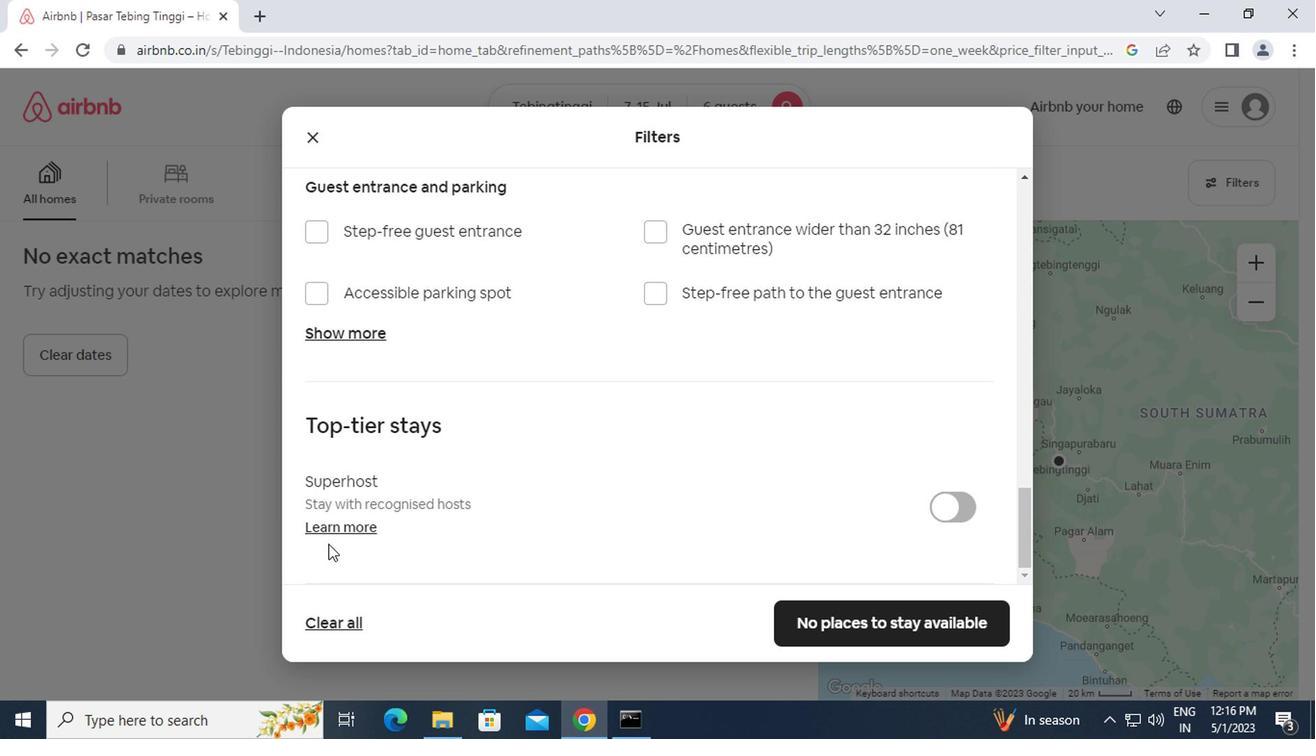 
Action: Mouse scrolled (329, 550) with delta (0, -1)
Screenshot: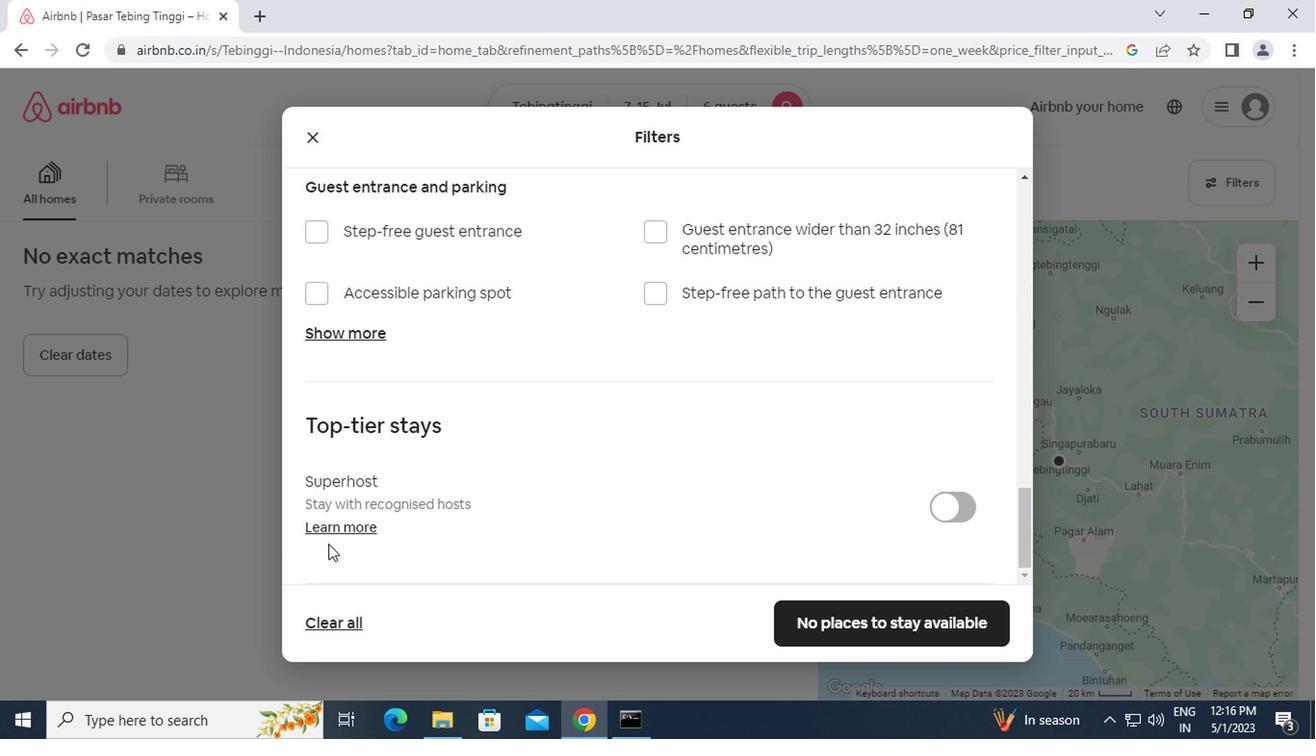 
Action: Mouse scrolled (329, 550) with delta (0, -1)
Screenshot: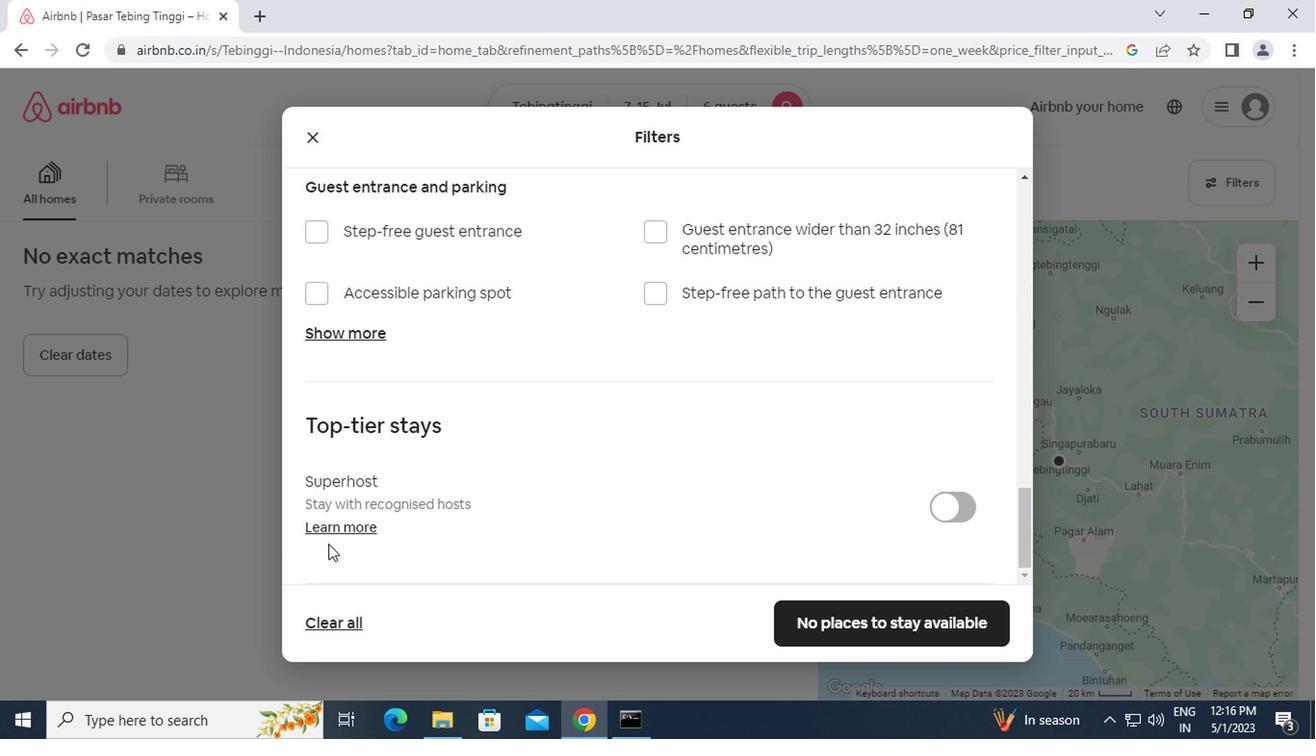 
Action: Mouse moved to (878, 632)
Screenshot: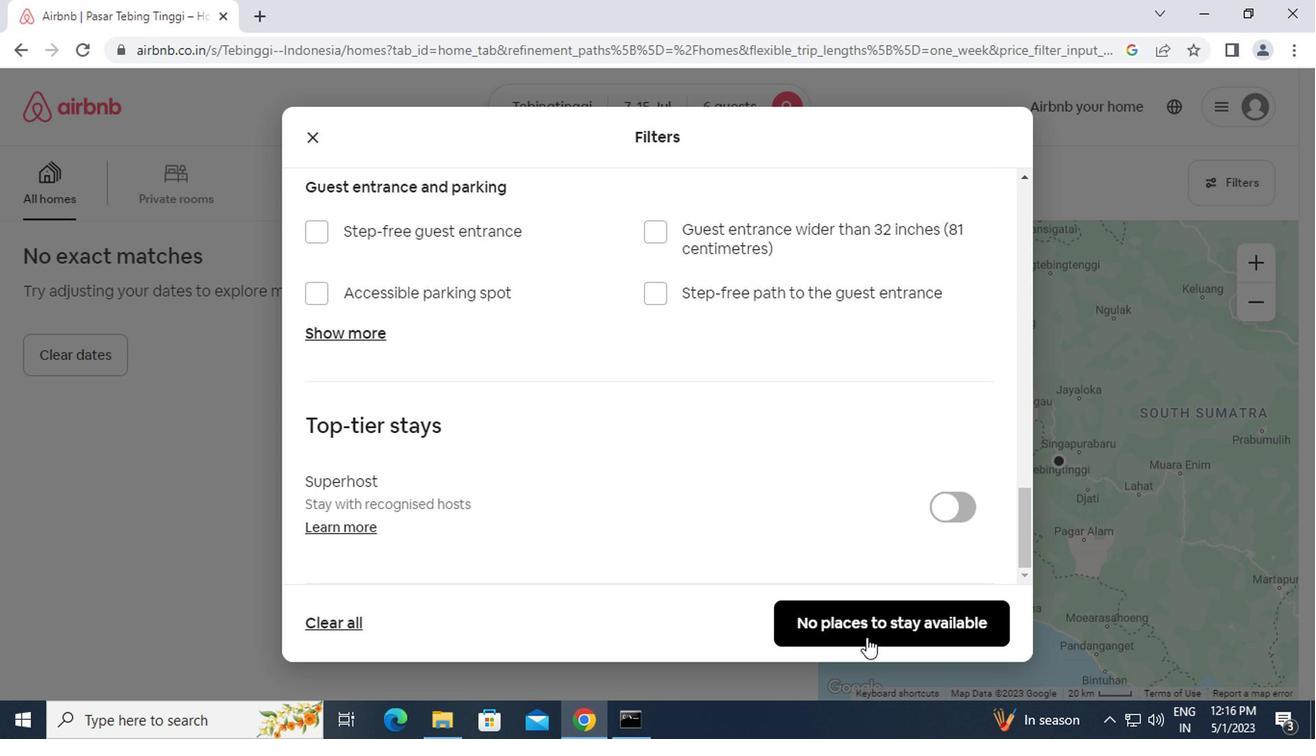 
Action: Mouse pressed left at (878, 632)
Screenshot: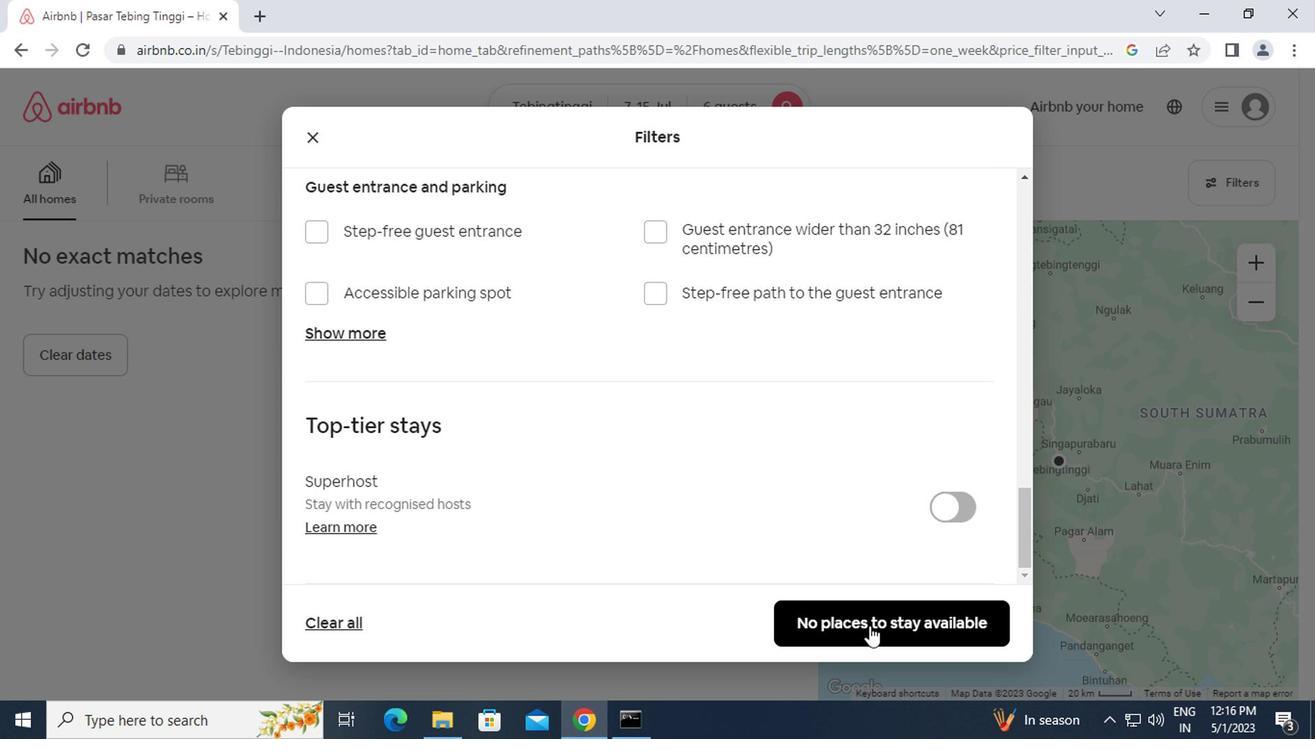 
Action: Mouse moved to (878, 630)
Screenshot: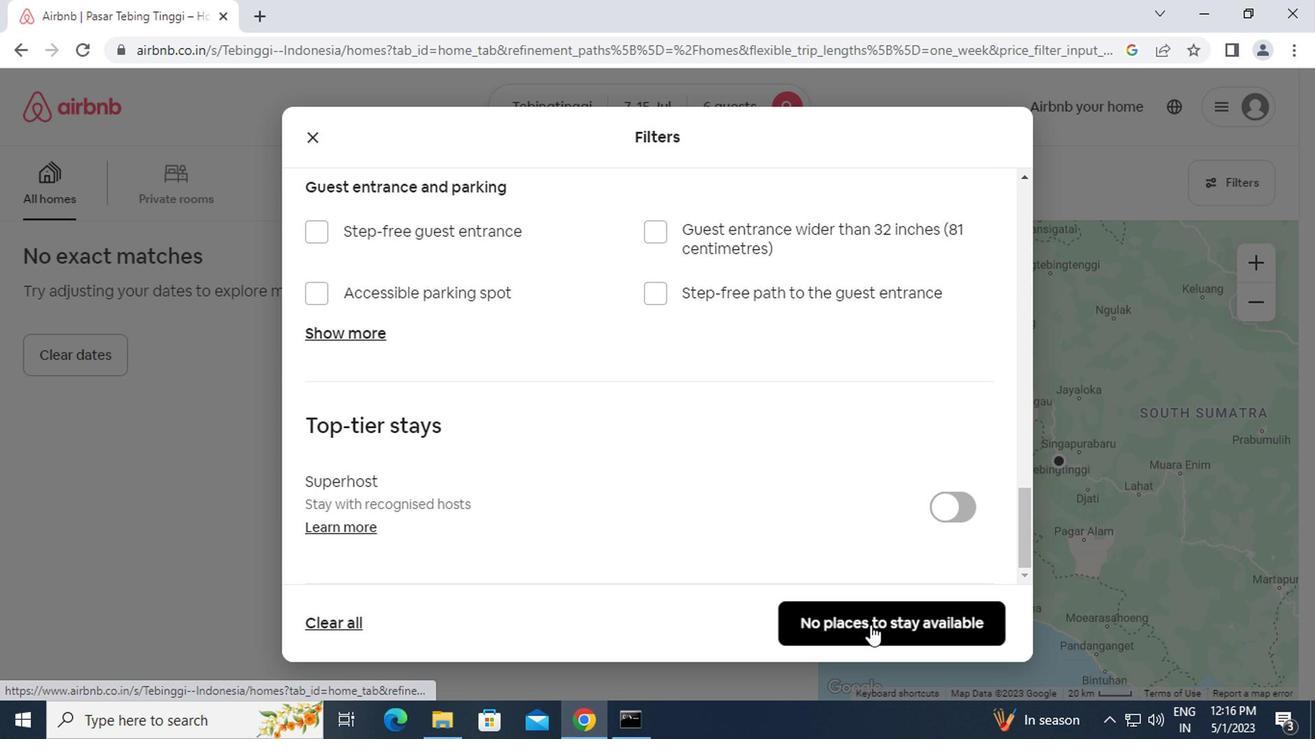
